 Task: Find connections with filter location Aripuanã with filter topic #managementwith filter profile language German with filter current company CodeChef with filter school St. Teresa's College  with filter industry Public Health with filter service category Copywriting with filter keywords title Administrative Manager
Action: Mouse moved to (604, 121)
Screenshot: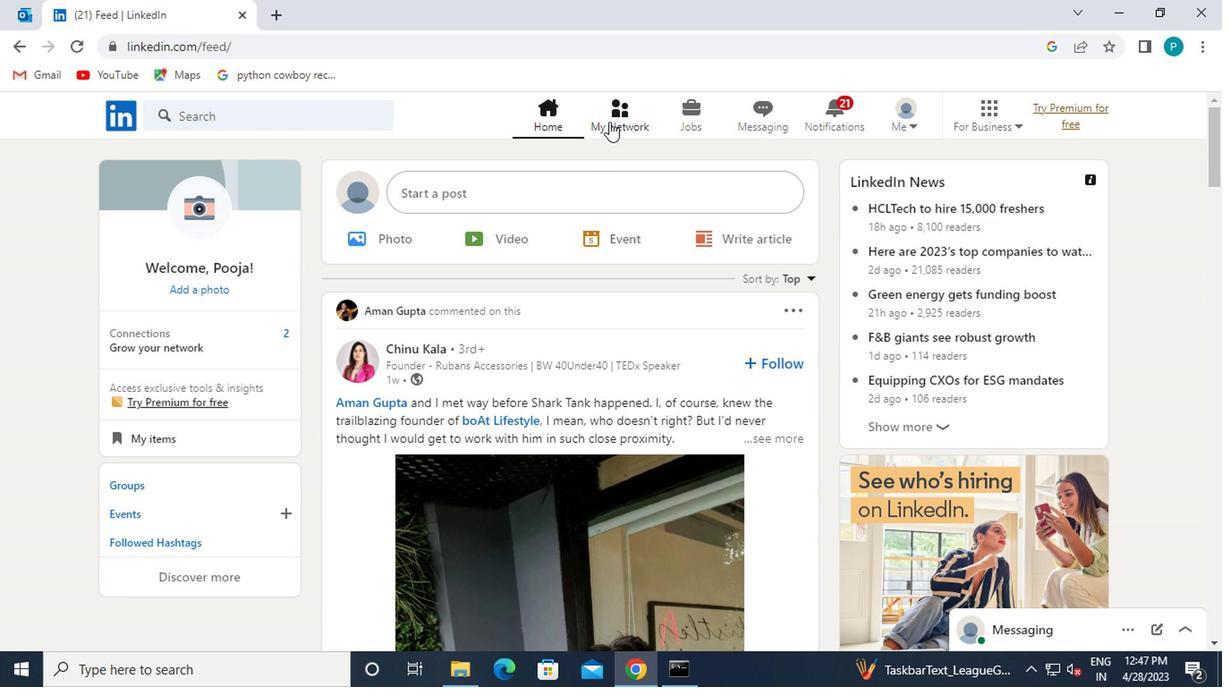 
Action: Mouse pressed left at (604, 121)
Screenshot: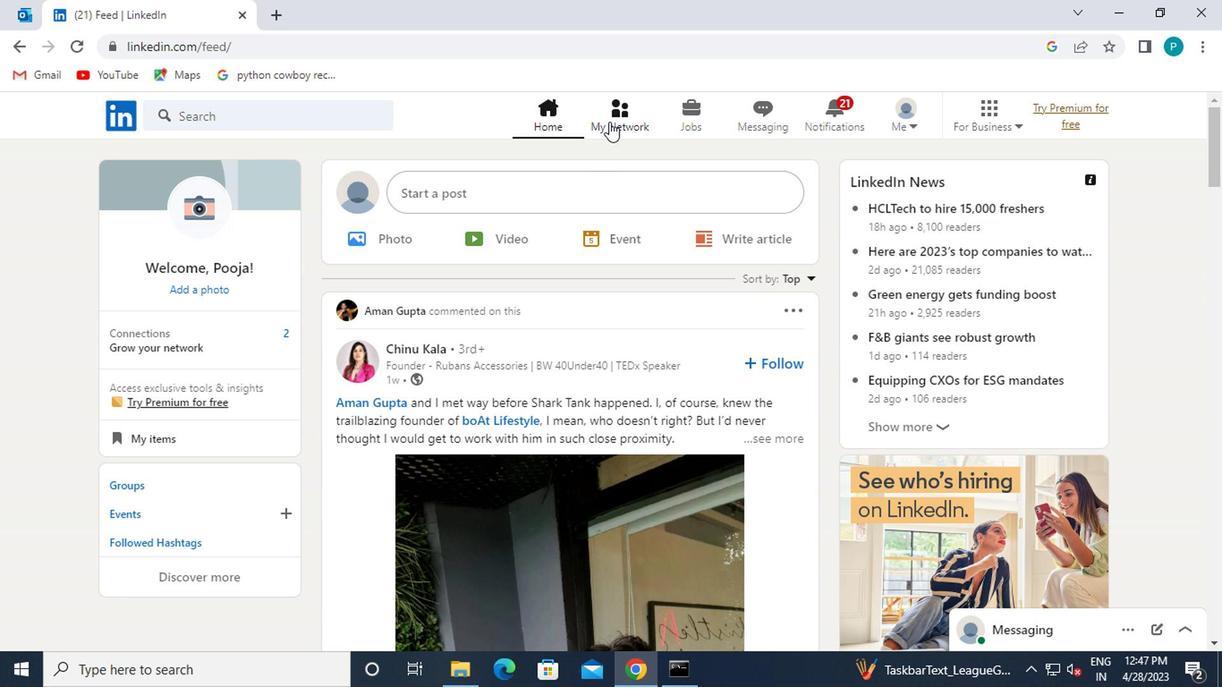 
Action: Mouse moved to (274, 205)
Screenshot: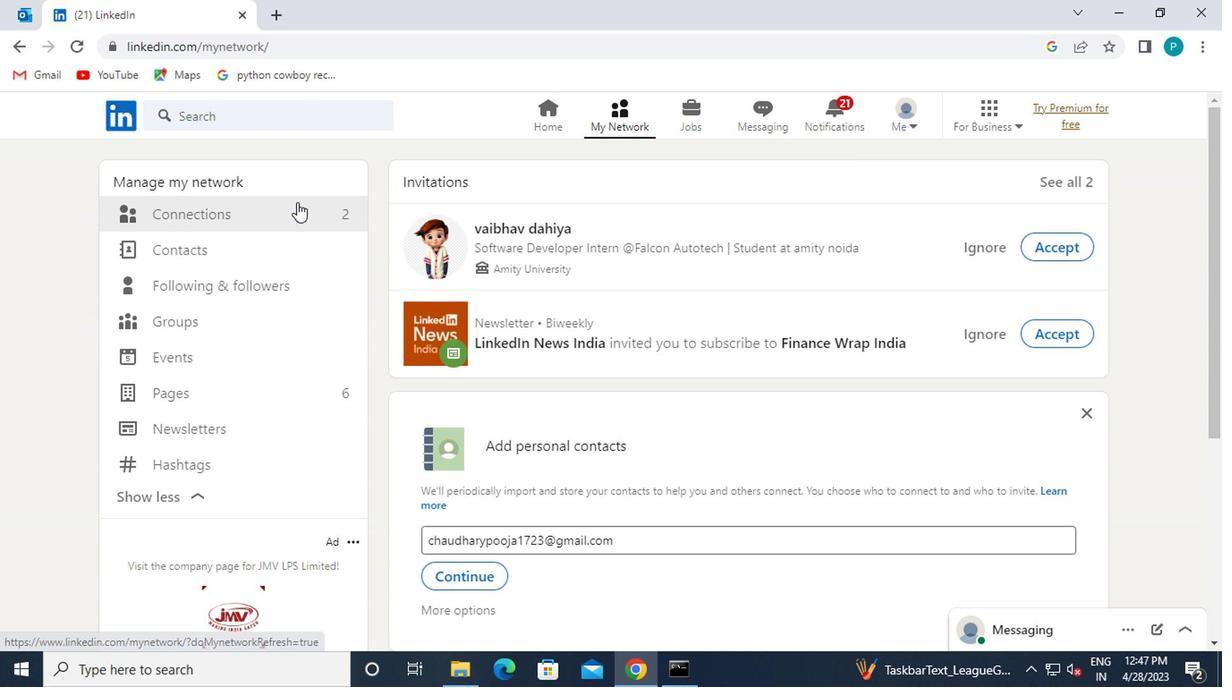
Action: Mouse pressed left at (274, 205)
Screenshot: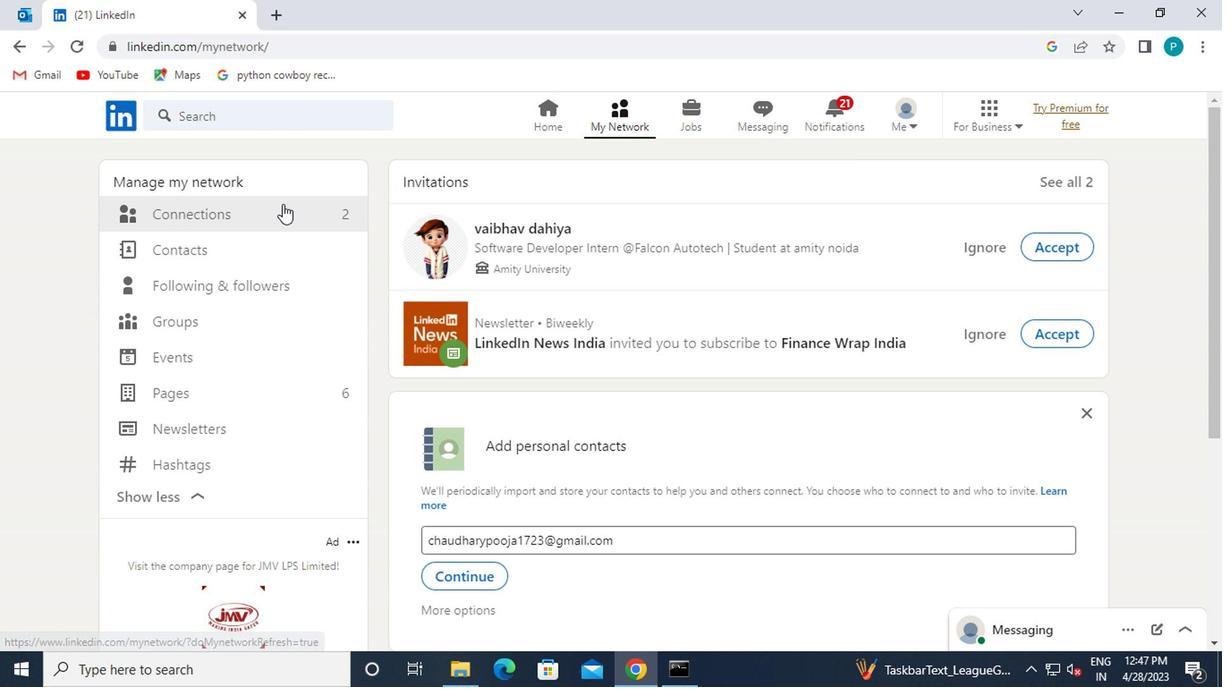 
Action: Mouse moved to (760, 224)
Screenshot: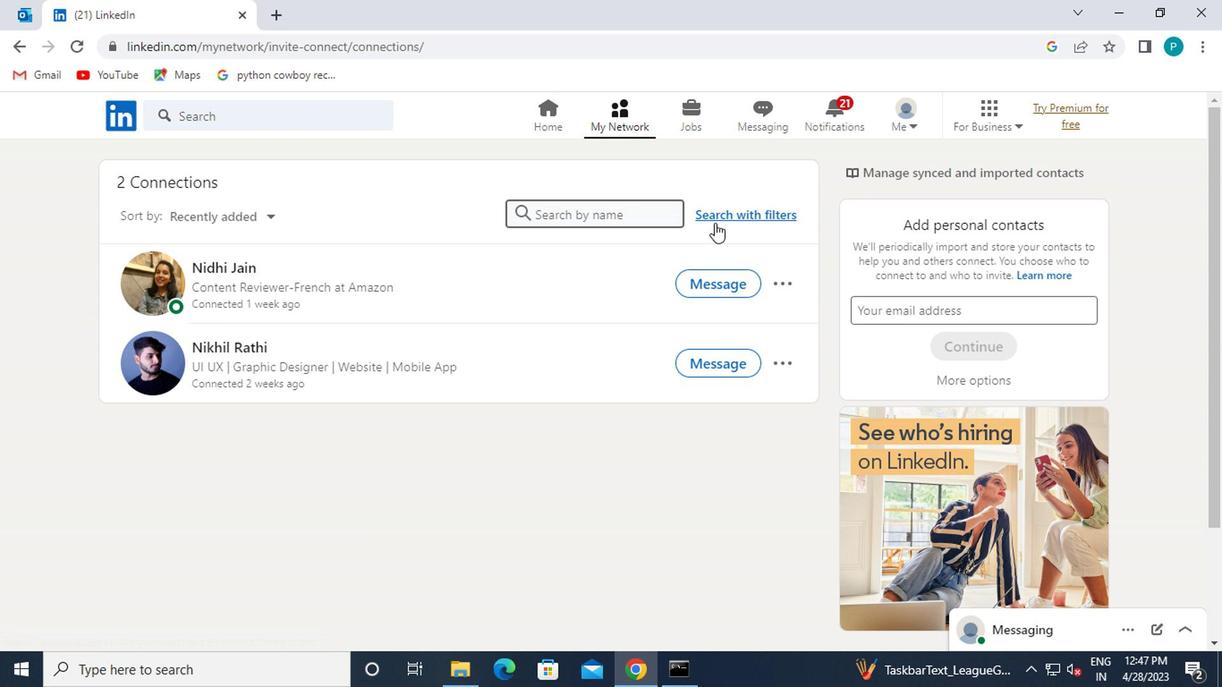 
Action: Mouse pressed left at (760, 224)
Screenshot: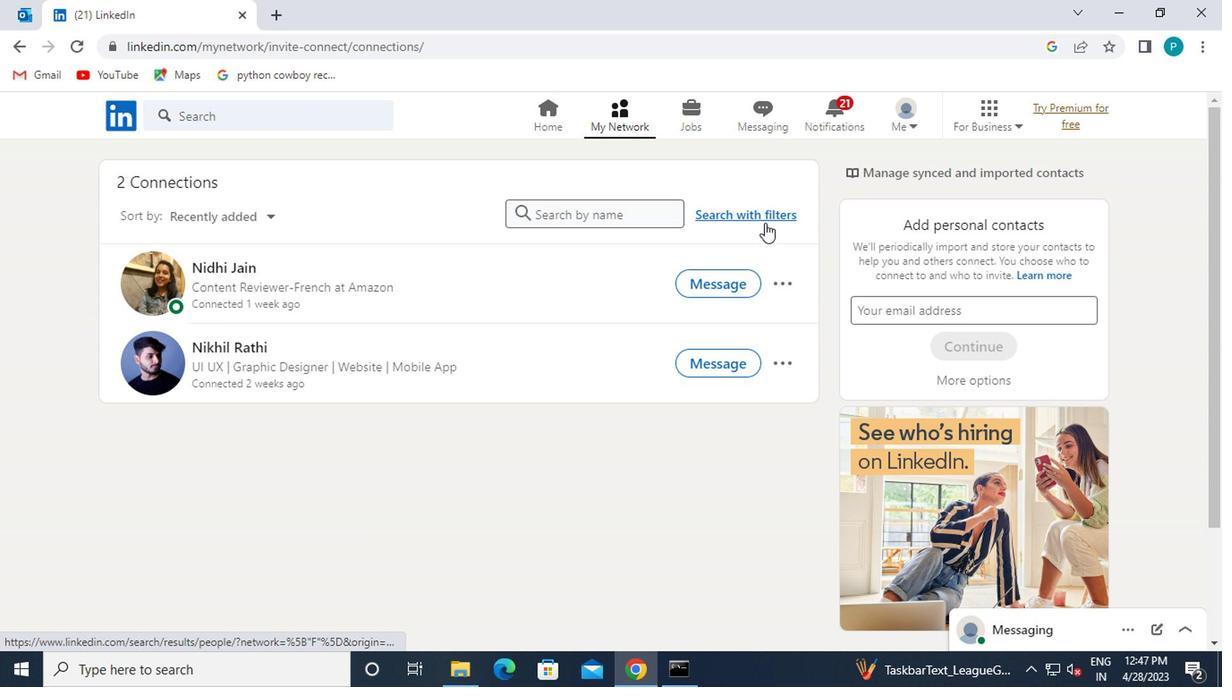 
Action: Mouse moved to (644, 168)
Screenshot: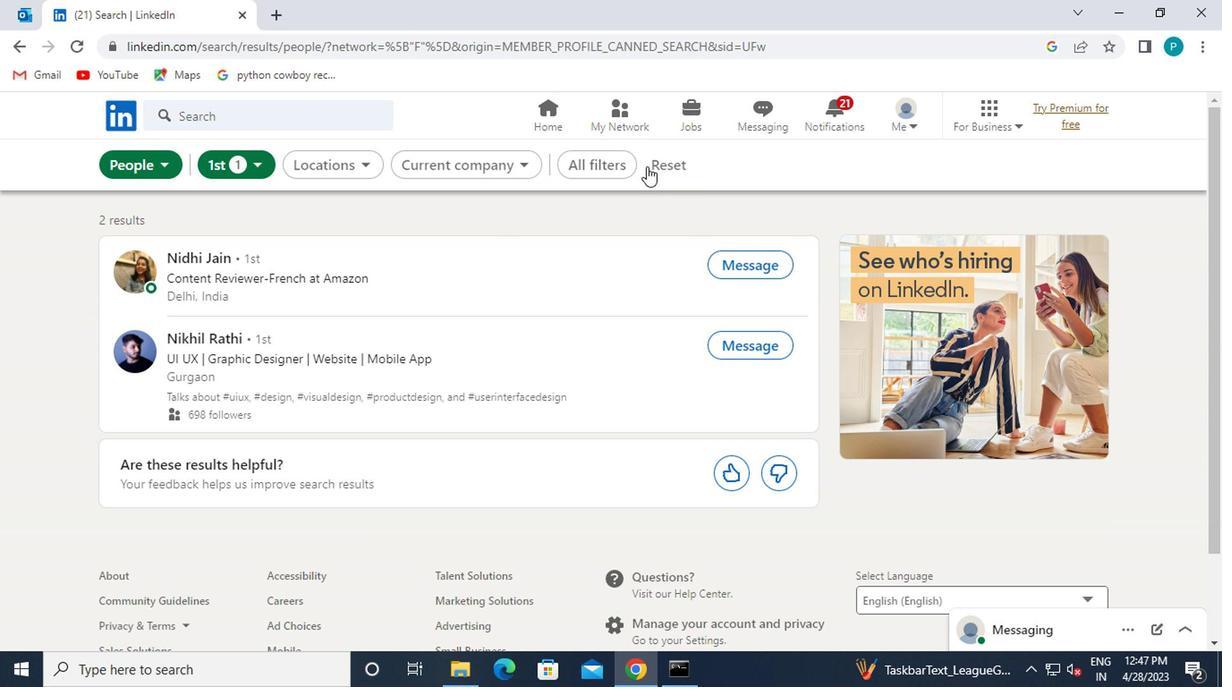 
Action: Mouse pressed left at (644, 168)
Screenshot: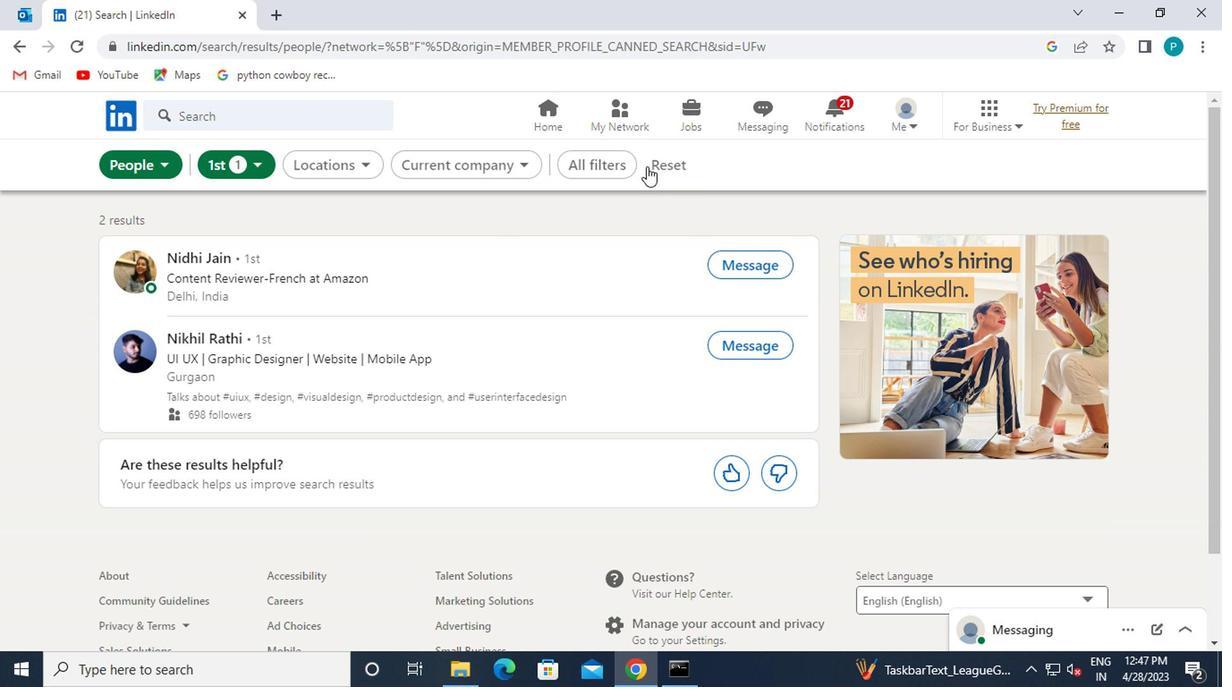
Action: Mouse moved to (610, 173)
Screenshot: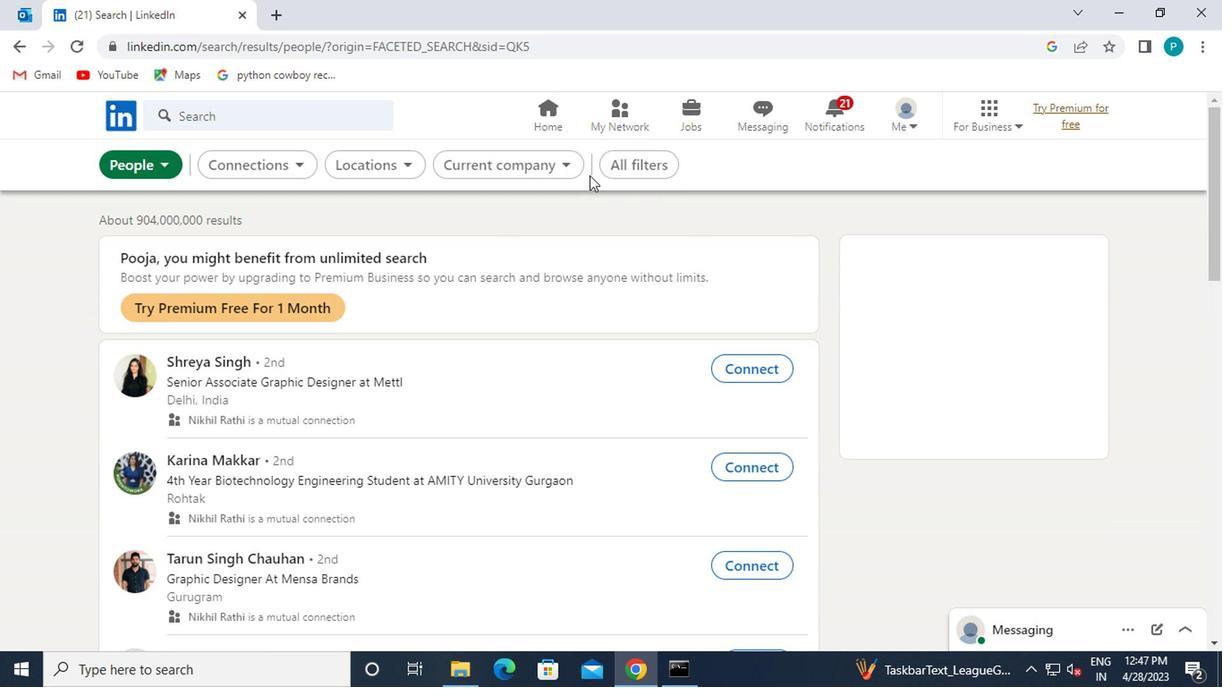 
Action: Mouse pressed left at (610, 173)
Screenshot: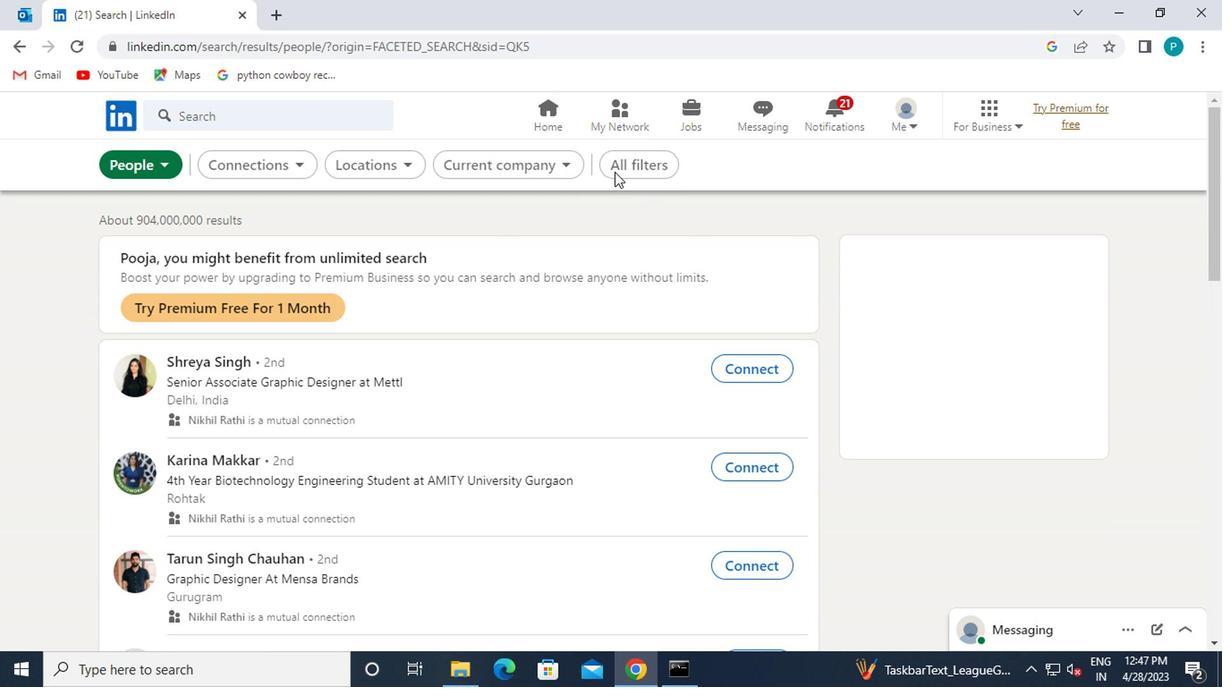 
Action: Mouse moved to (874, 413)
Screenshot: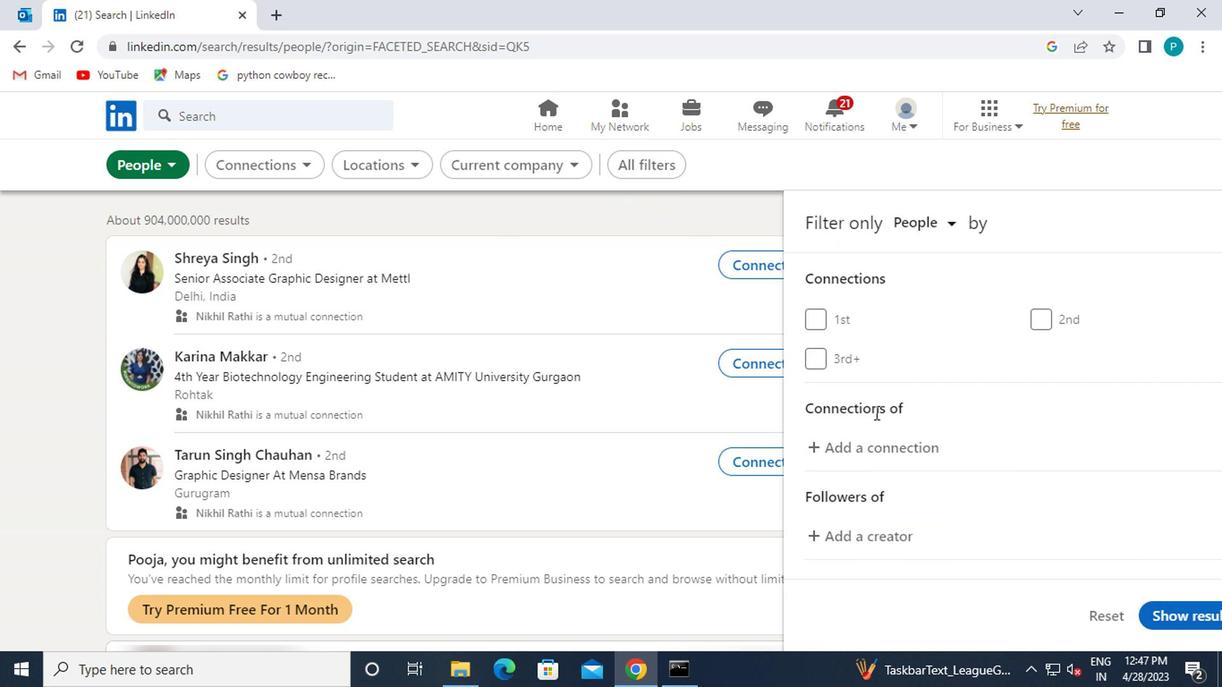 
Action: Mouse scrolled (874, 412) with delta (0, -1)
Screenshot: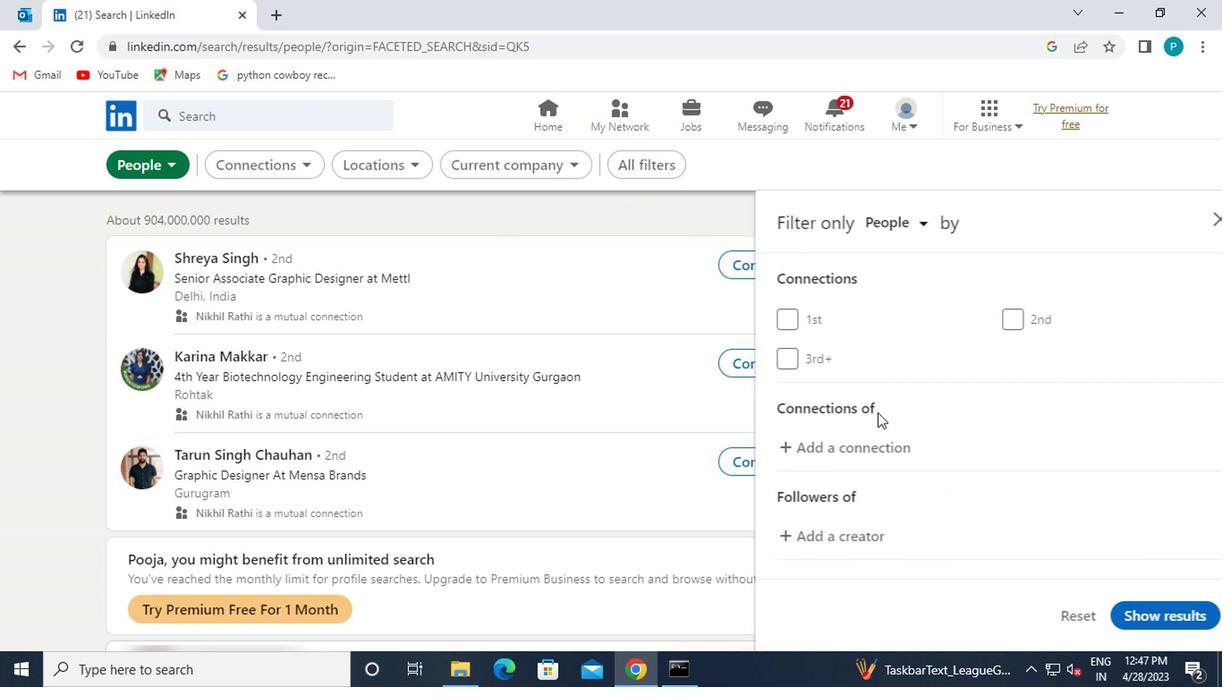 
Action: Mouse moved to (875, 414)
Screenshot: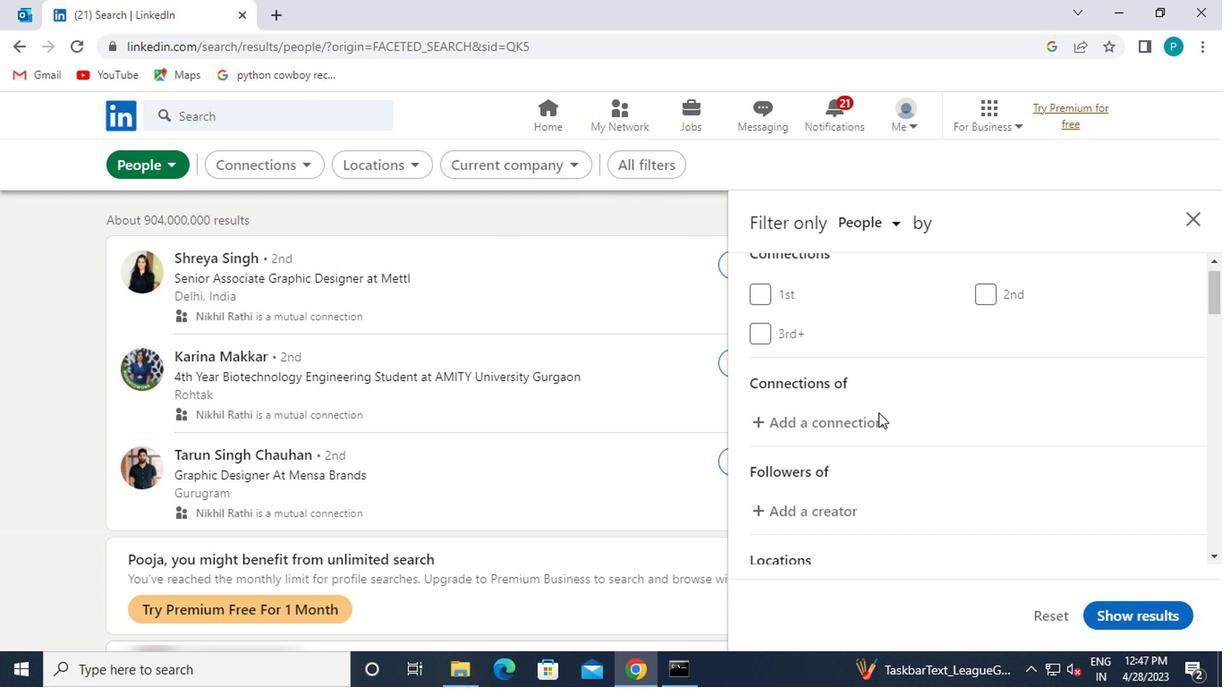 
Action: Mouse scrolled (875, 413) with delta (0, 0)
Screenshot: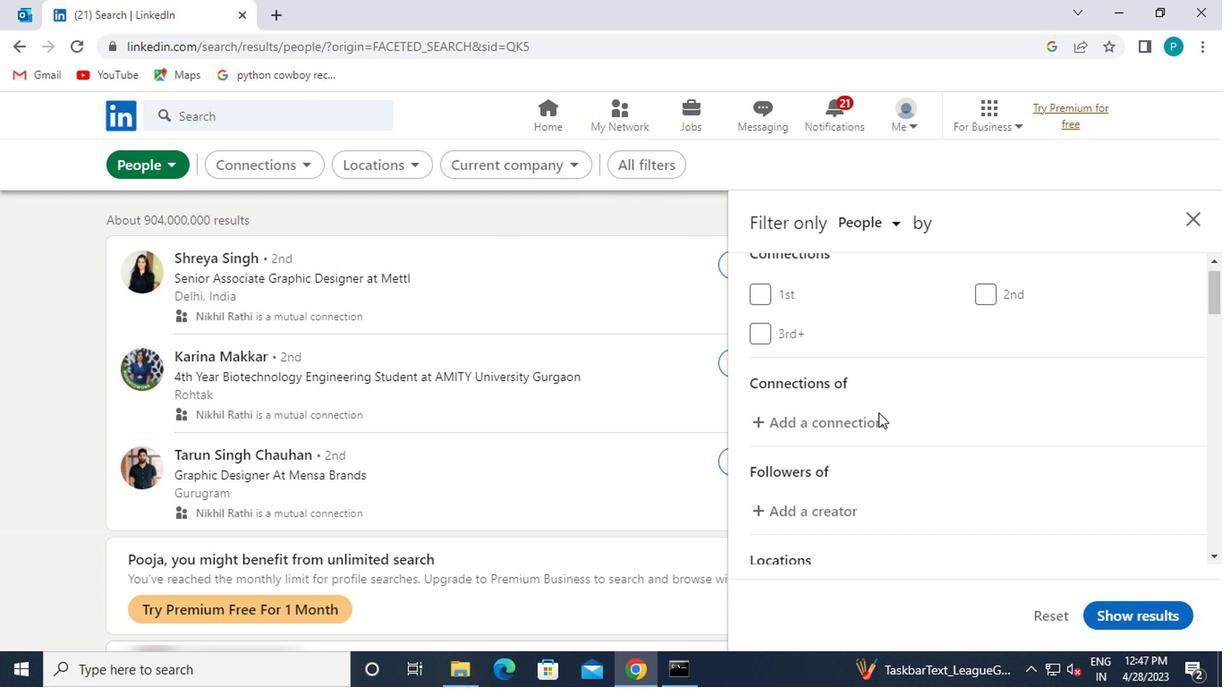 
Action: Mouse moved to (952, 427)
Screenshot: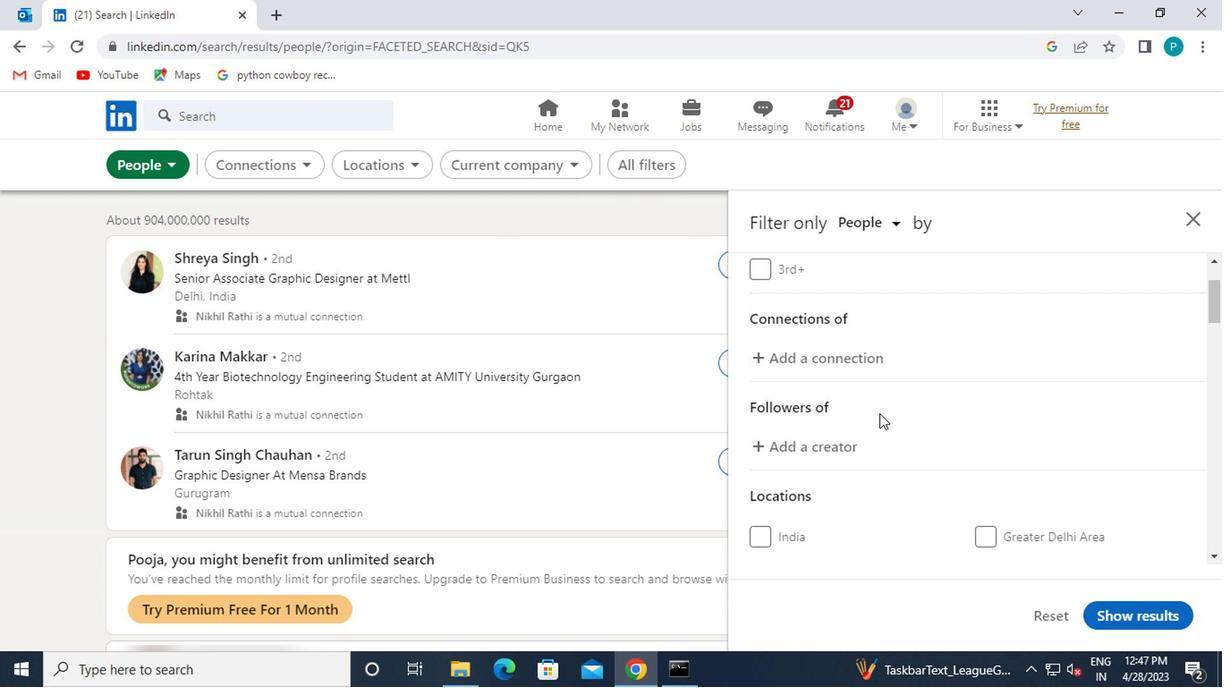 
Action: Mouse scrolled (952, 425) with delta (0, -1)
Screenshot: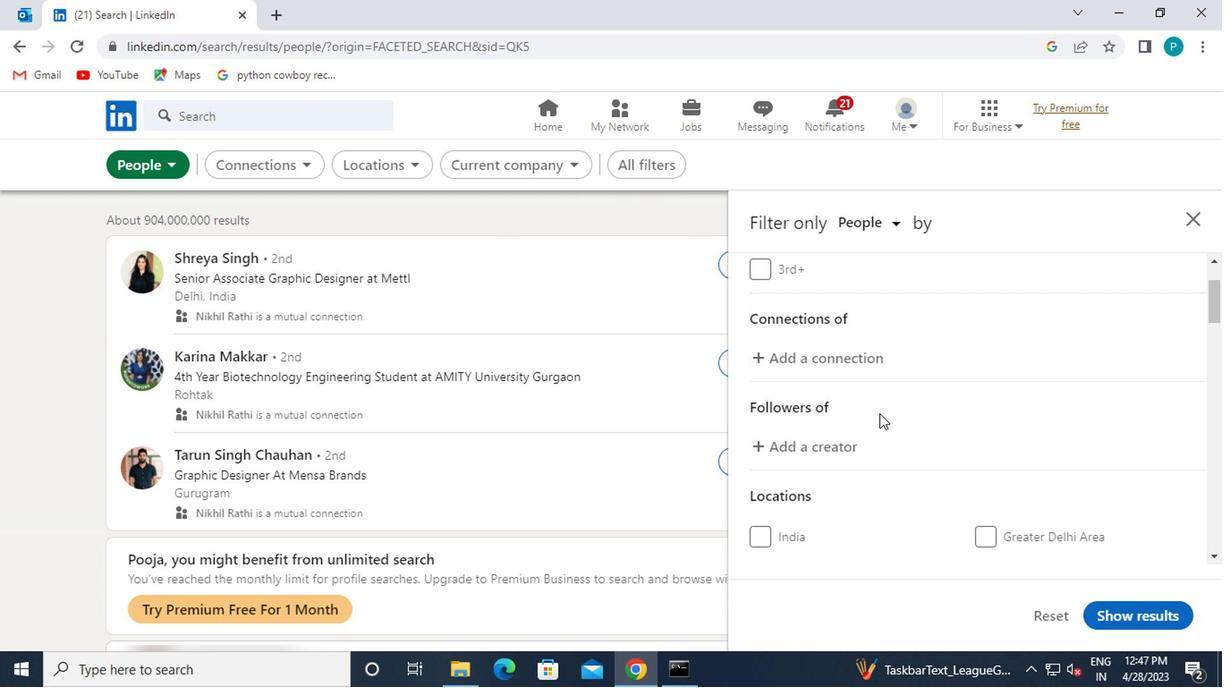 
Action: Mouse moved to (975, 436)
Screenshot: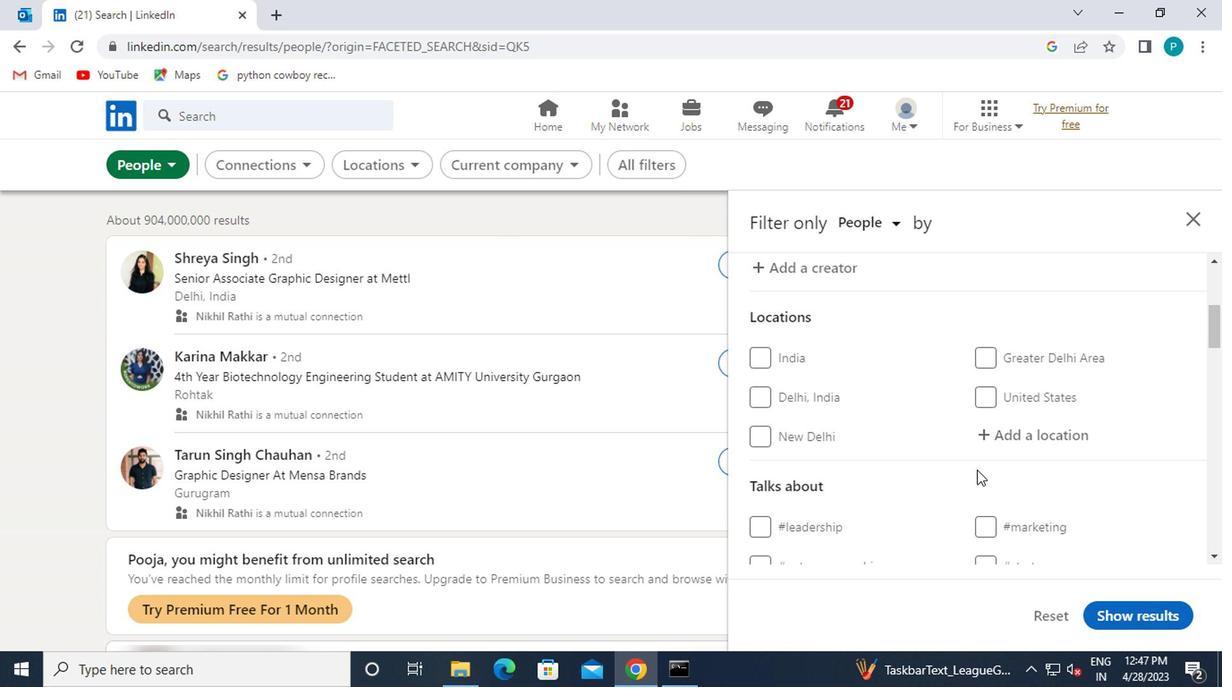 
Action: Mouse pressed left at (975, 436)
Screenshot: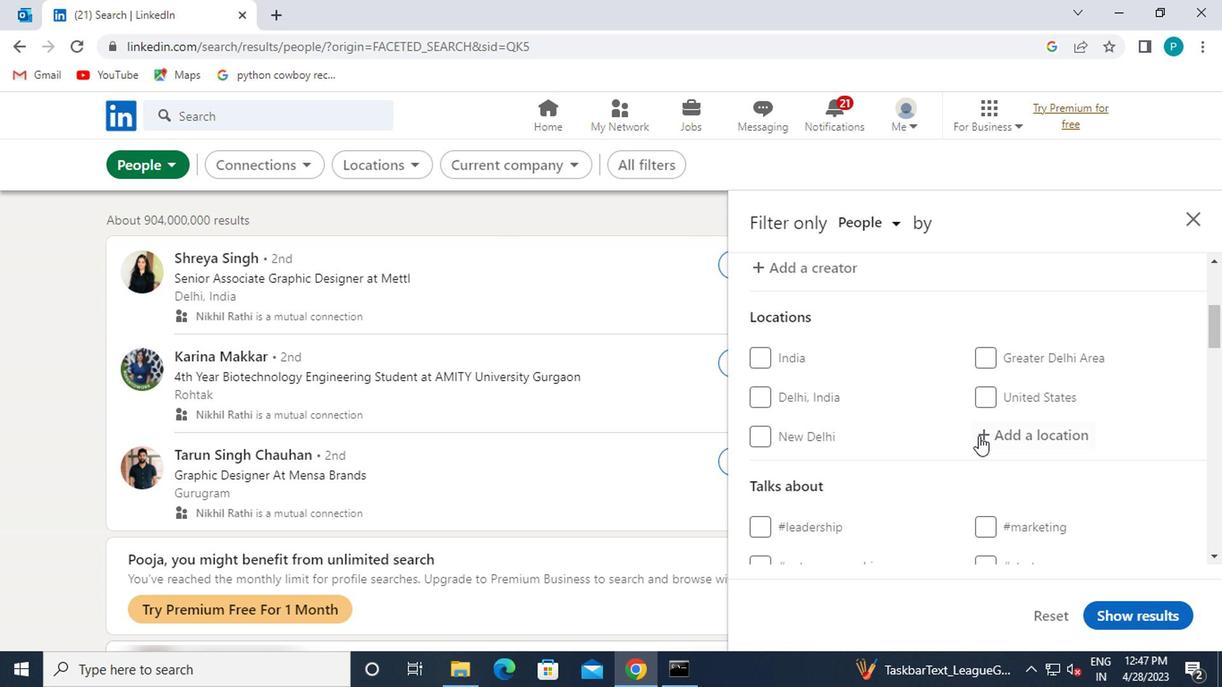 
Action: Mouse moved to (661, 442)
Screenshot: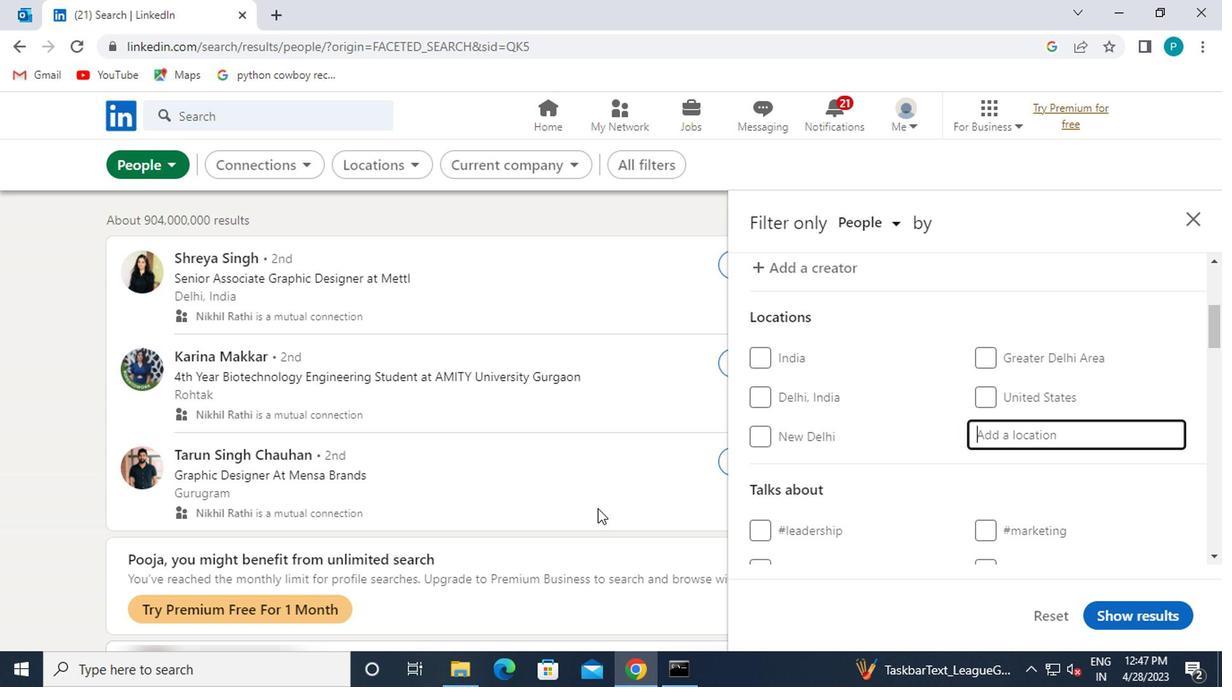 
Action: Key pressed <Key.caps_lock>a<Key.caps_lock>ripuana
Screenshot: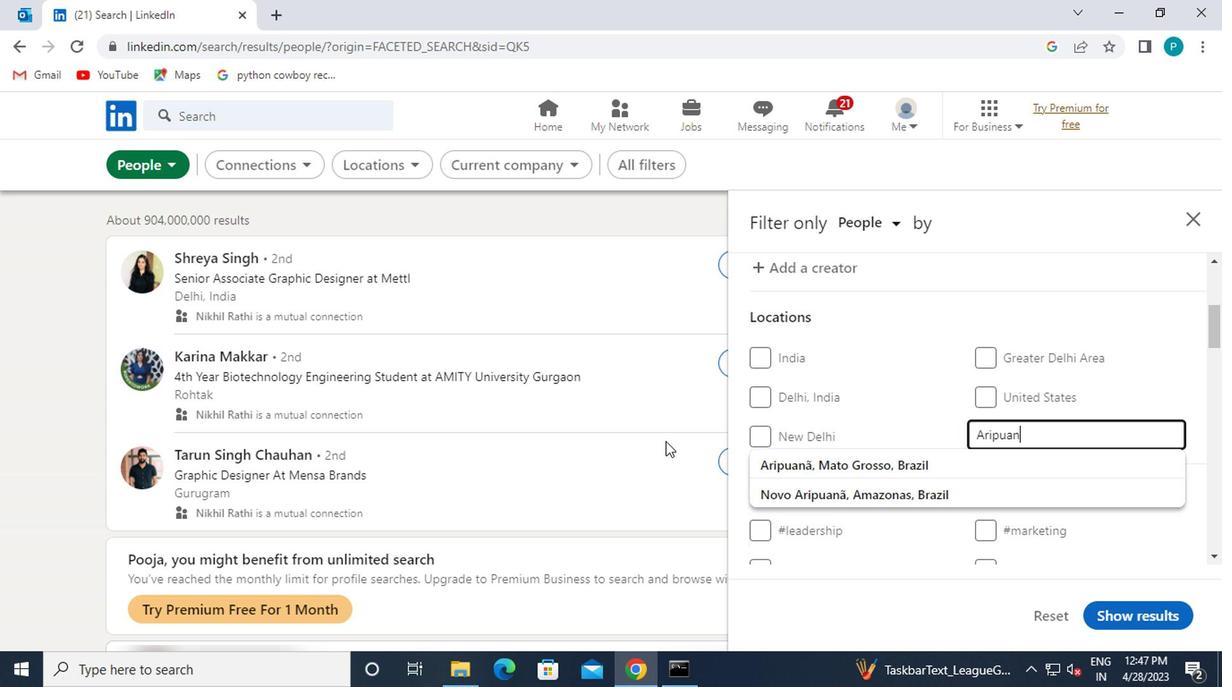 
Action: Mouse moved to (837, 467)
Screenshot: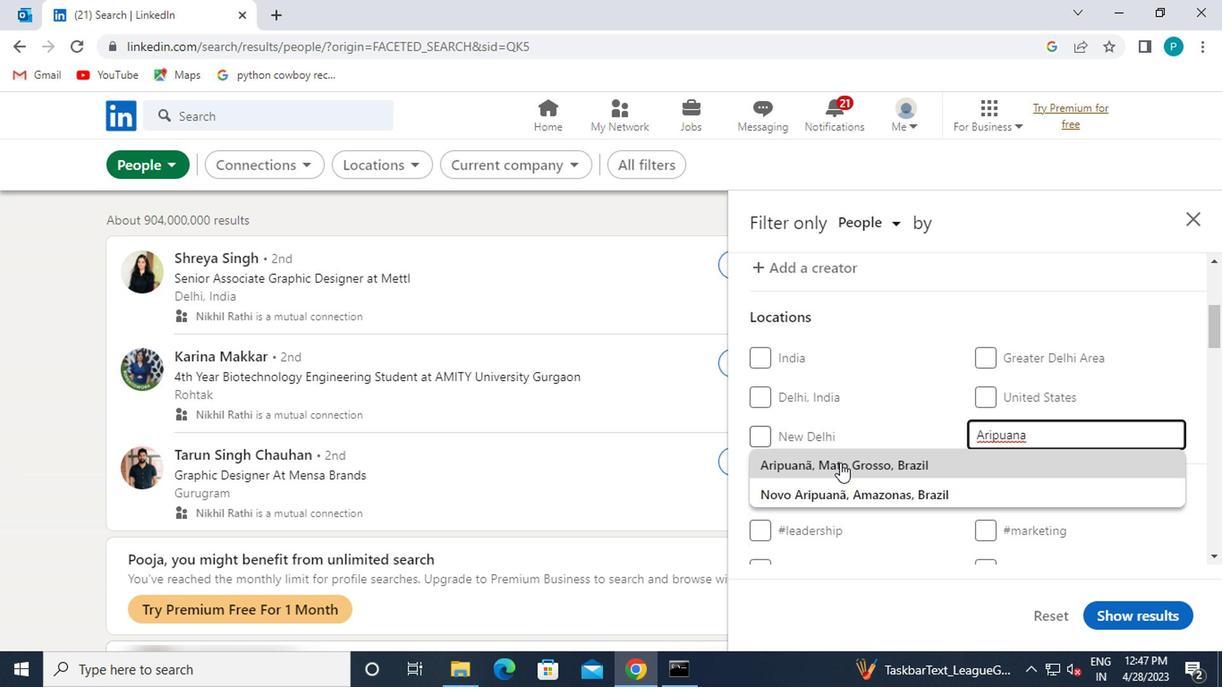 
Action: Mouse pressed left at (837, 467)
Screenshot: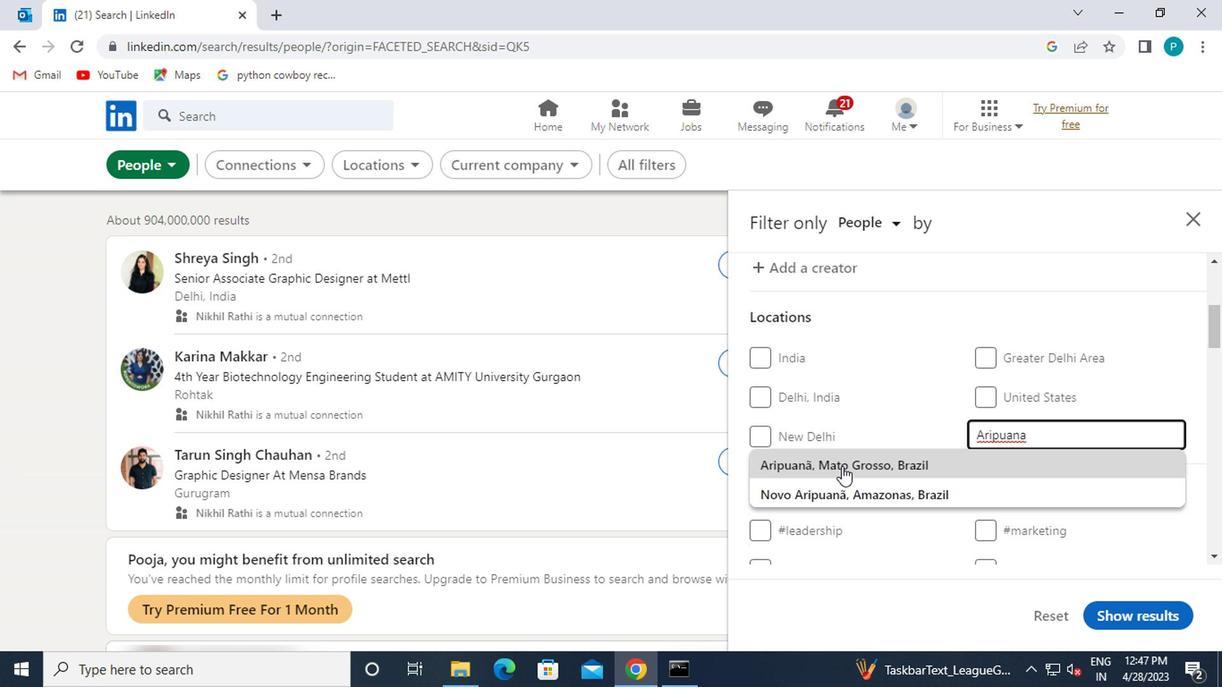 
Action: Mouse moved to (877, 495)
Screenshot: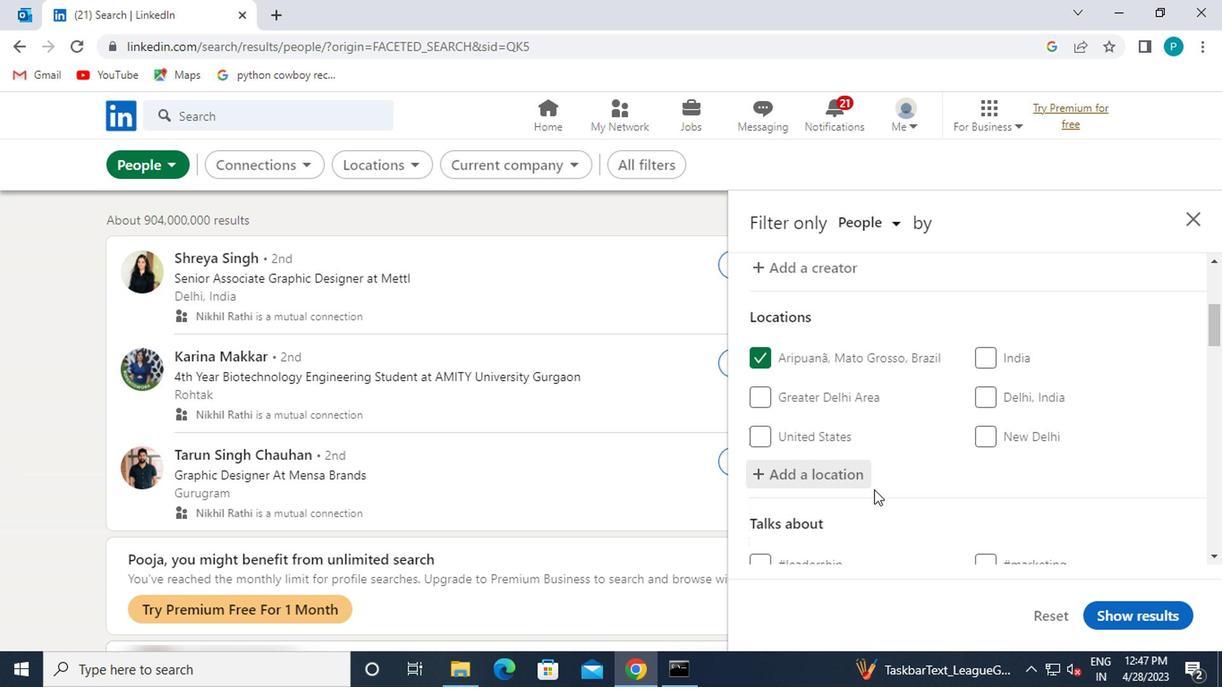 
Action: Mouse scrolled (877, 494) with delta (0, -1)
Screenshot: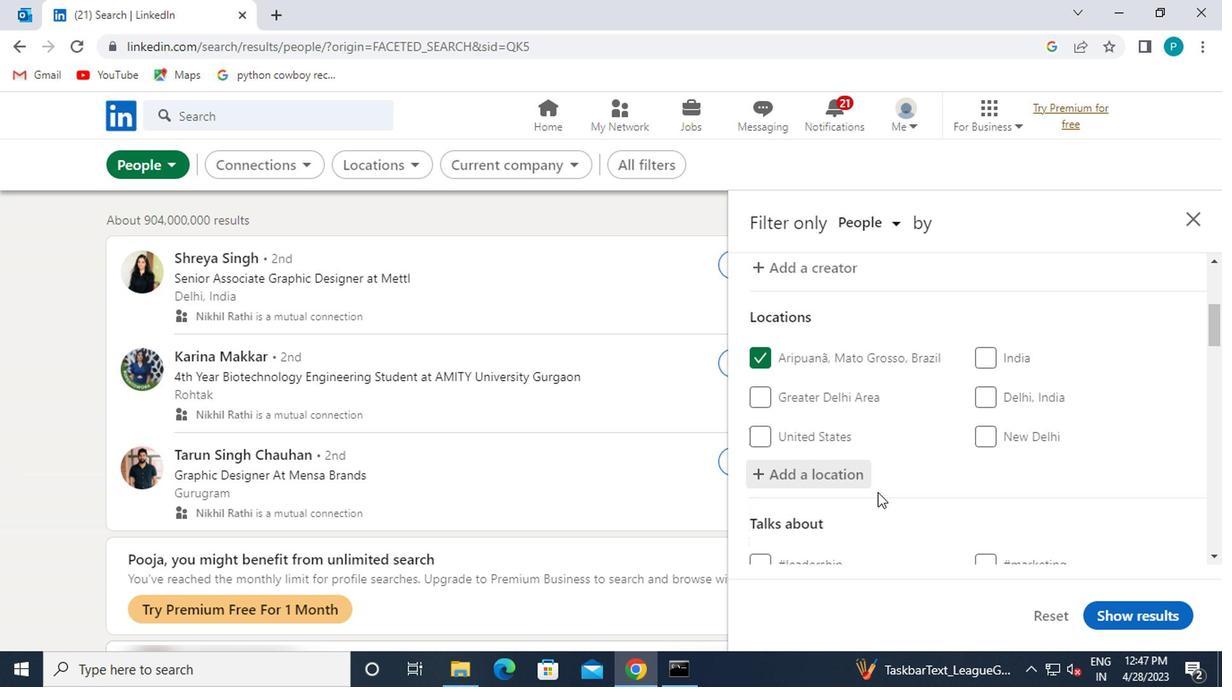 
Action: Mouse moved to (878, 497)
Screenshot: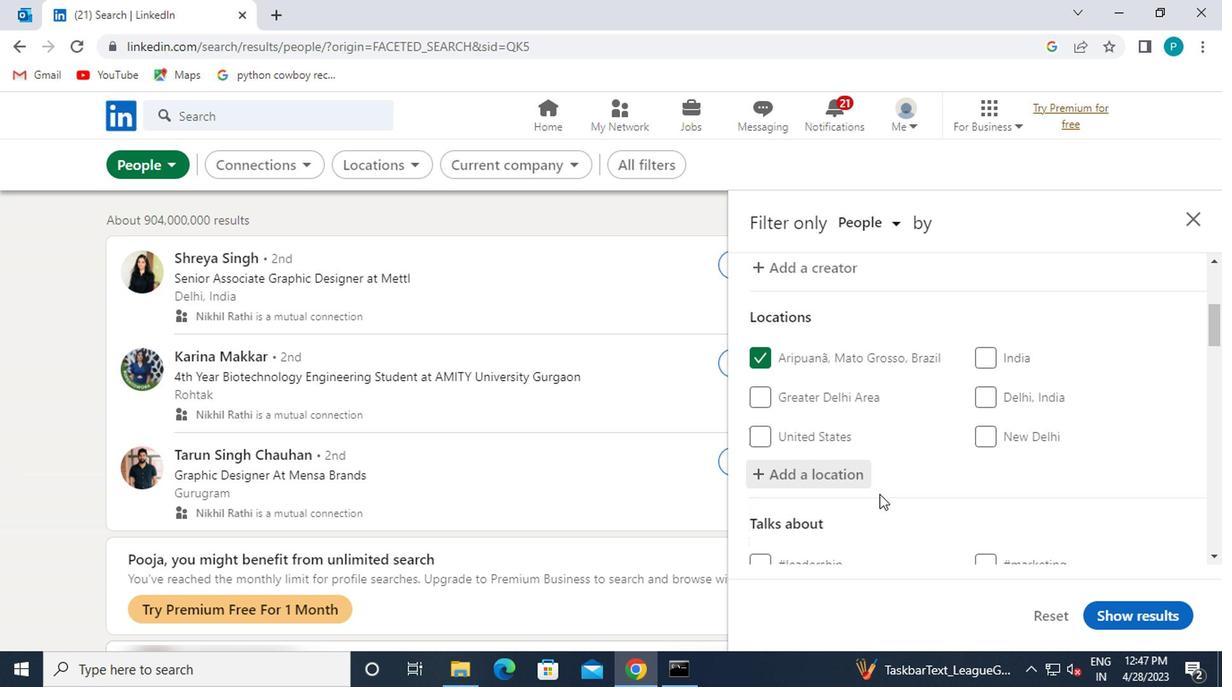 
Action: Mouse scrolled (878, 496) with delta (0, 0)
Screenshot: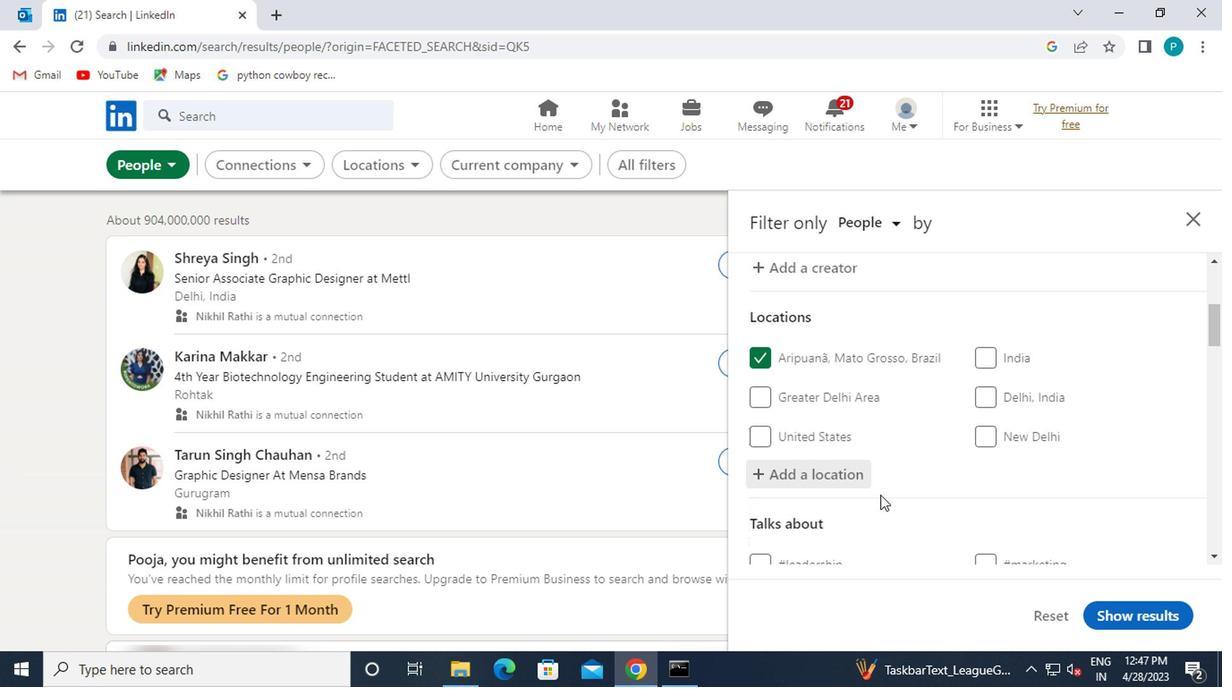 
Action: Mouse moved to (1029, 455)
Screenshot: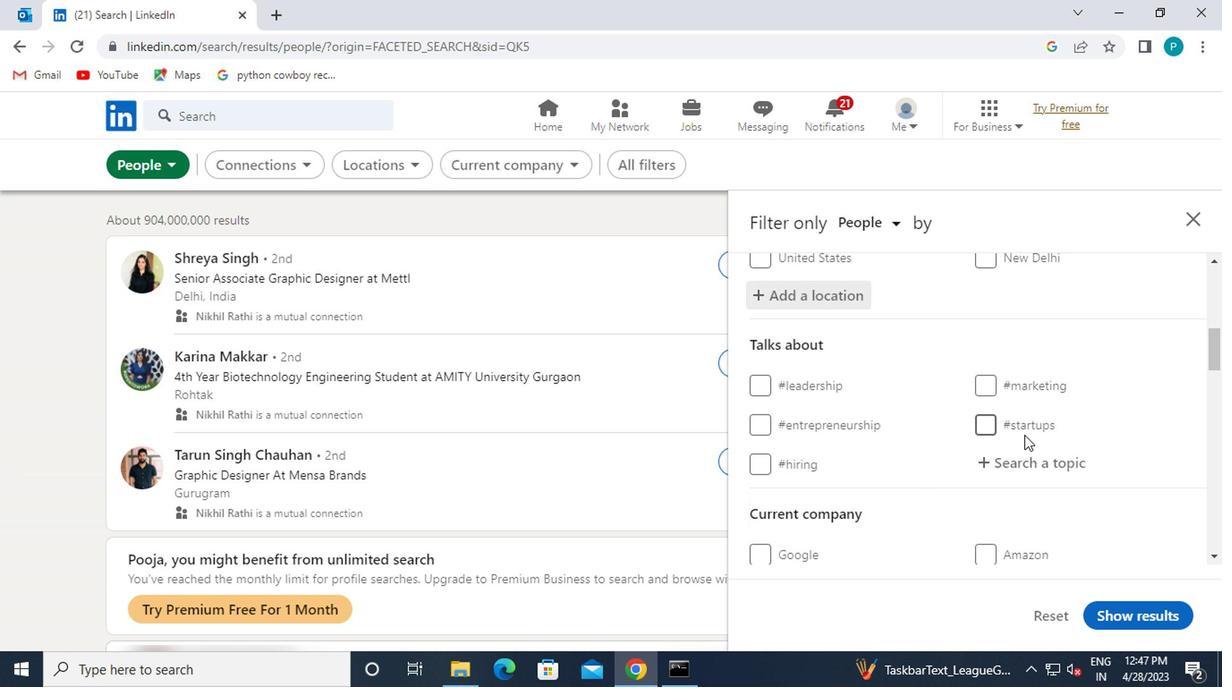 
Action: Mouse pressed left at (1029, 455)
Screenshot: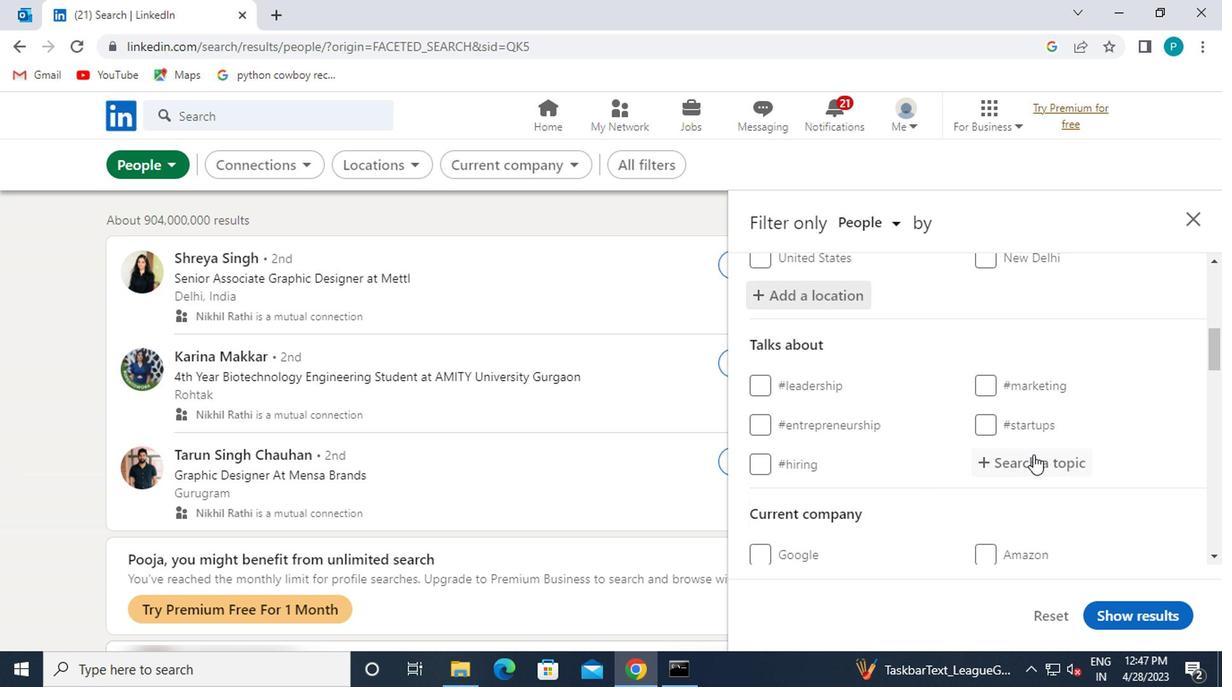 
Action: Key pressed <Key.shift>#MANAGEMENT
Screenshot: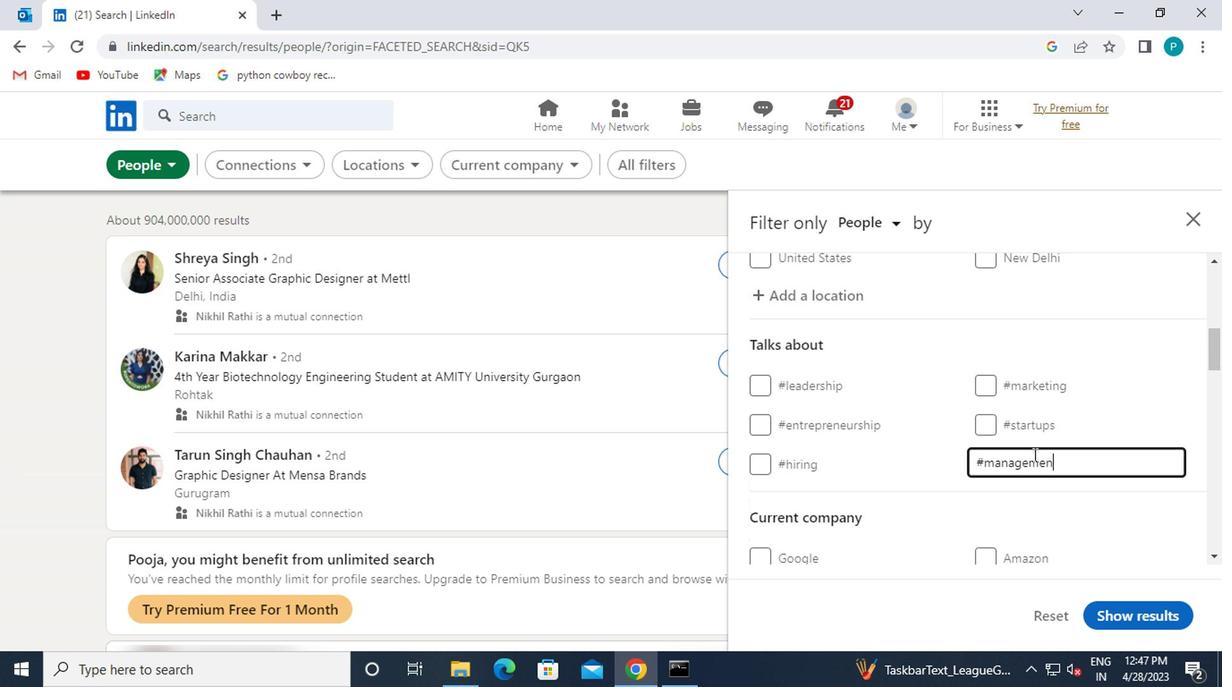 
Action: Mouse moved to (1019, 382)
Screenshot: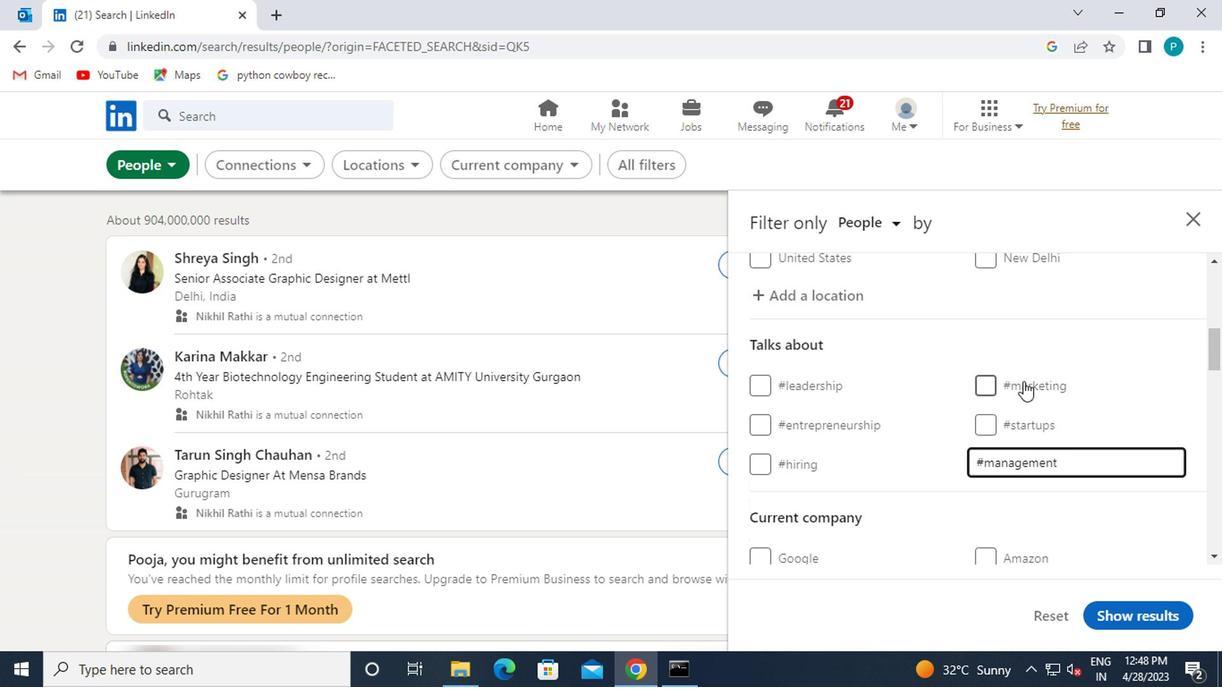 
Action: Mouse scrolled (1019, 381) with delta (0, -1)
Screenshot: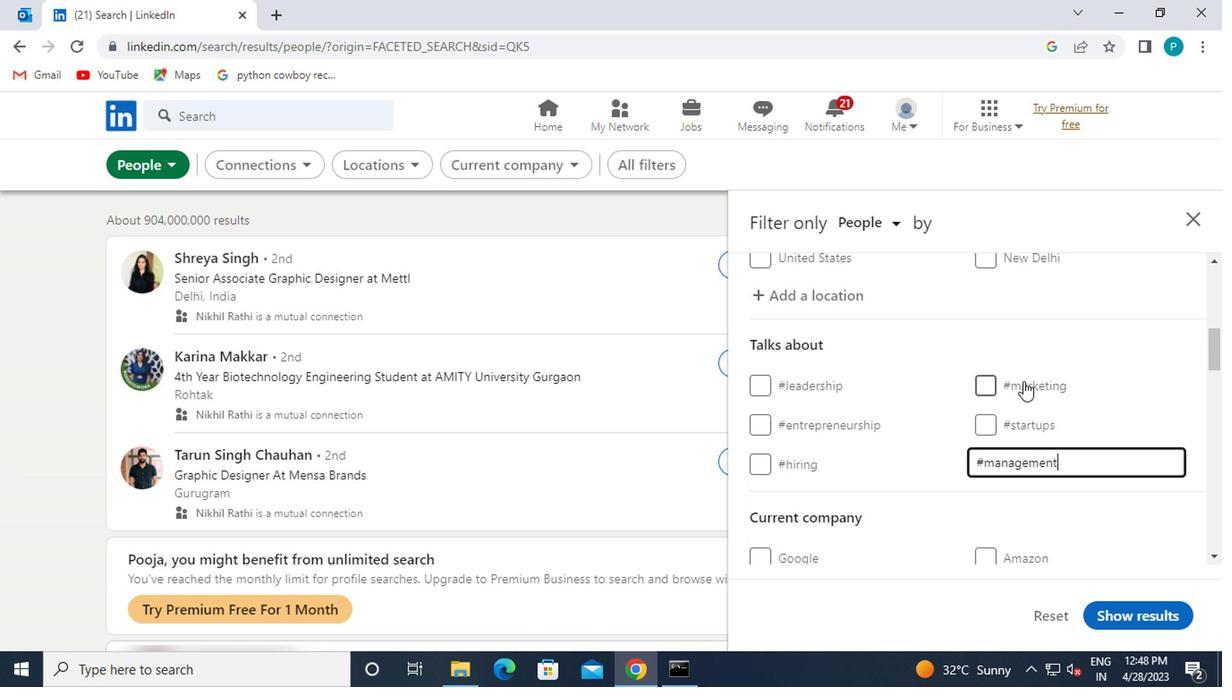 
Action: Mouse moved to (1019, 392)
Screenshot: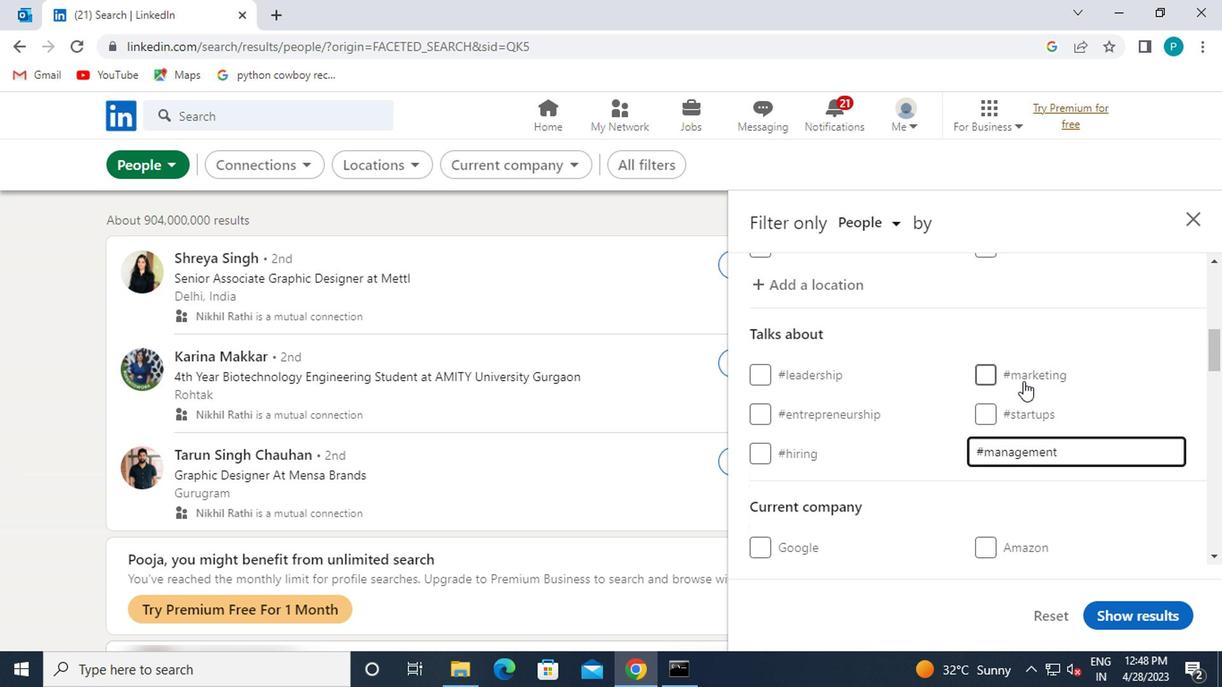 
Action: Mouse scrolled (1019, 391) with delta (0, 0)
Screenshot: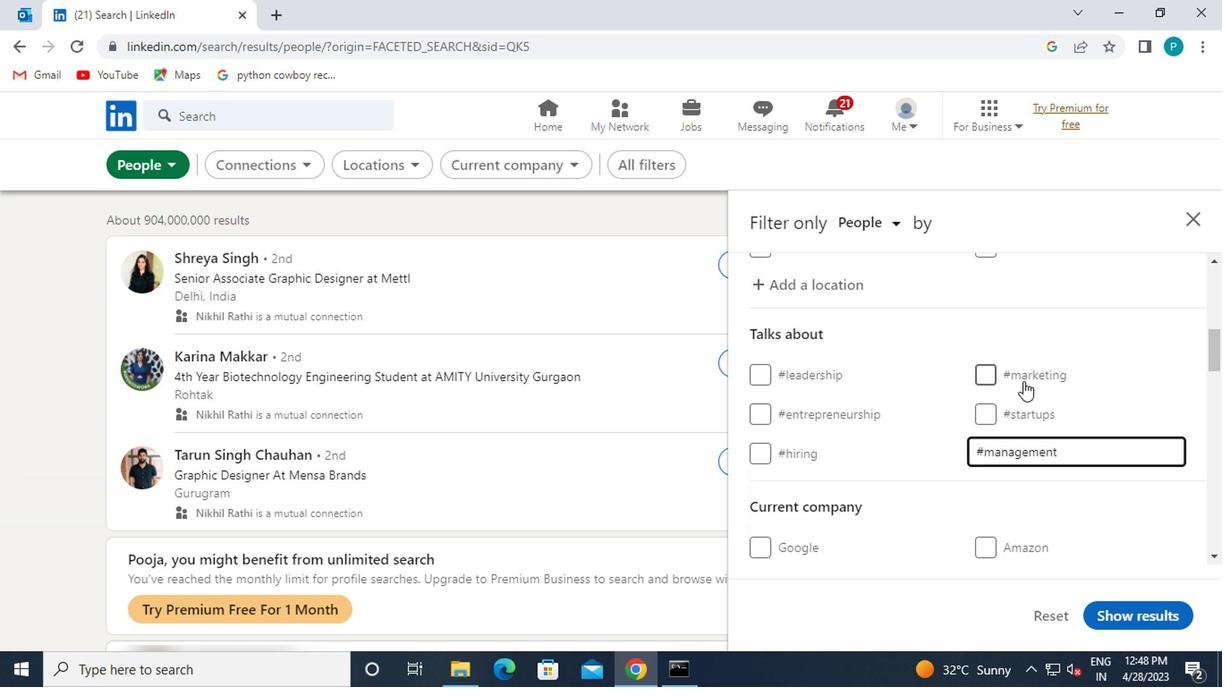 
Action: Mouse moved to (1019, 396)
Screenshot: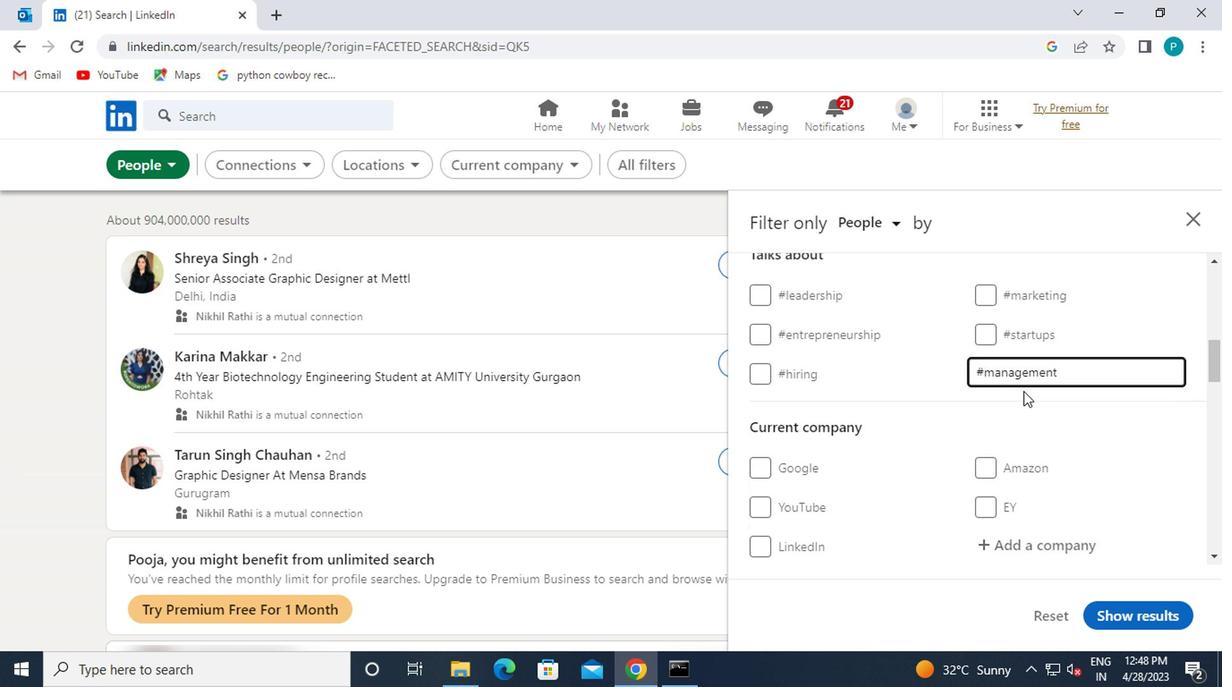 
Action: Mouse scrolled (1019, 395) with delta (0, 0)
Screenshot: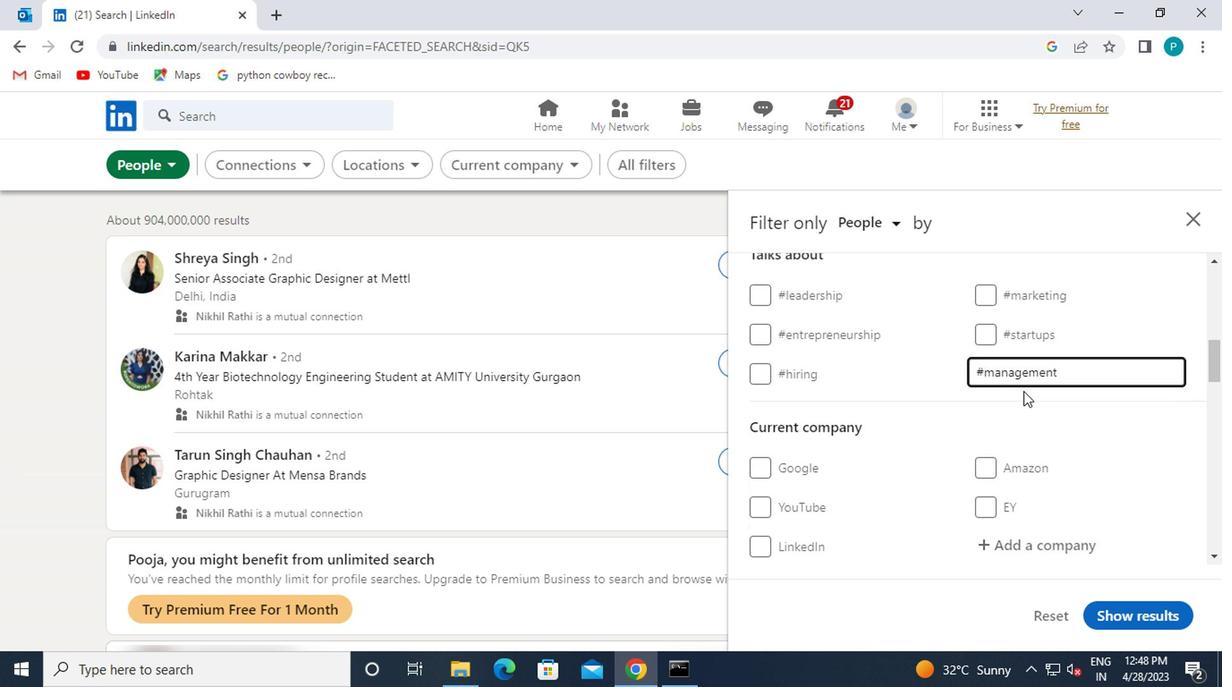 
Action: Mouse moved to (1017, 409)
Screenshot: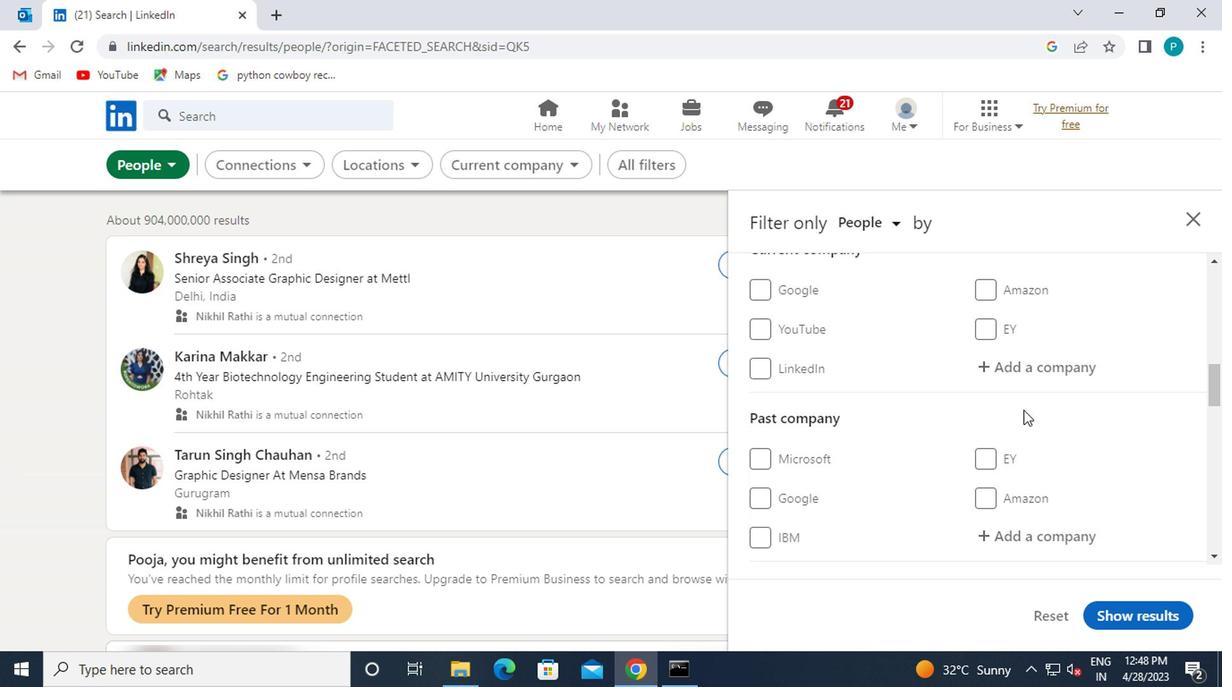 
Action: Mouse scrolled (1017, 410) with delta (0, 0)
Screenshot: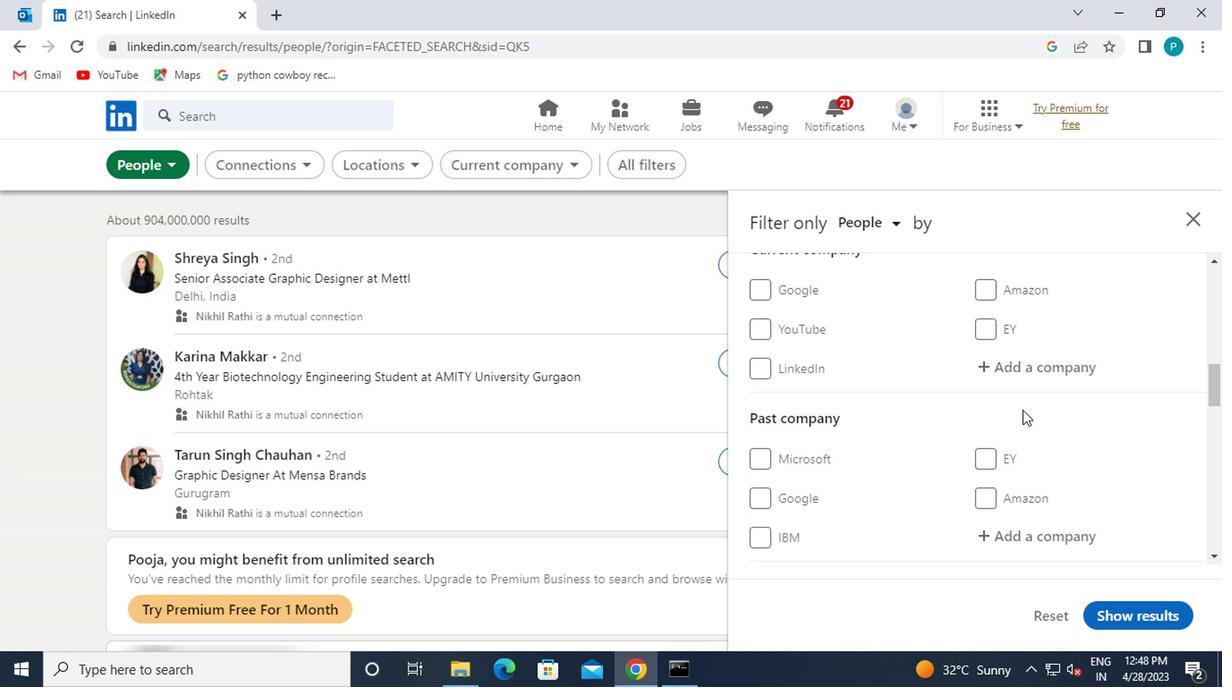 
Action: Mouse moved to (970, 445)
Screenshot: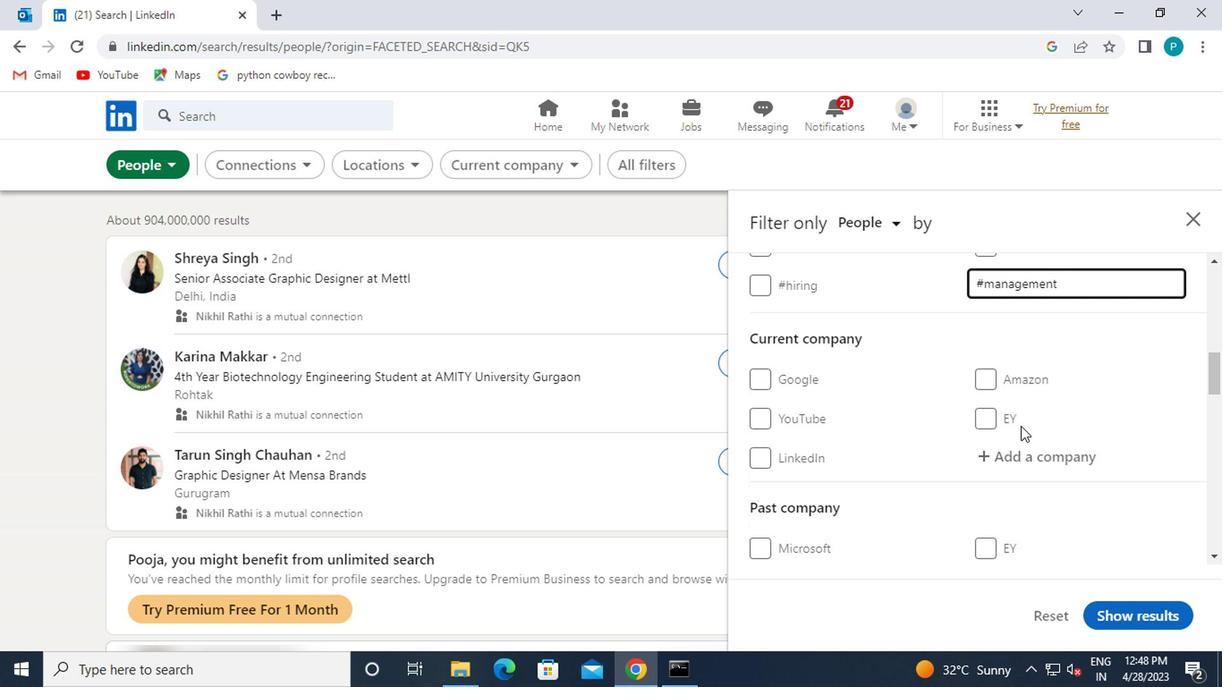 
Action: Mouse scrolled (970, 444) with delta (0, 0)
Screenshot: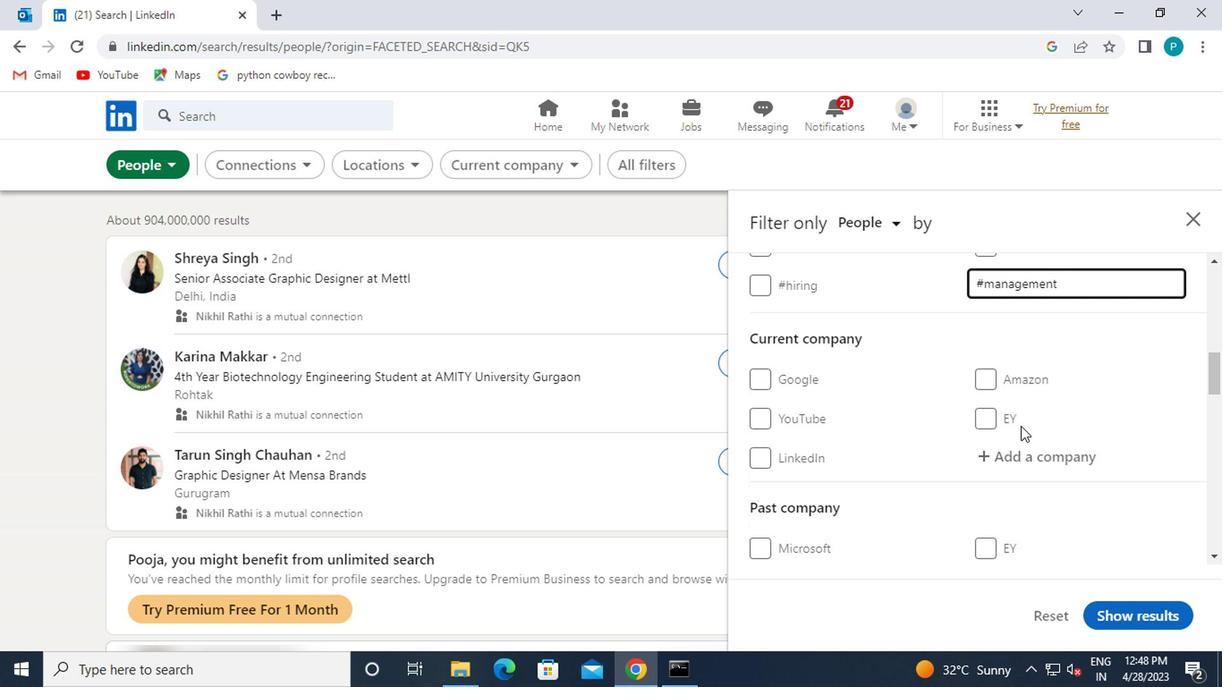 
Action: Mouse moved to (964, 447)
Screenshot: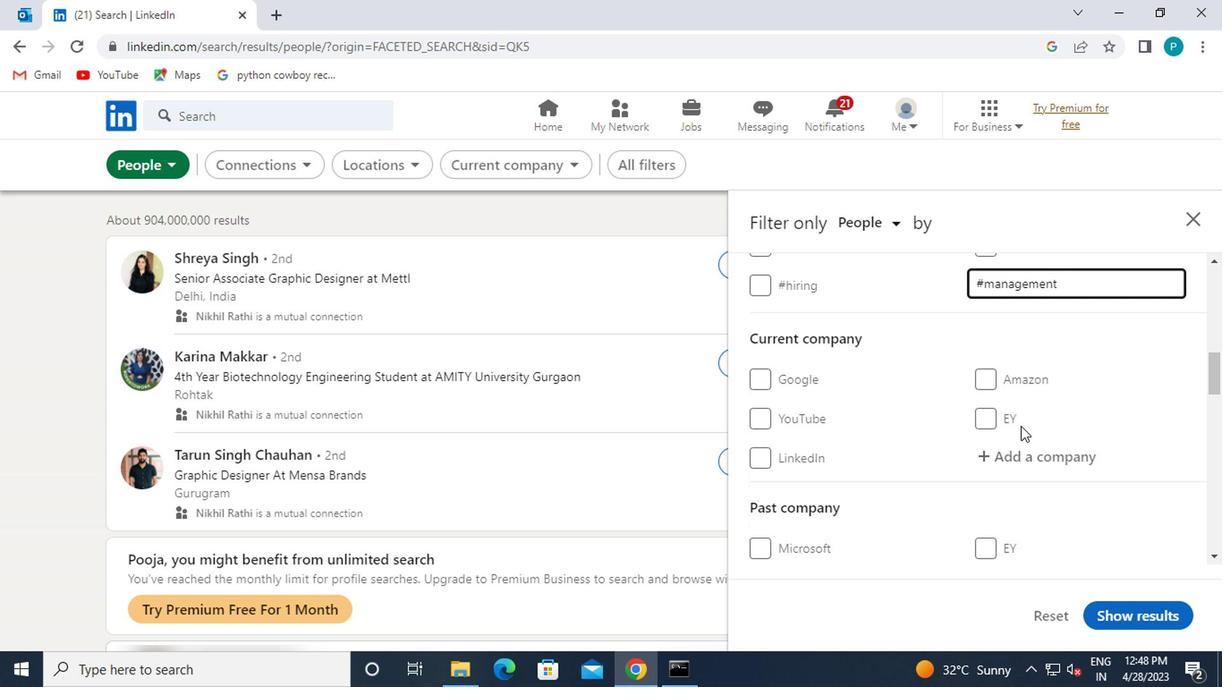 
Action: Mouse scrolled (964, 446) with delta (0, 0)
Screenshot: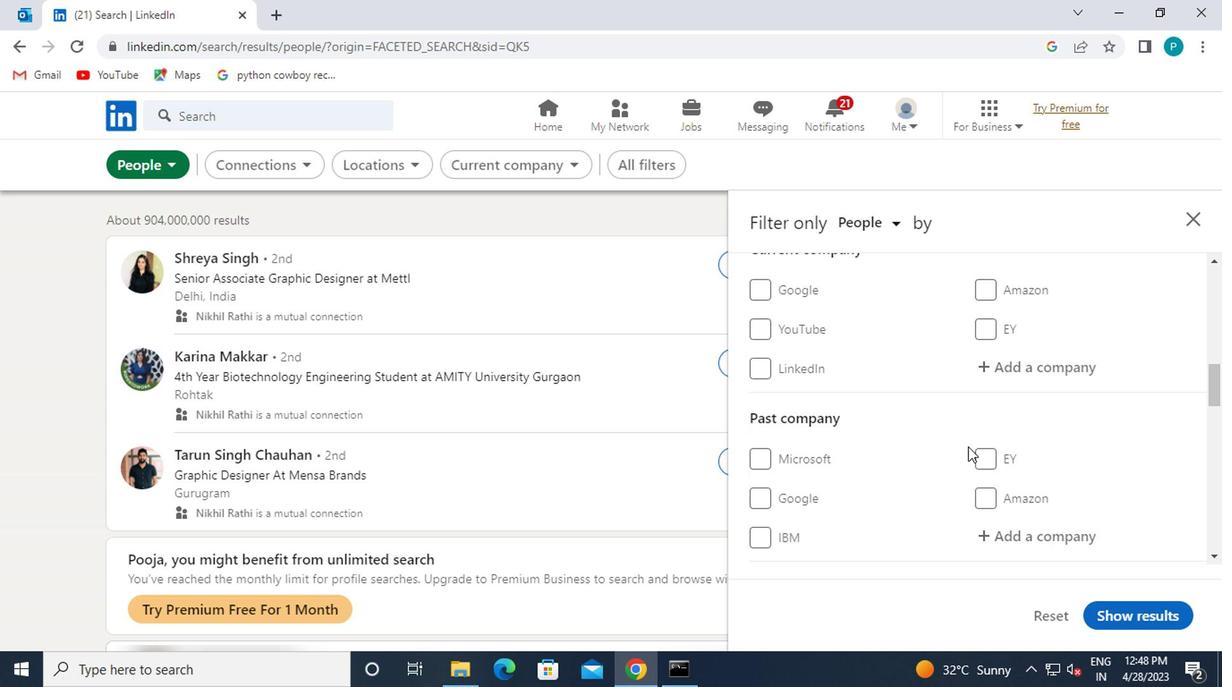 
Action: Mouse scrolled (964, 446) with delta (0, 0)
Screenshot: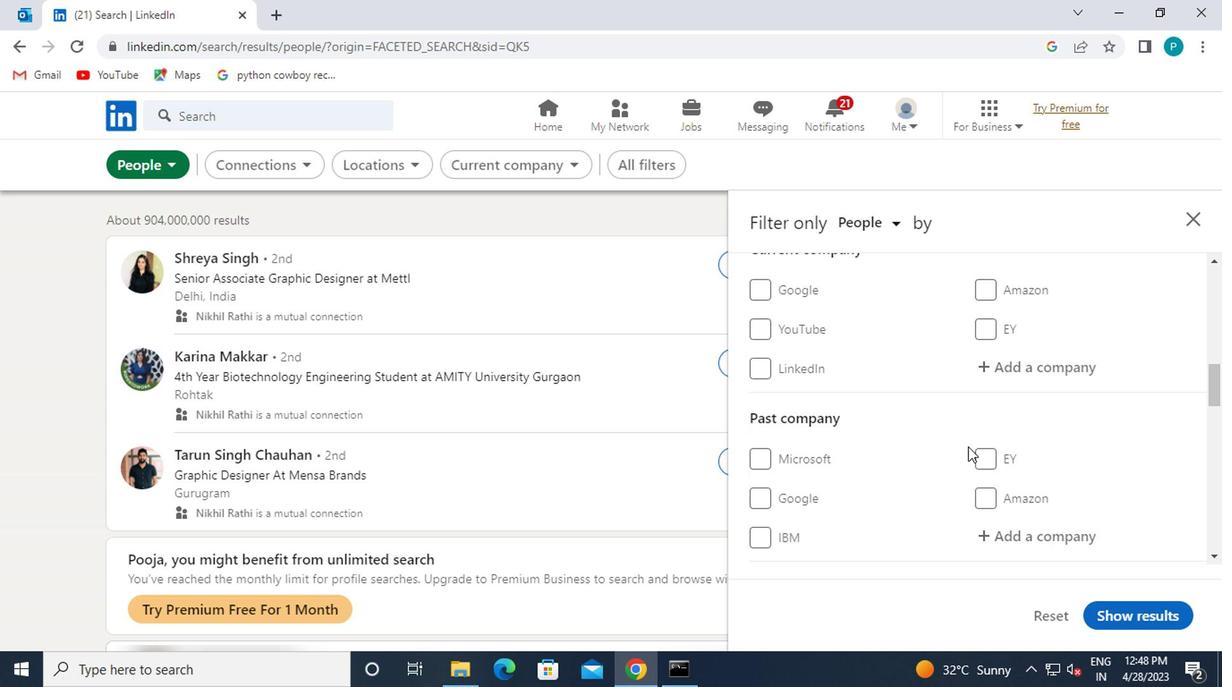 
Action: Mouse scrolled (964, 446) with delta (0, 0)
Screenshot: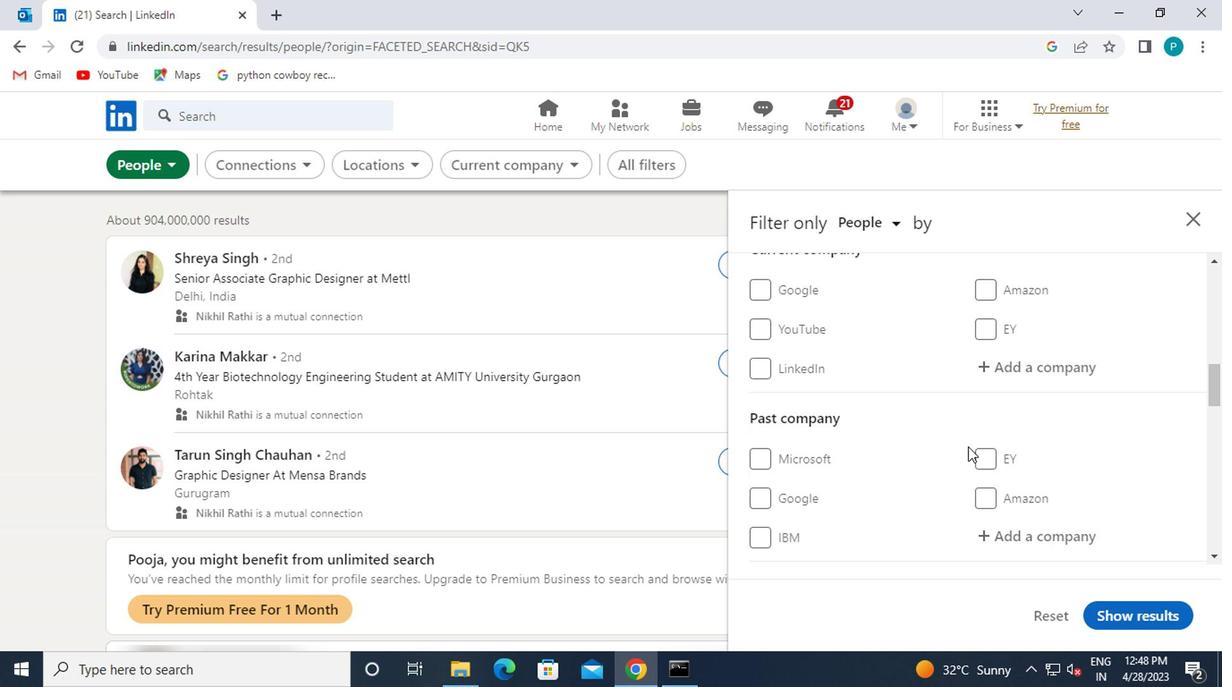 
Action: Mouse moved to (962, 447)
Screenshot: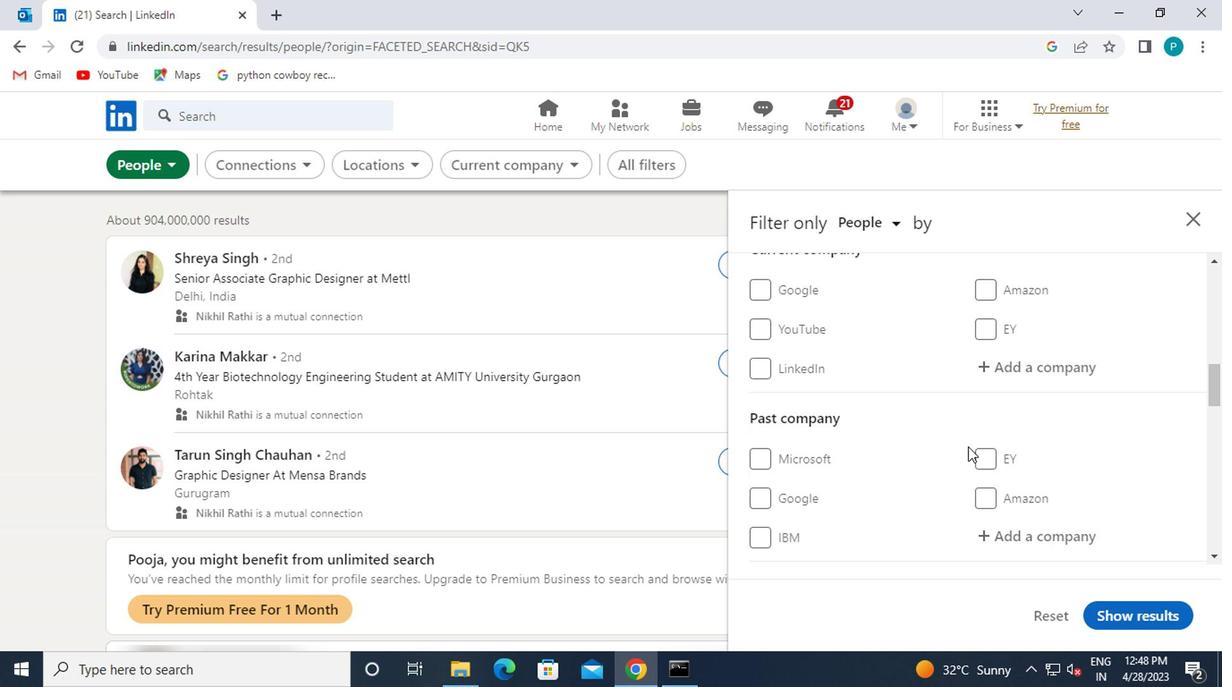 
Action: Mouse scrolled (962, 446) with delta (0, 0)
Screenshot: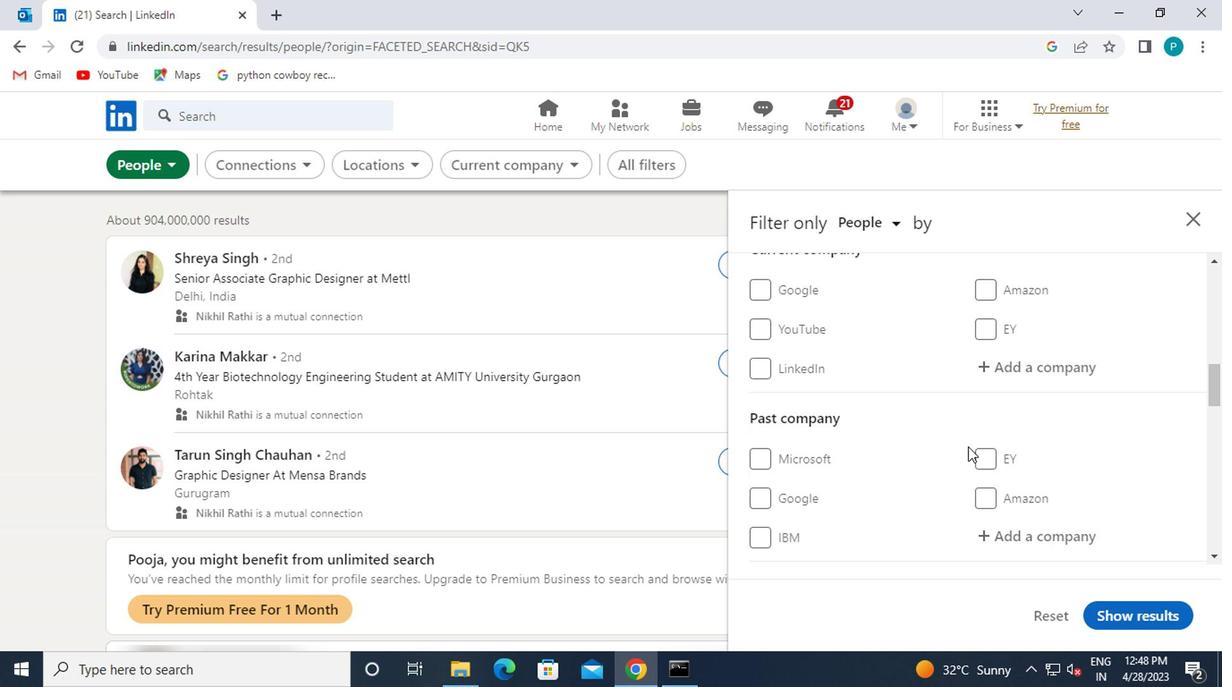 
Action: Mouse moved to (880, 443)
Screenshot: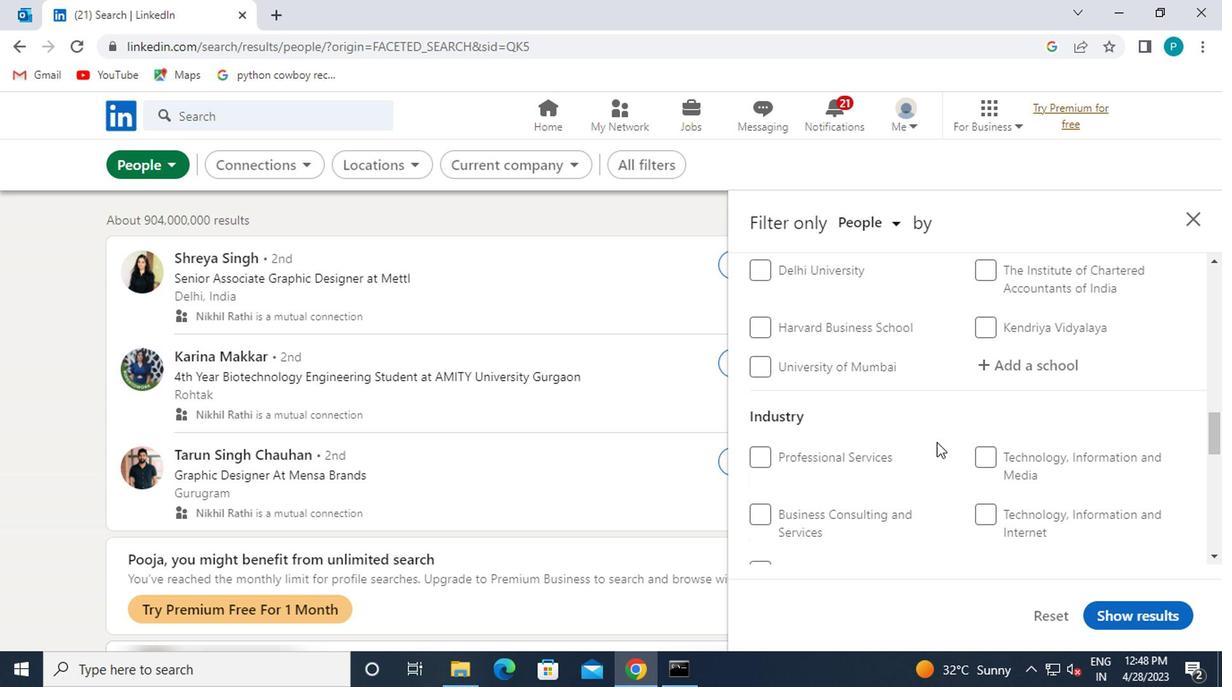 
Action: Mouse scrolled (880, 442) with delta (0, 0)
Screenshot: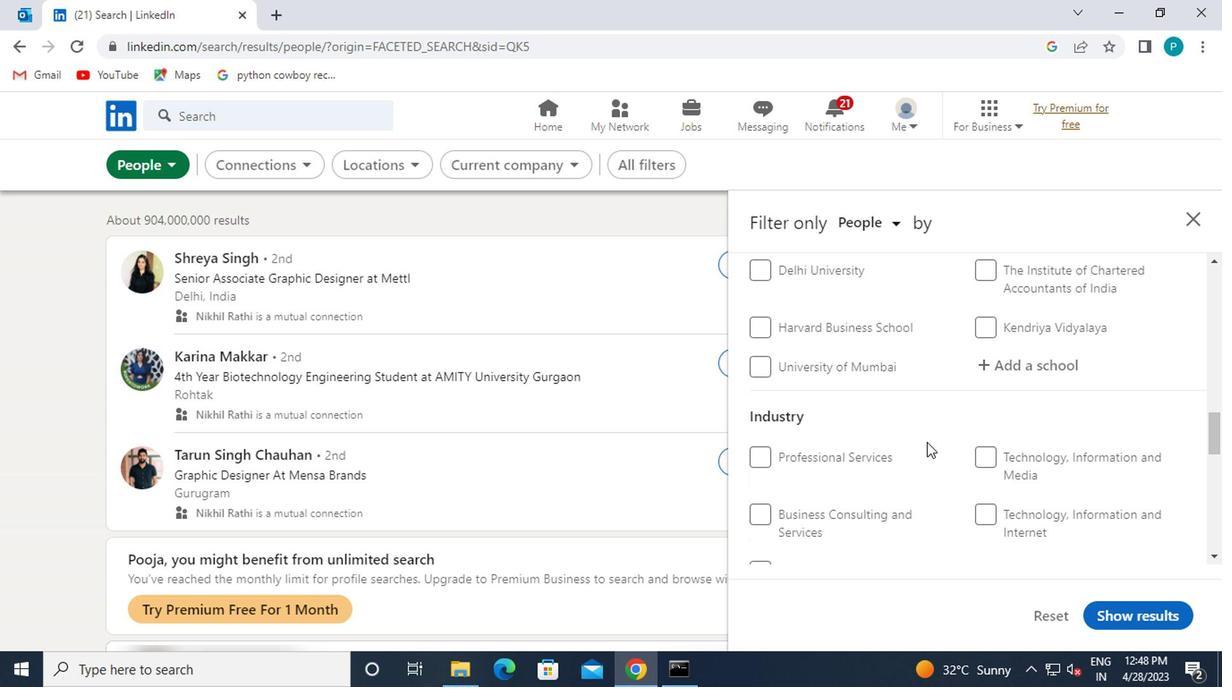 
Action: Mouse scrolled (880, 442) with delta (0, 0)
Screenshot: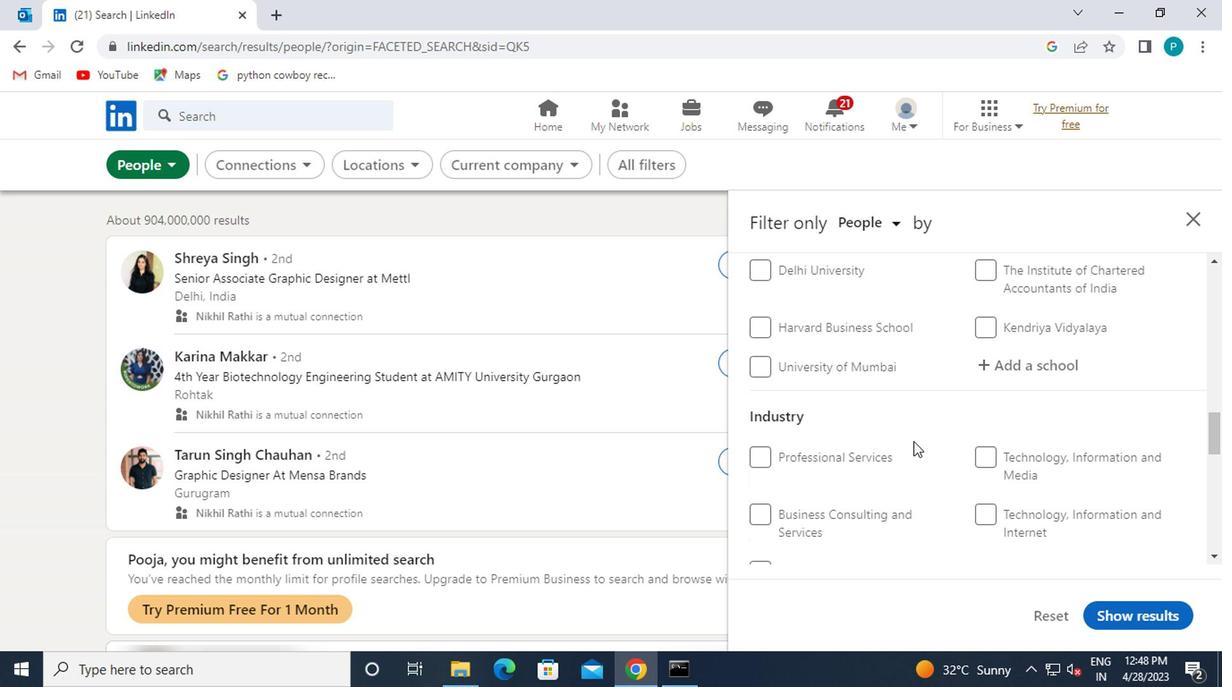 
Action: Mouse scrolled (880, 442) with delta (0, 0)
Screenshot: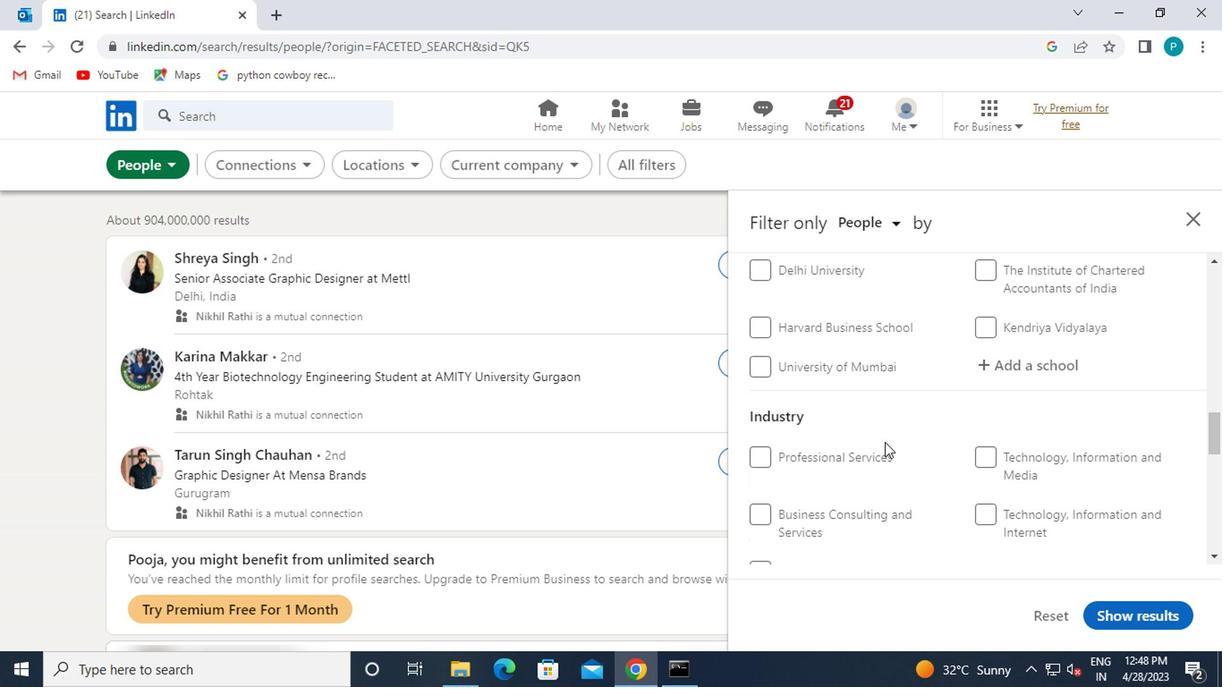 
Action: Mouse moved to (763, 481)
Screenshot: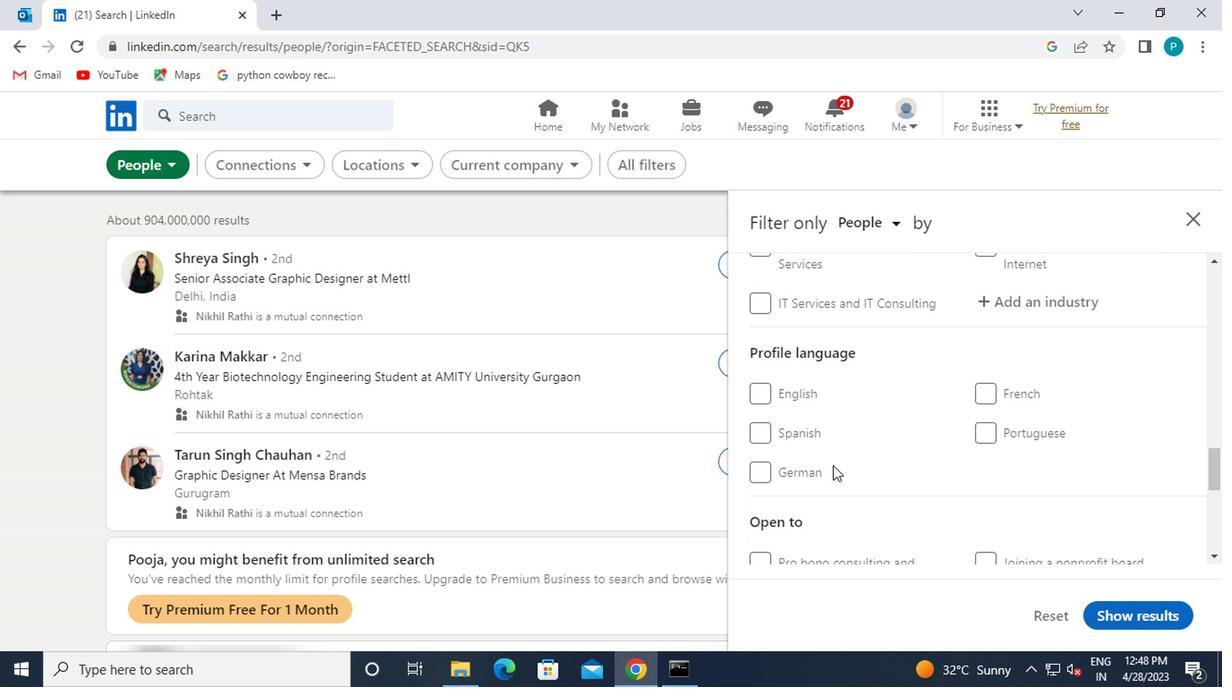 
Action: Mouse pressed left at (763, 481)
Screenshot: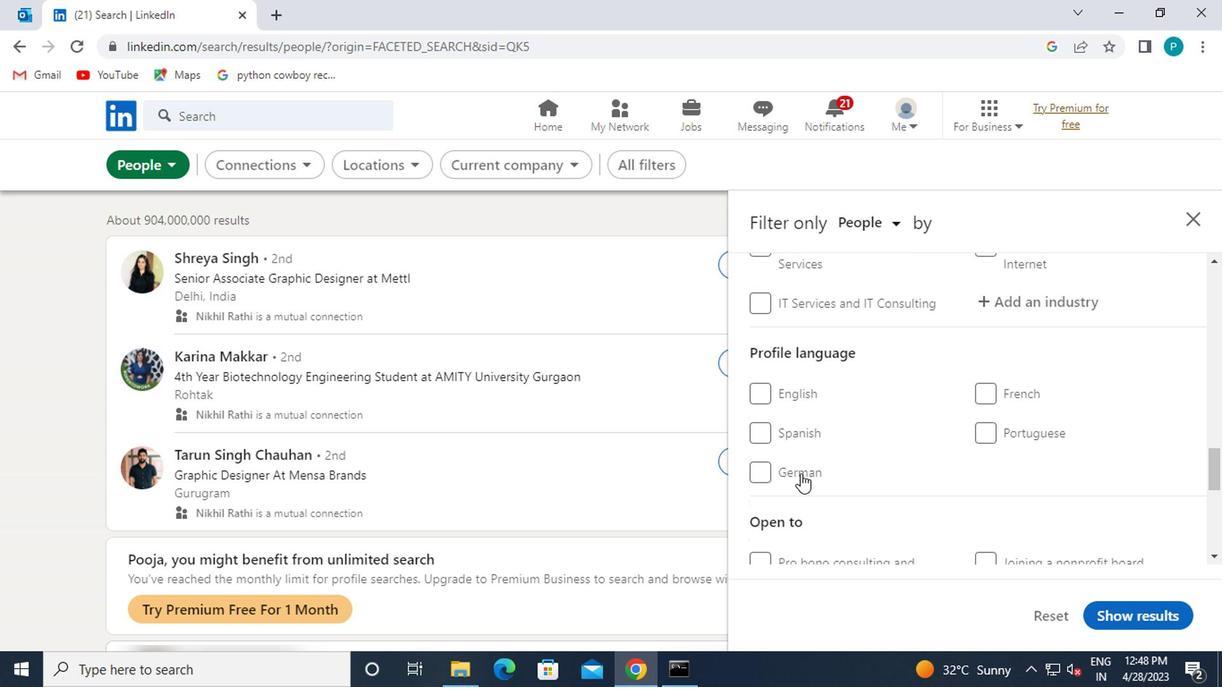 
Action: Mouse moved to (891, 469)
Screenshot: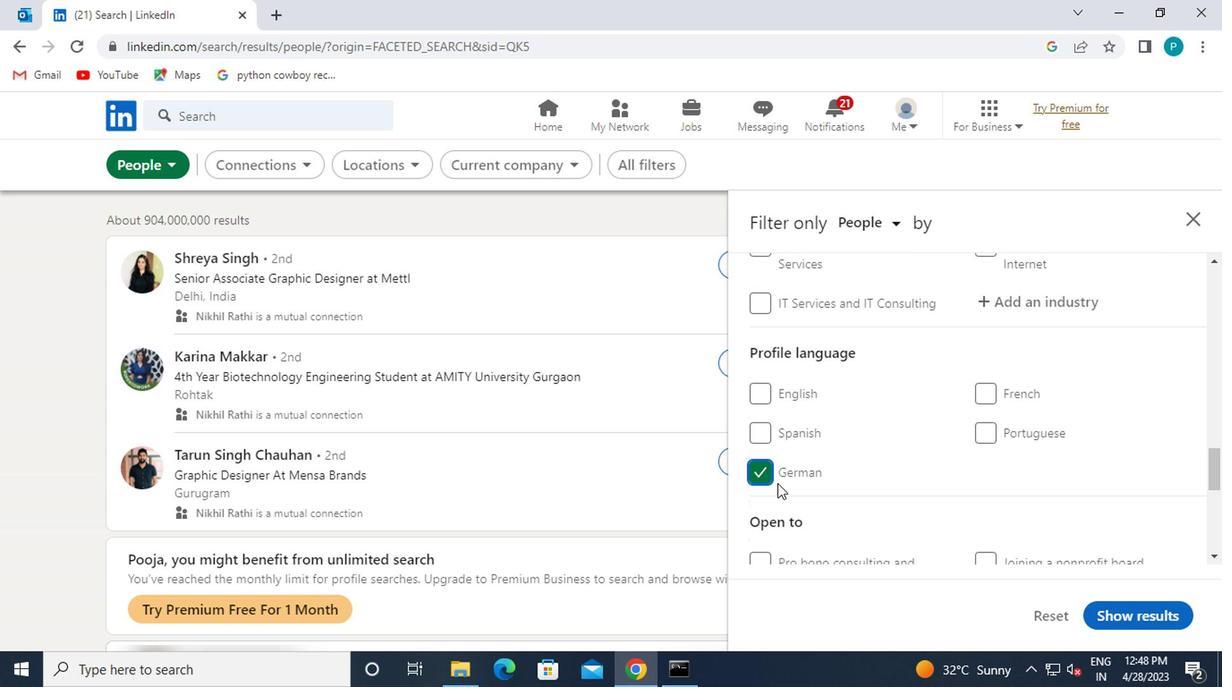 
Action: Mouse scrolled (891, 469) with delta (0, 0)
Screenshot: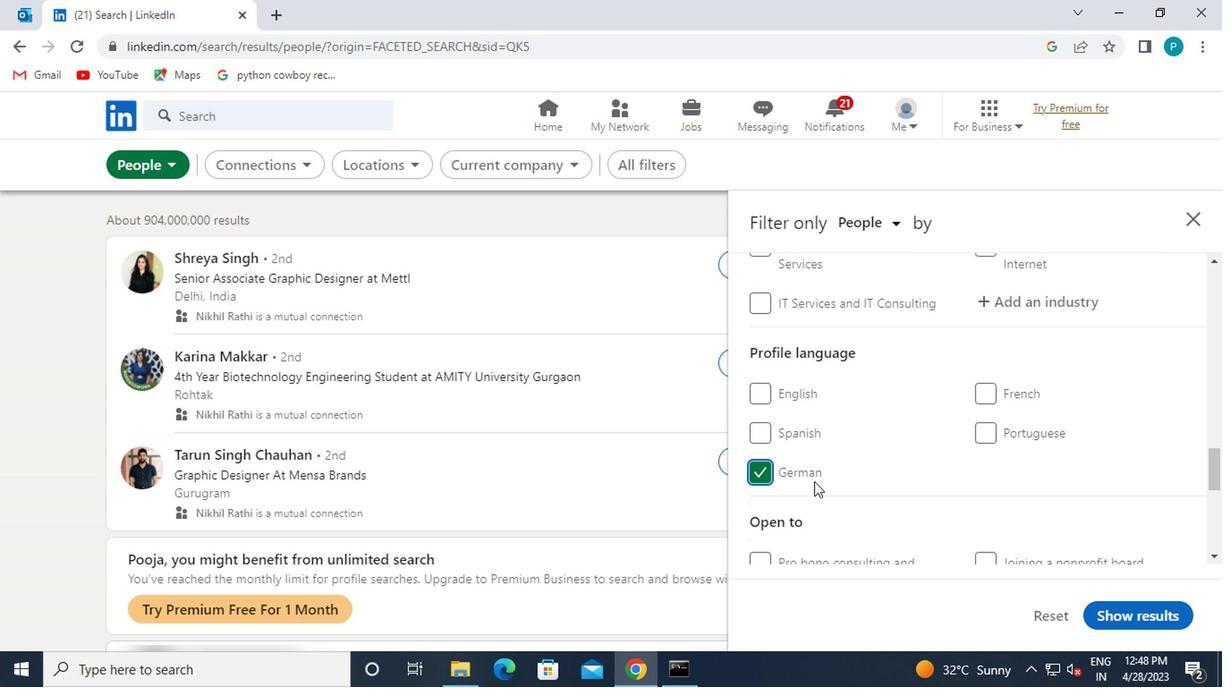 
Action: Mouse scrolled (891, 469) with delta (0, 0)
Screenshot: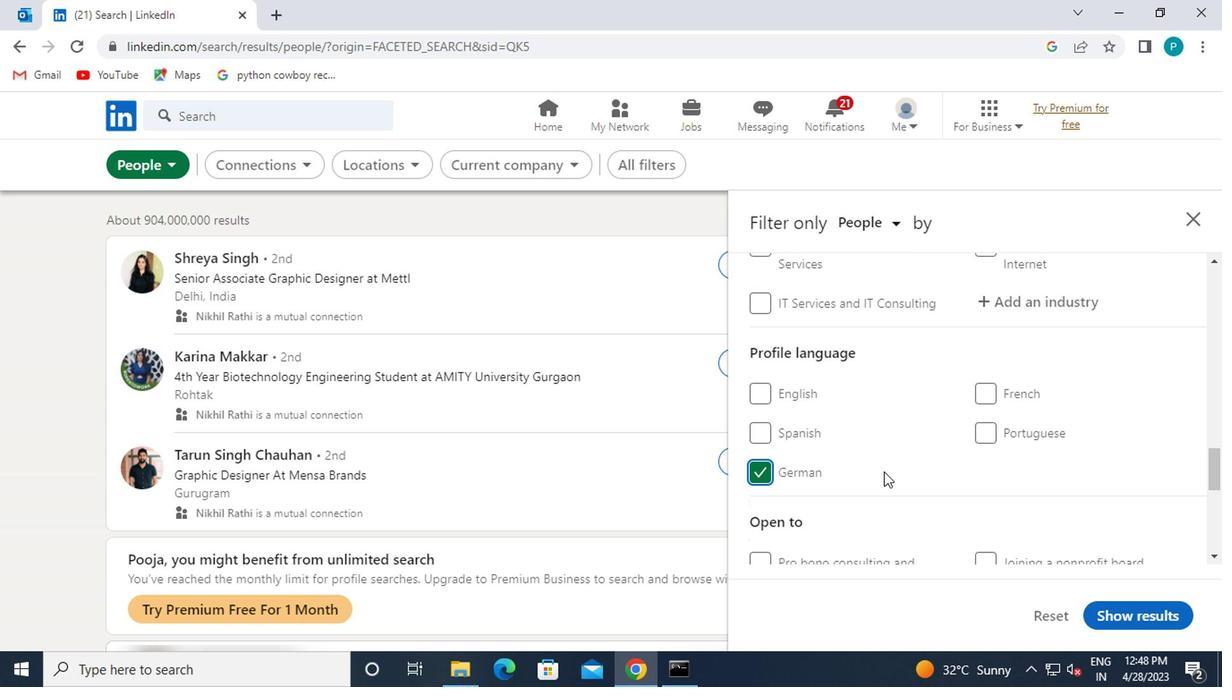 
Action: Mouse moved to (933, 469)
Screenshot: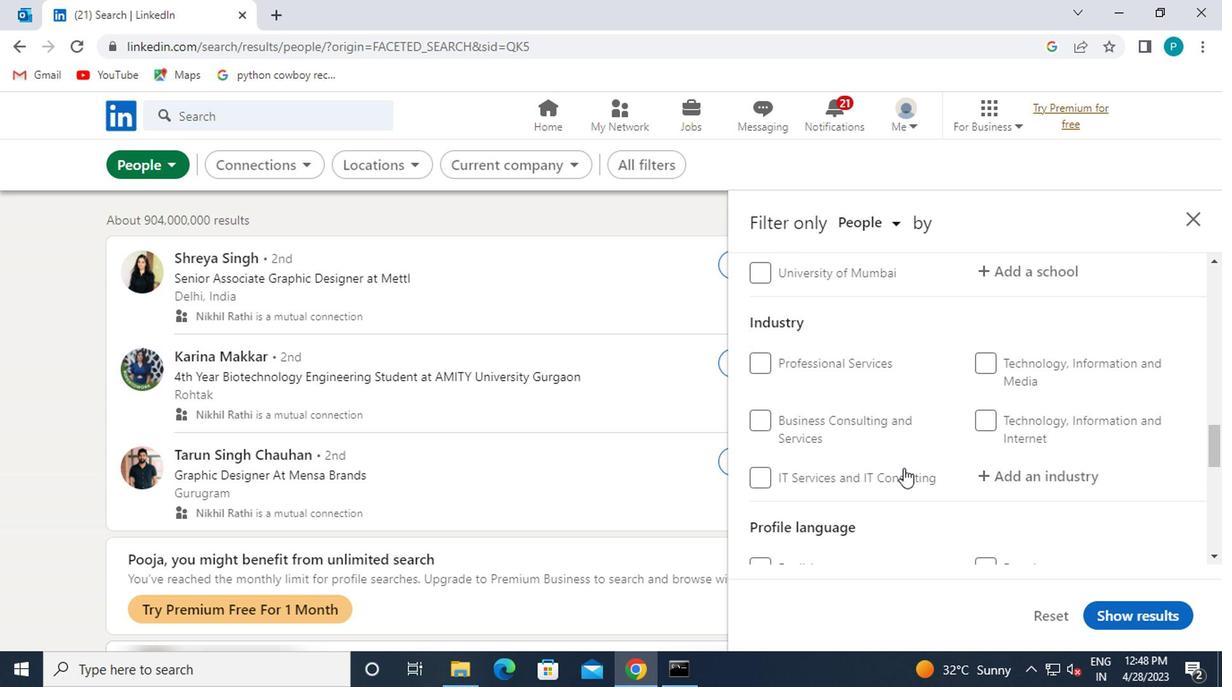 
Action: Mouse scrolled (933, 470) with delta (0, 0)
Screenshot: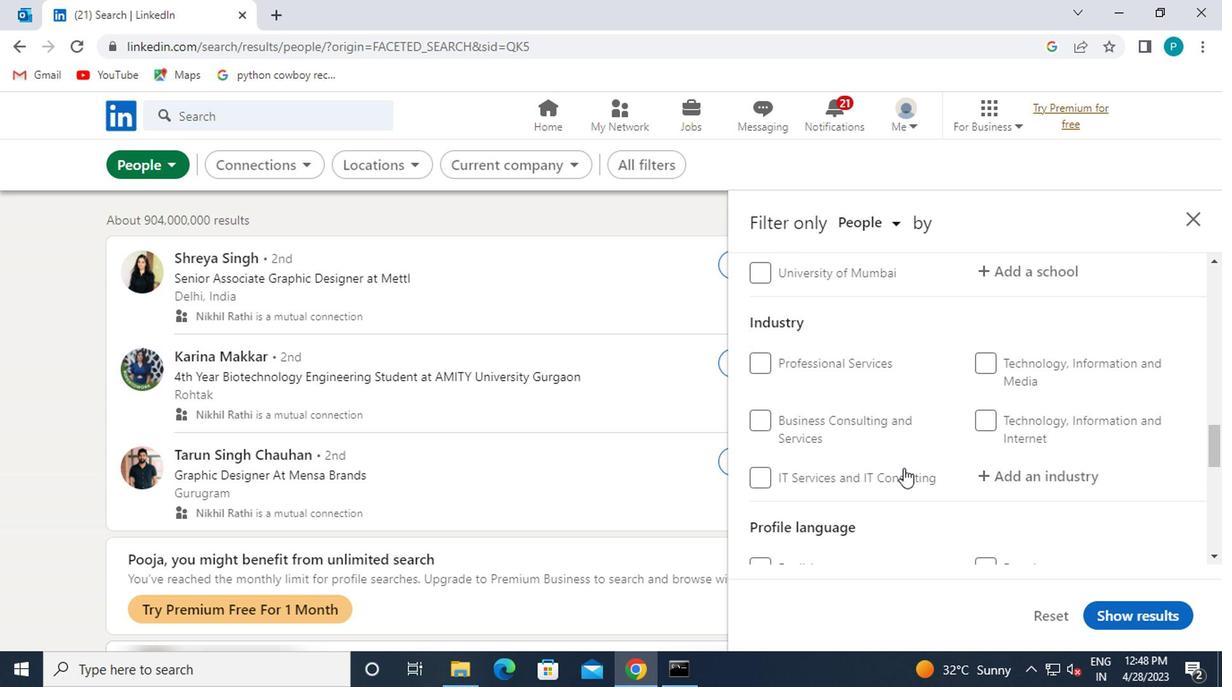 
Action: Mouse moved to (938, 469)
Screenshot: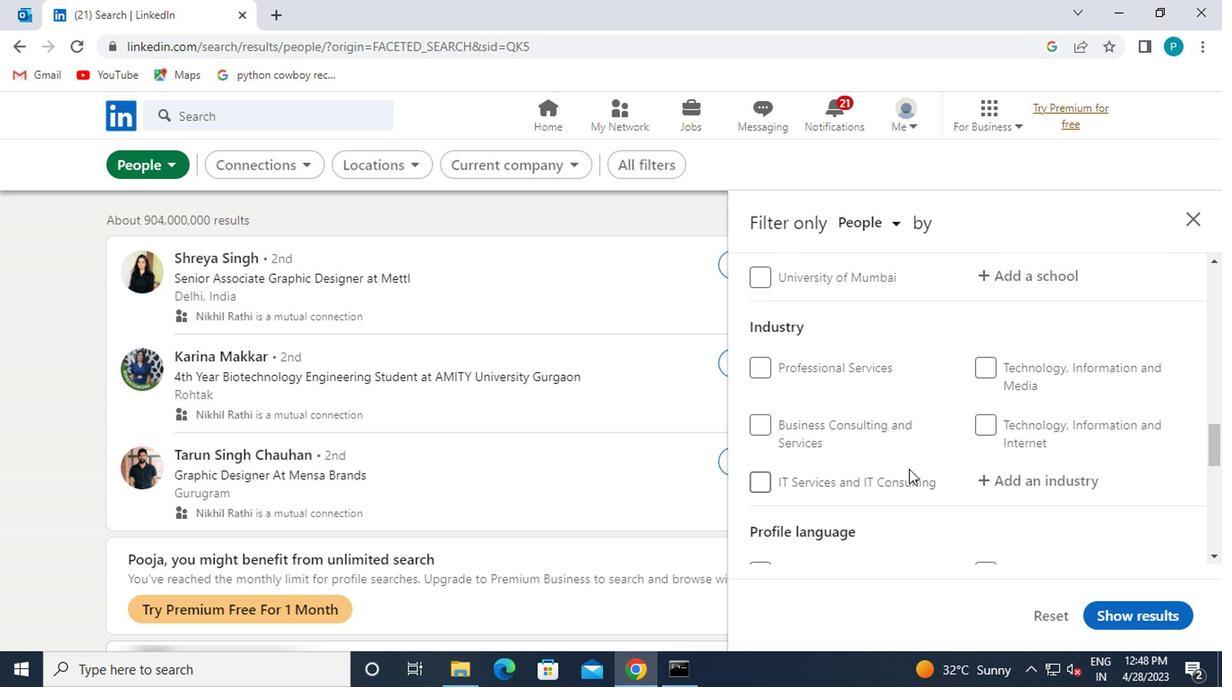 
Action: Mouse scrolled (938, 470) with delta (0, 0)
Screenshot: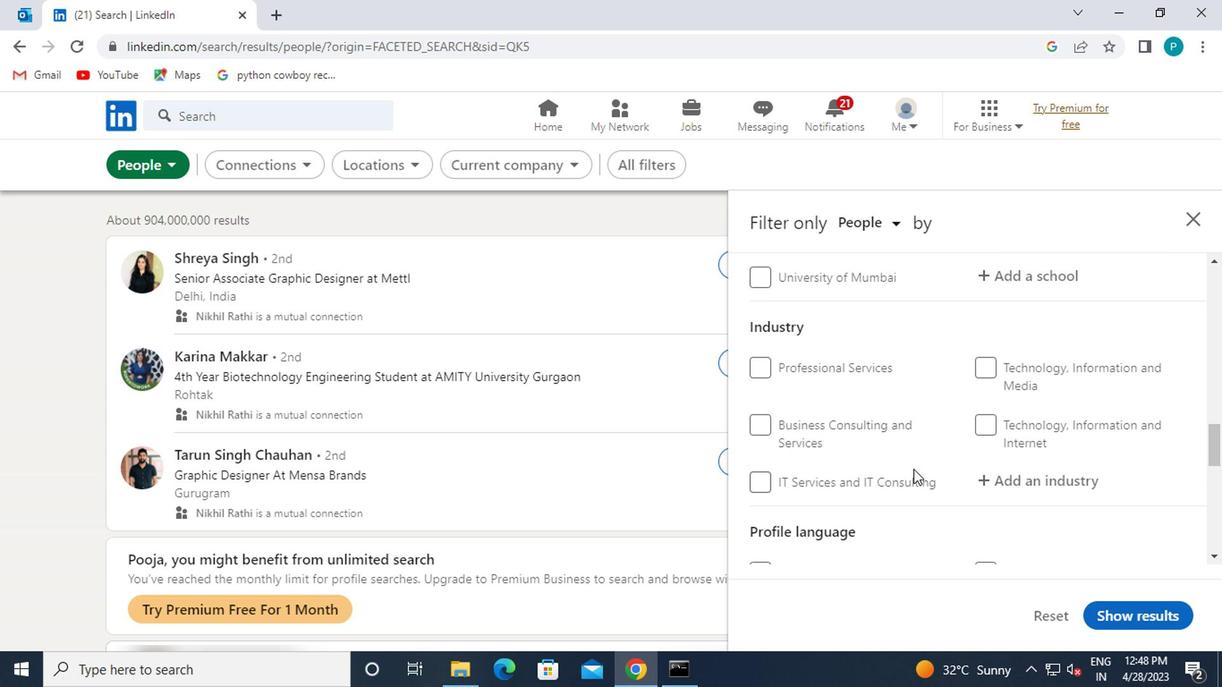 
Action: Mouse moved to (942, 469)
Screenshot: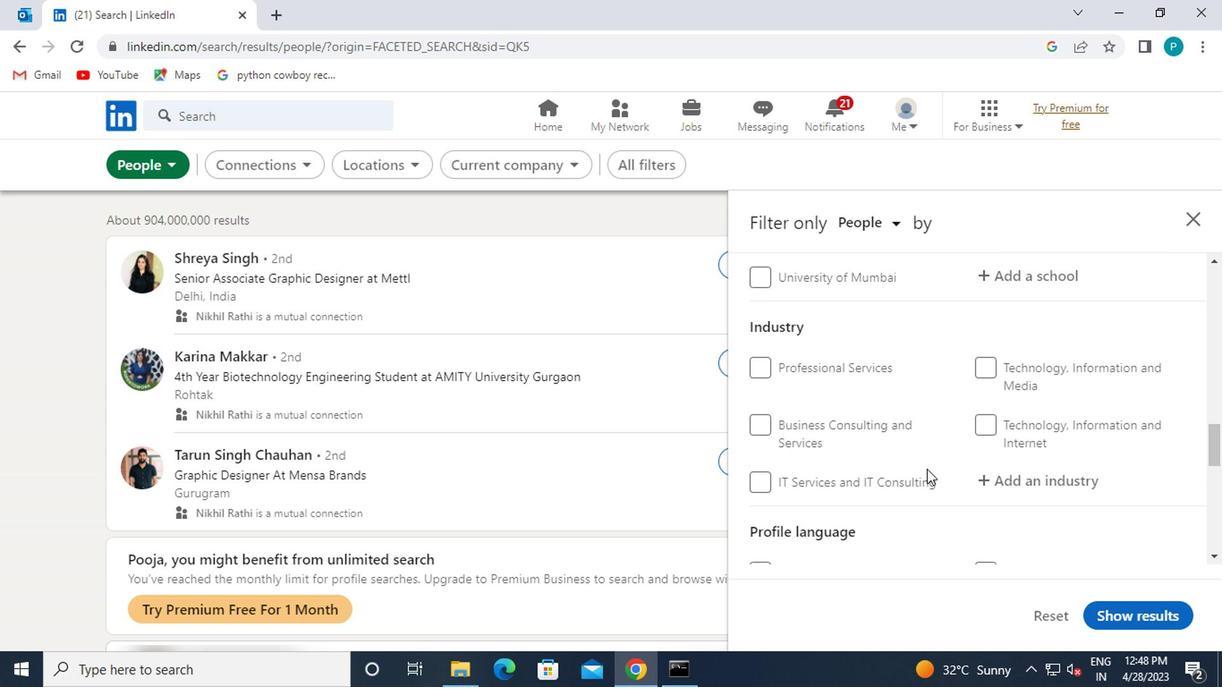 
Action: Mouse scrolled (942, 470) with delta (0, 0)
Screenshot: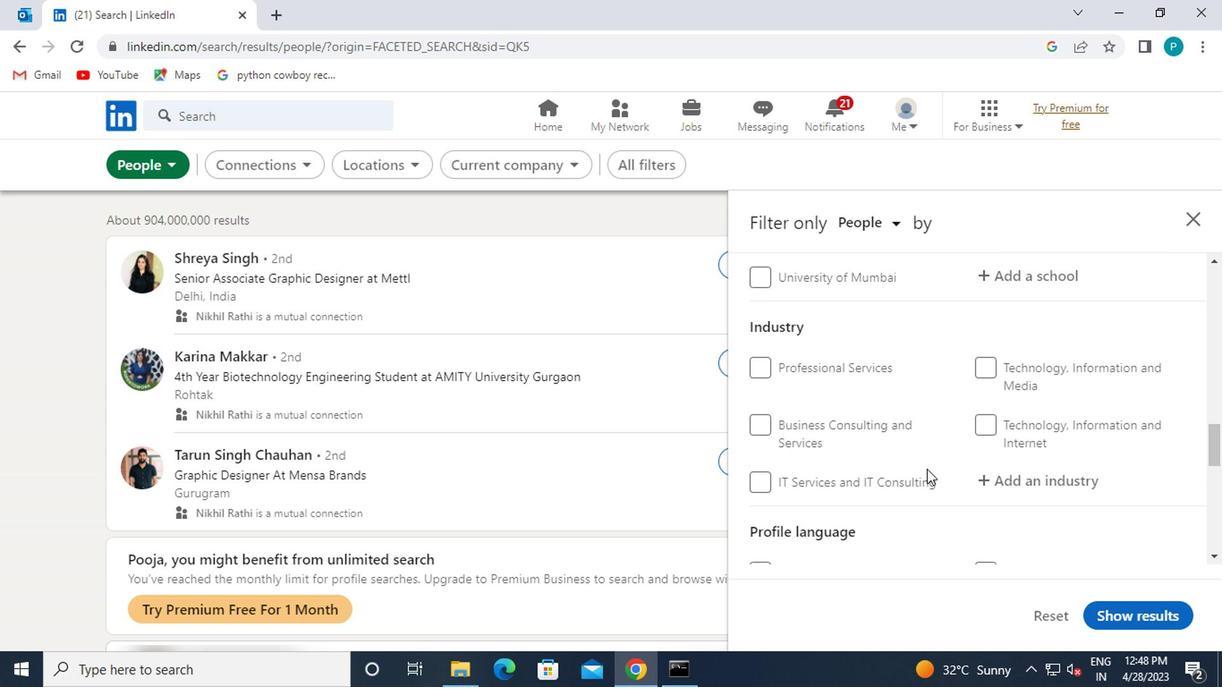 
Action: Mouse moved to (997, 456)
Screenshot: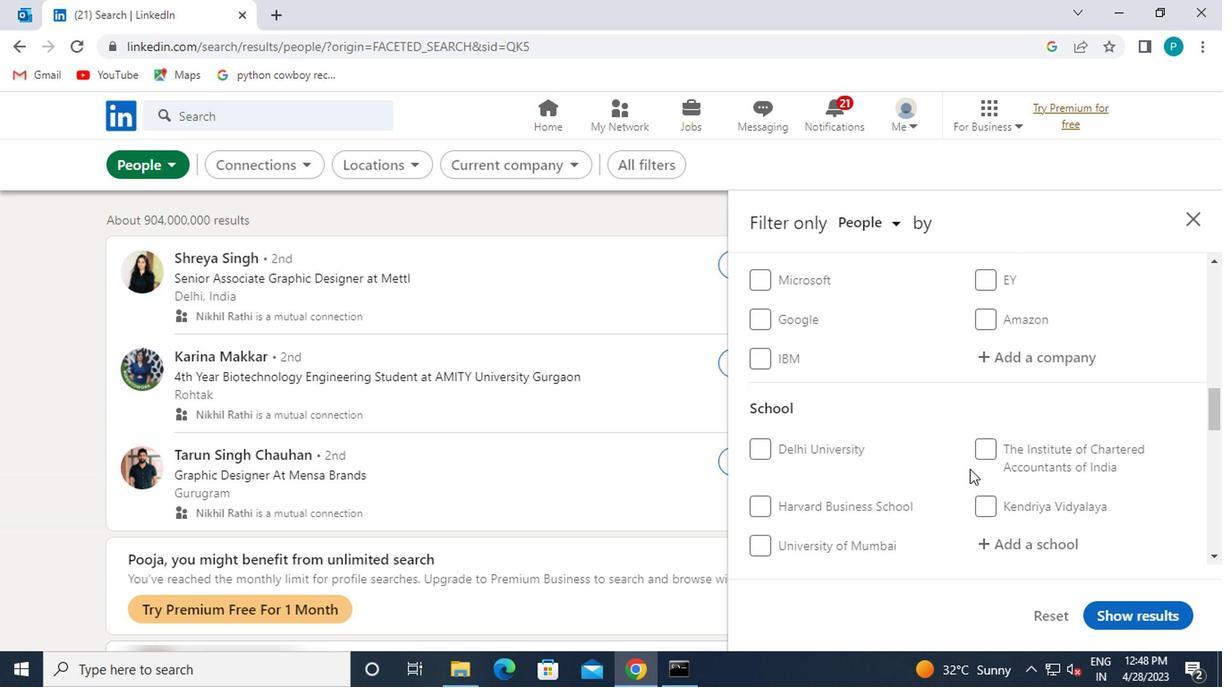 
Action: Mouse scrolled (997, 457) with delta (0, 0)
Screenshot: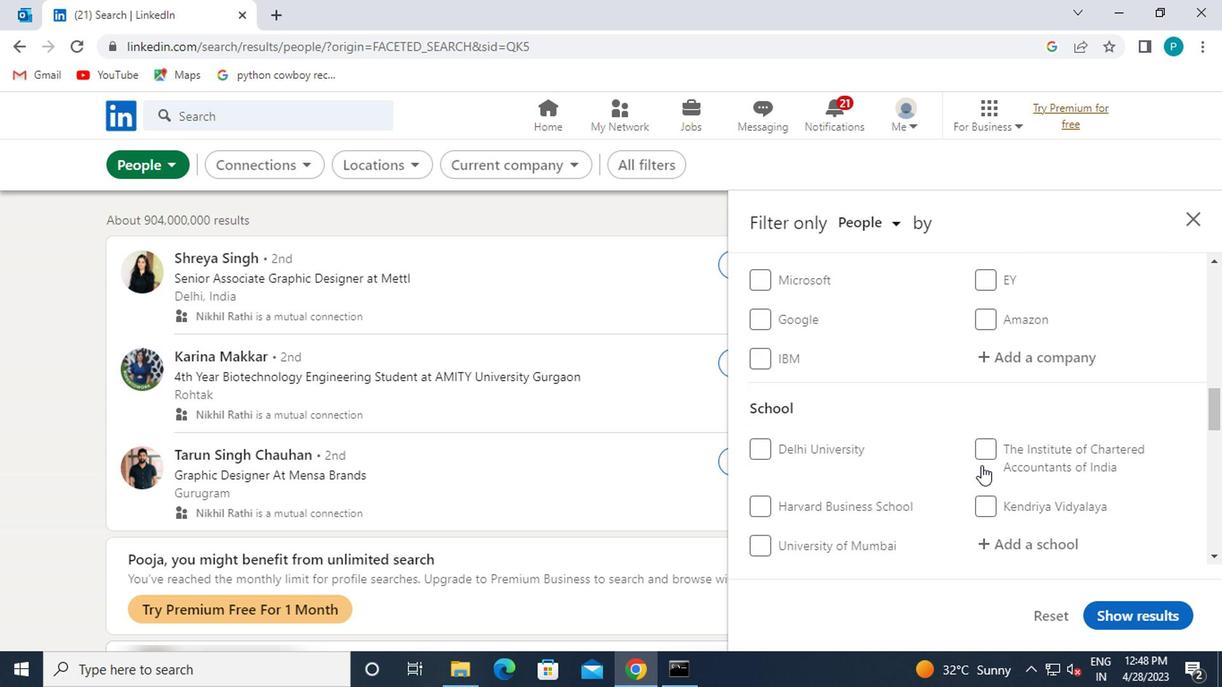 
Action: Mouse moved to (986, 431)
Screenshot: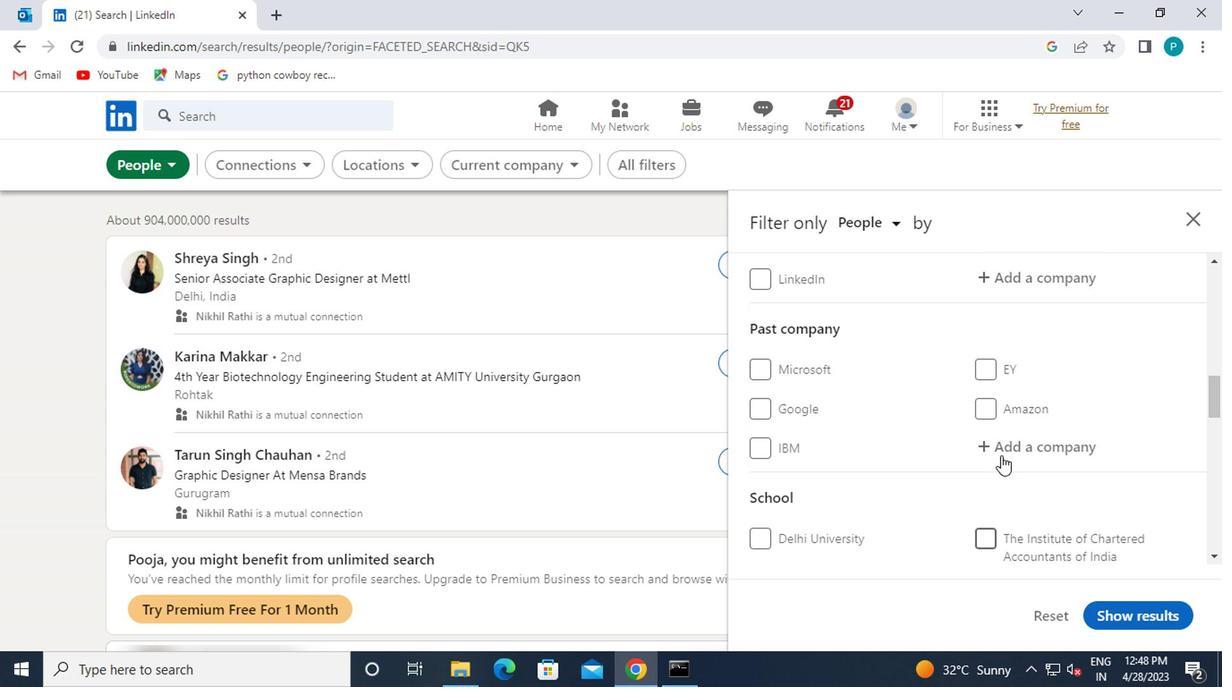 
Action: Mouse scrolled (986, 432) with delta (0, 0)
Screenshot: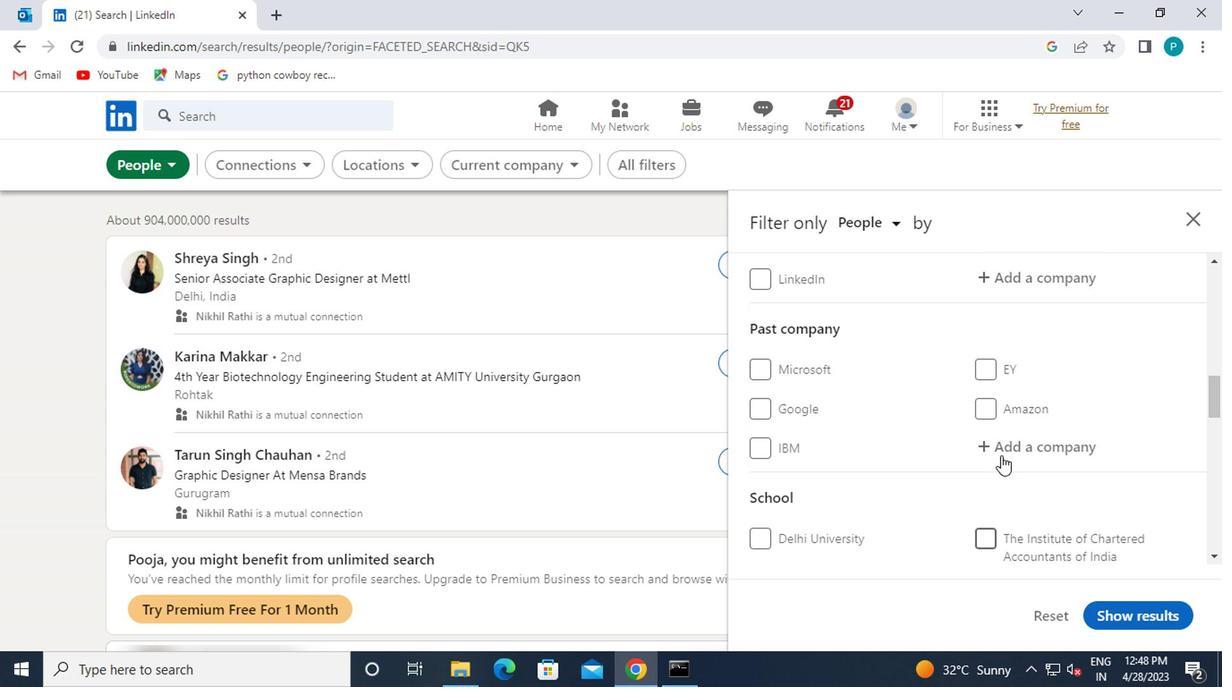
Action: Mouse moved to (981, 369)
Screenshot: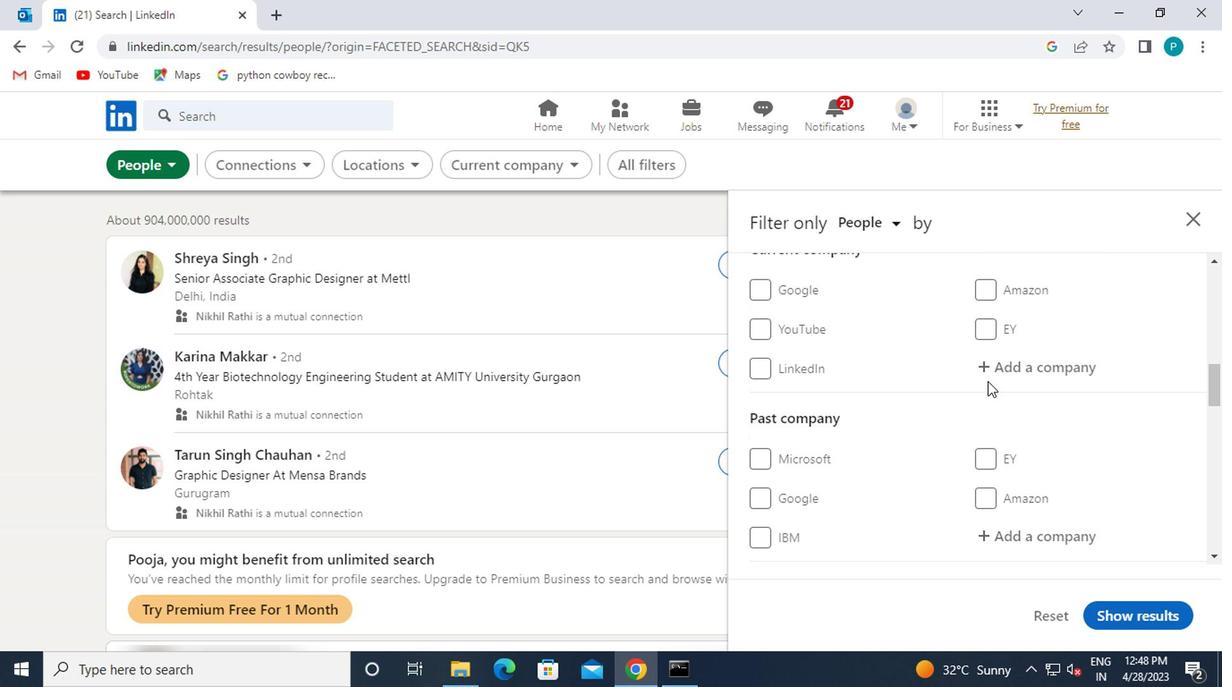 
Action: Mouse pressed left at (981, 369)
Screenshot: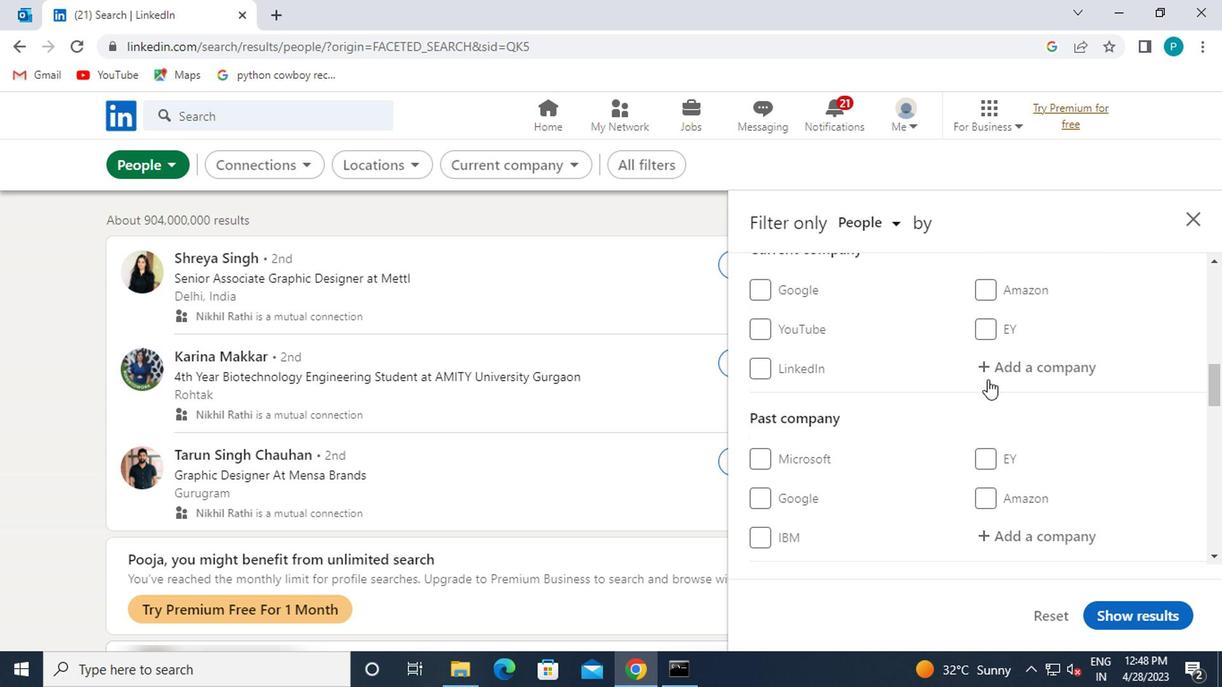 
Action: Mouse moved to (978, 369)
Screenshot: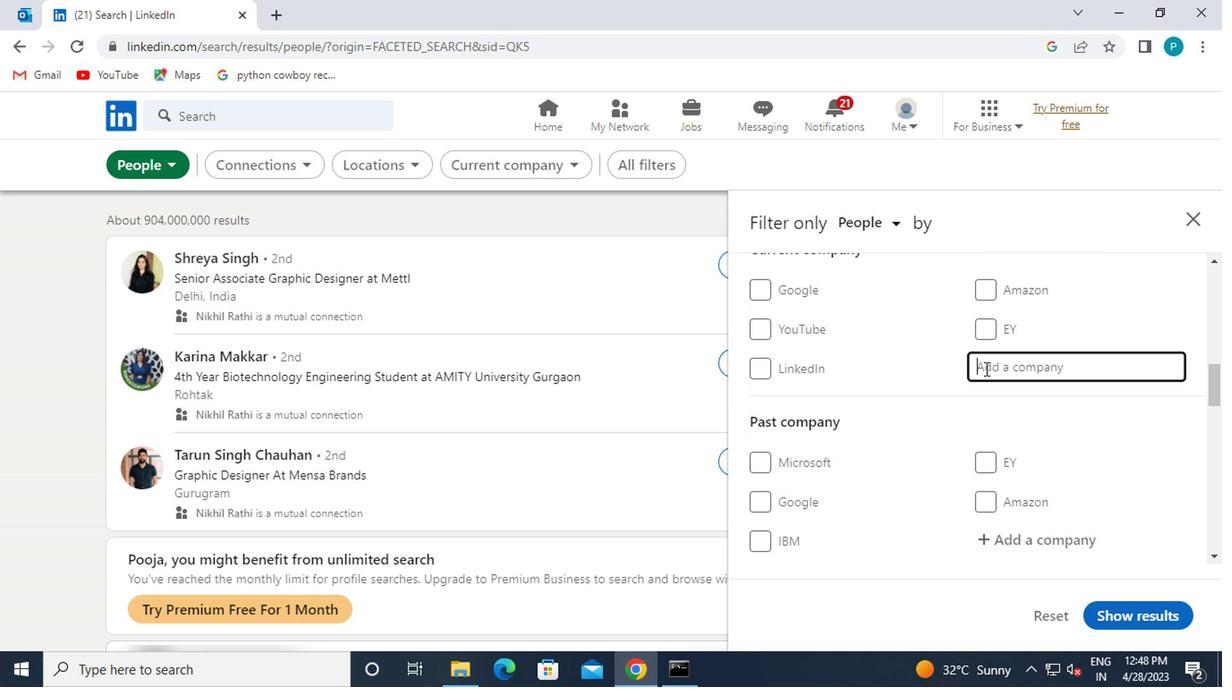 
Action: Key pressed <Key.caps_lock>C<Key.caps_lock>OE<Key.backspace>DE
Screenshot: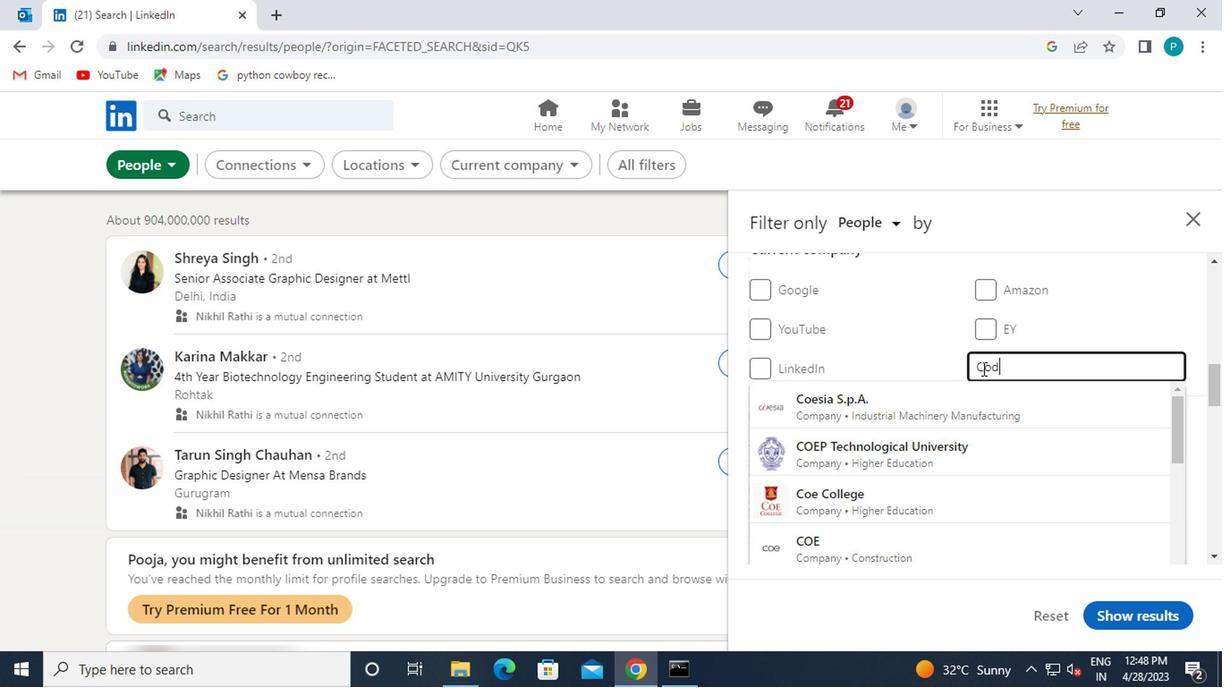 
Action: Mouse moved to (993, 361)
Screenshot: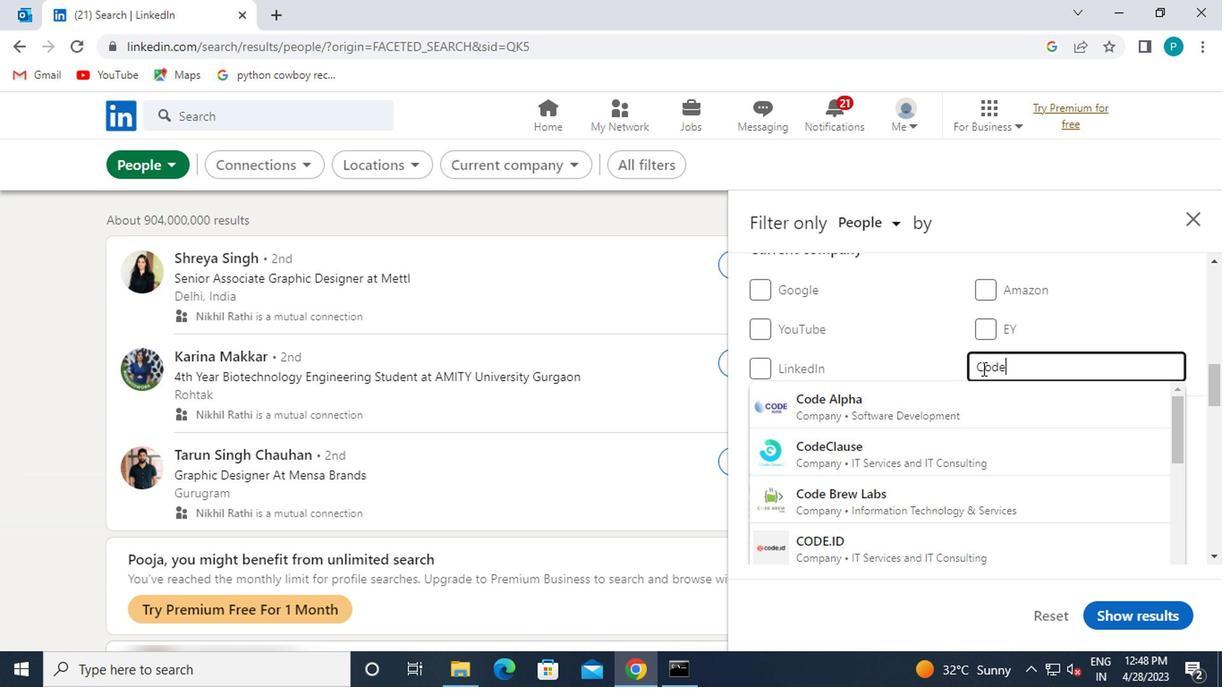 
Action: Key pressed <Key.space><Key.caps_lock>C<Key.caps_lock>HEF
Screenshot: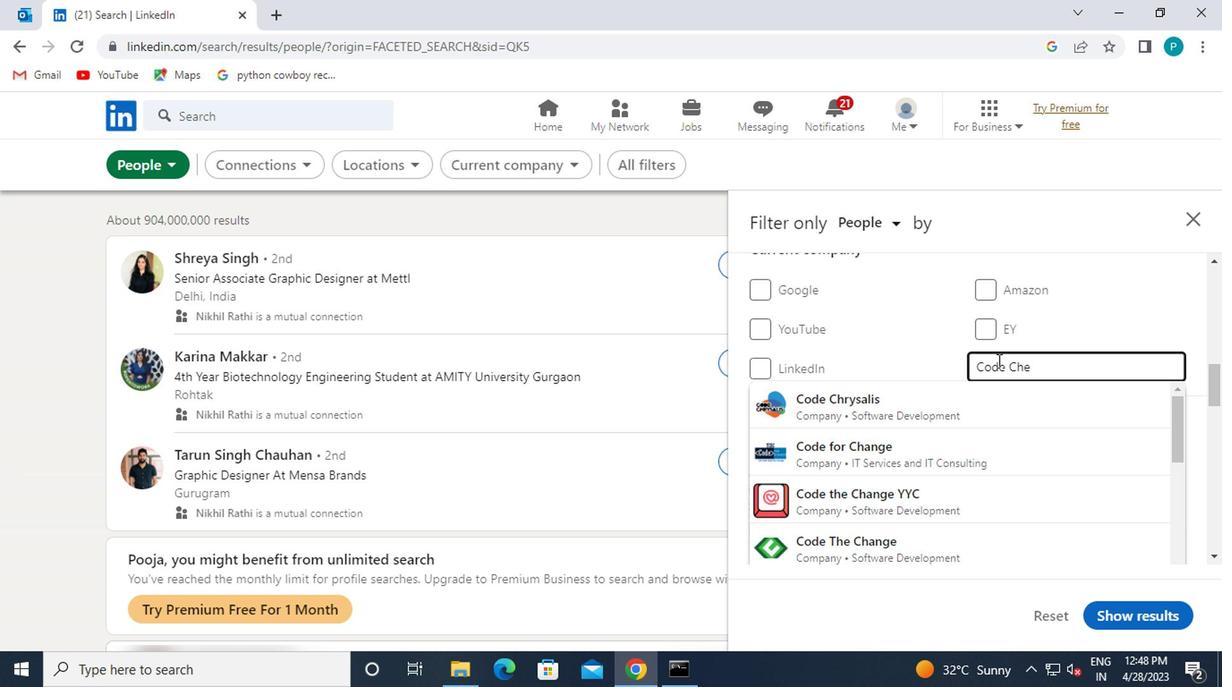 
Action: Mouse moved to (872, 406)
Screenshot: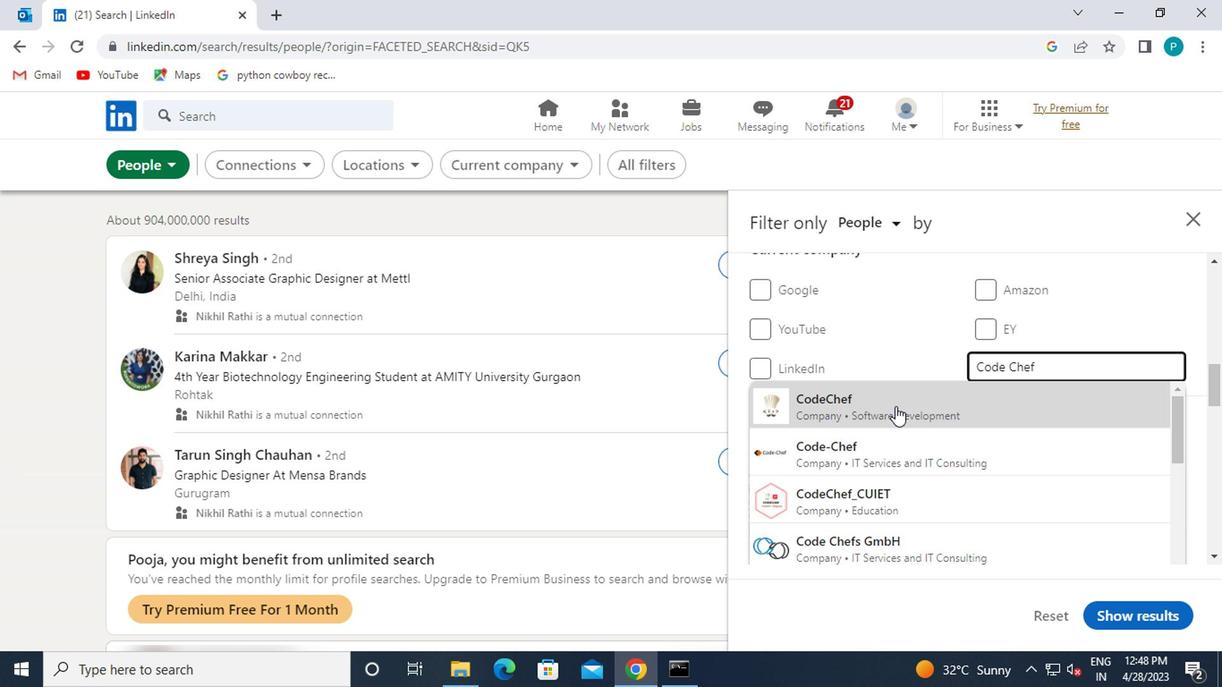
Action: Mouse pressed left at (872, 406)
Screenshot: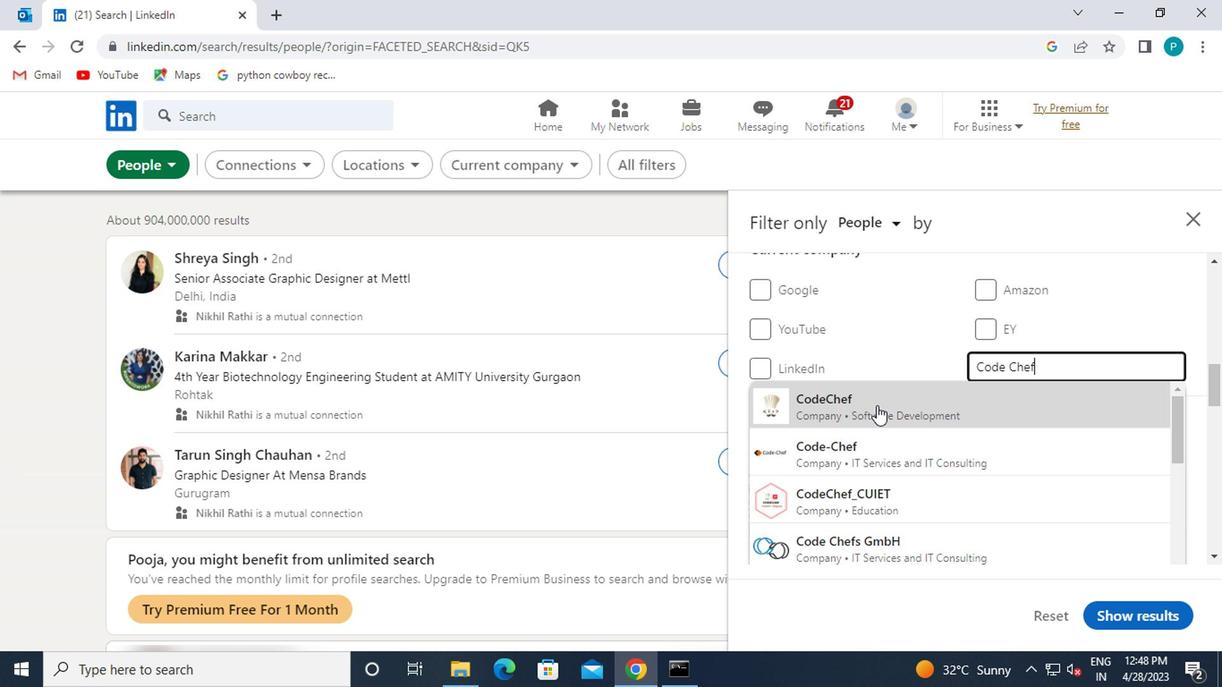 
Action: Mouse scrolled (872, 405) with delta (0, 0)
Screenshot: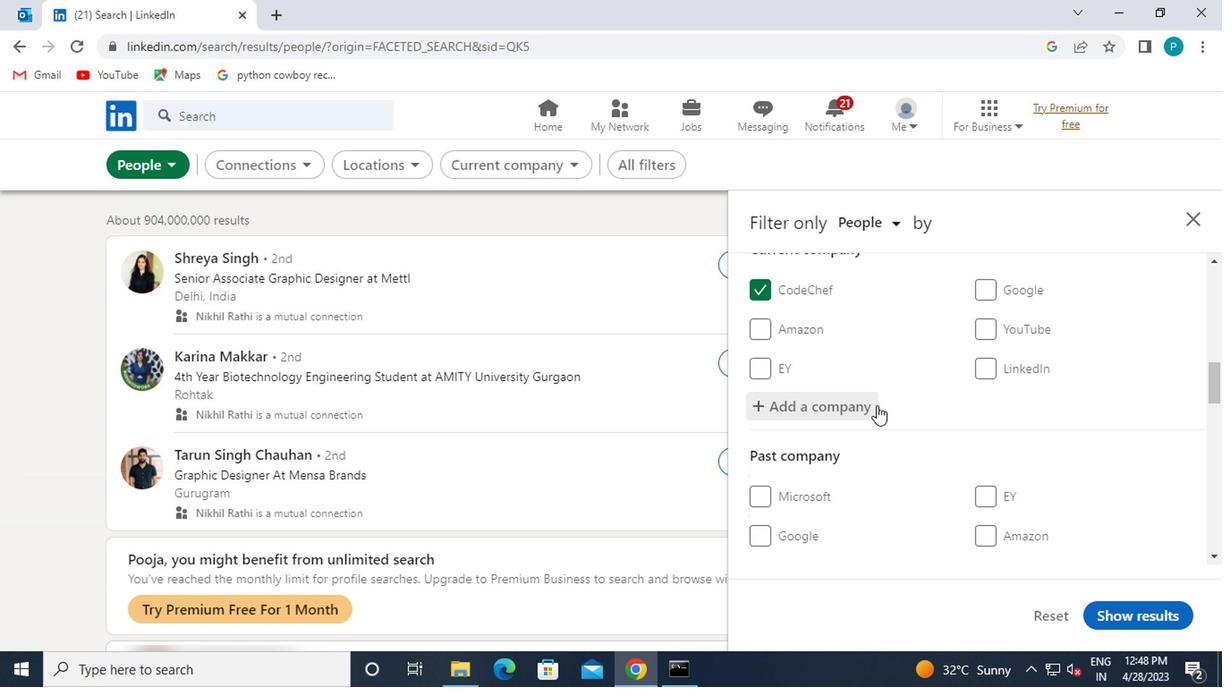 
Action: Mouse scrolled (872, 405) with delta (0, 0)
Screenshot: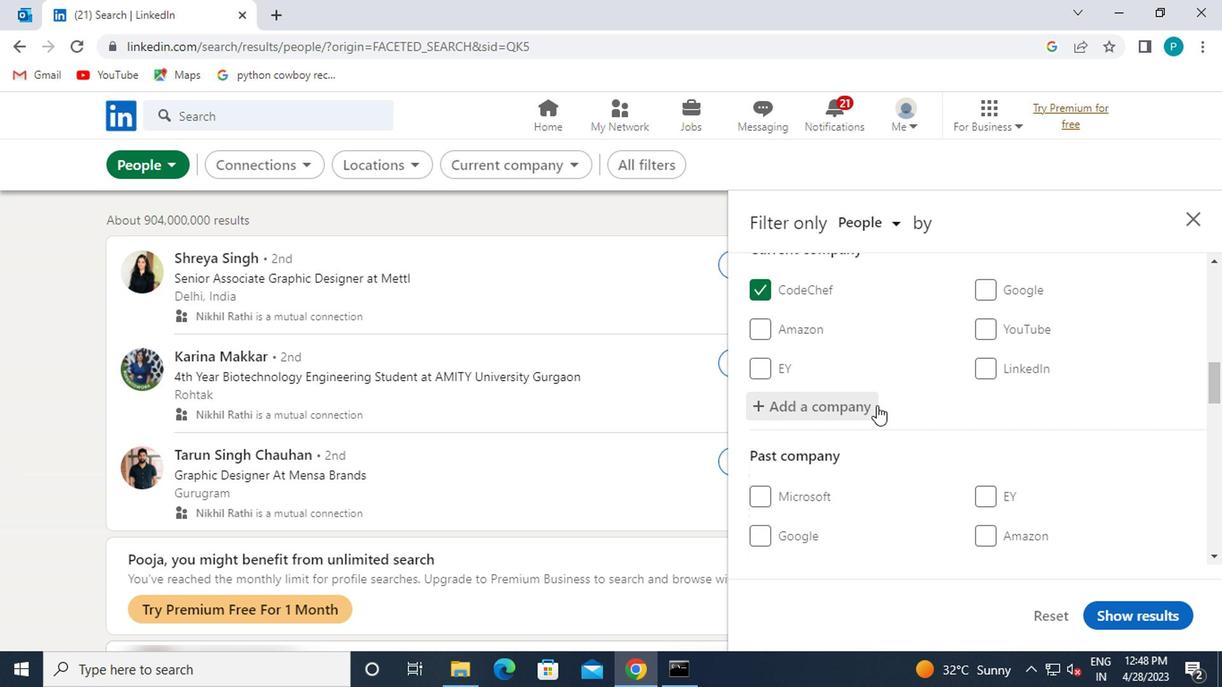 
Action: Mouse moved to (1024, 447)
Screenshot: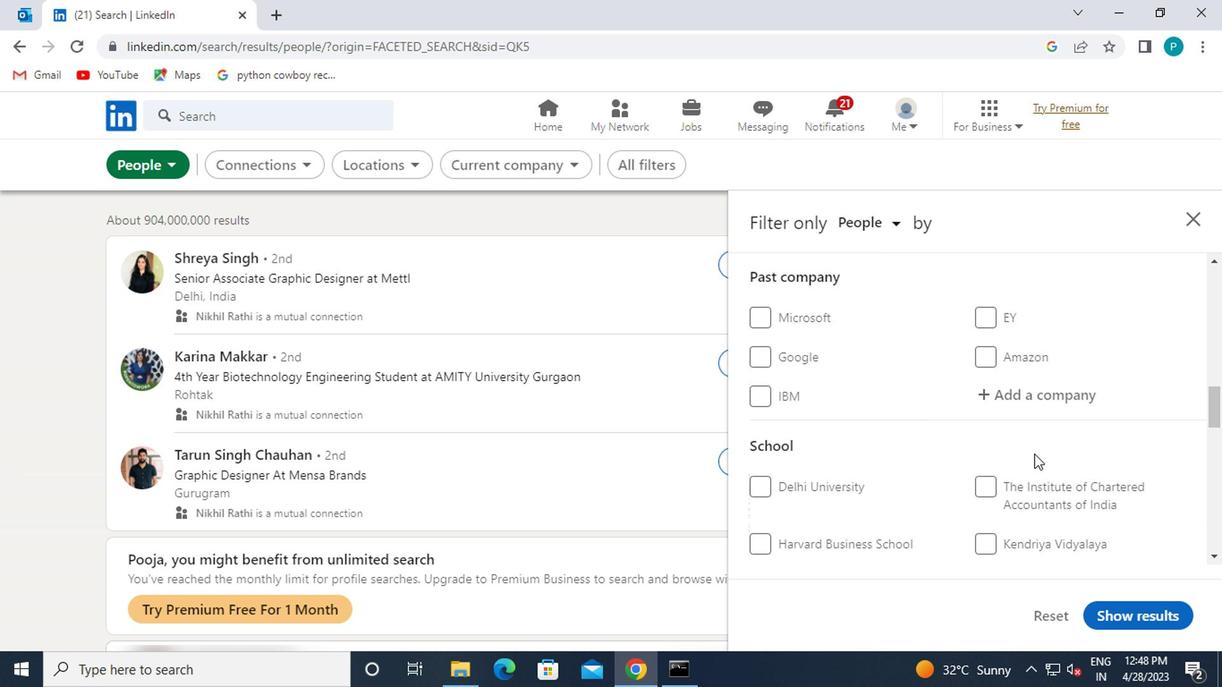 
Action: Mouse scrolled (1024, 446) with delta (0, 0)
Screenshot: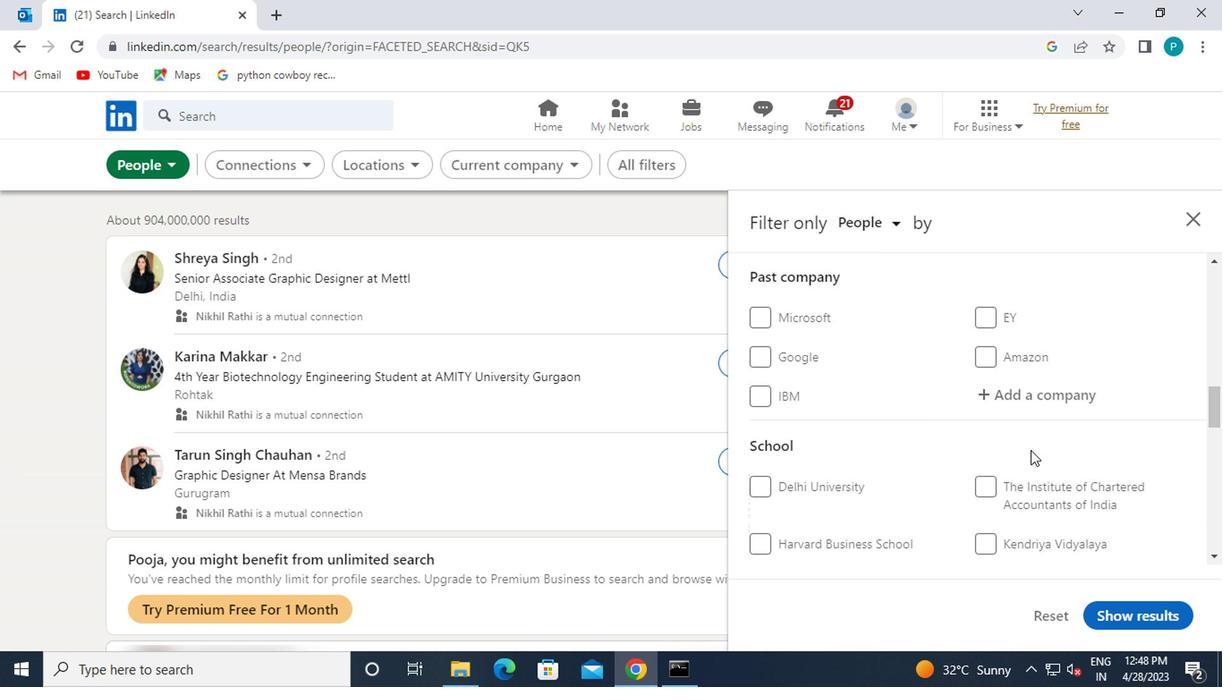 
Action: Mouse scrolled (1024, 446) with delta (0, 0)
Screenshot: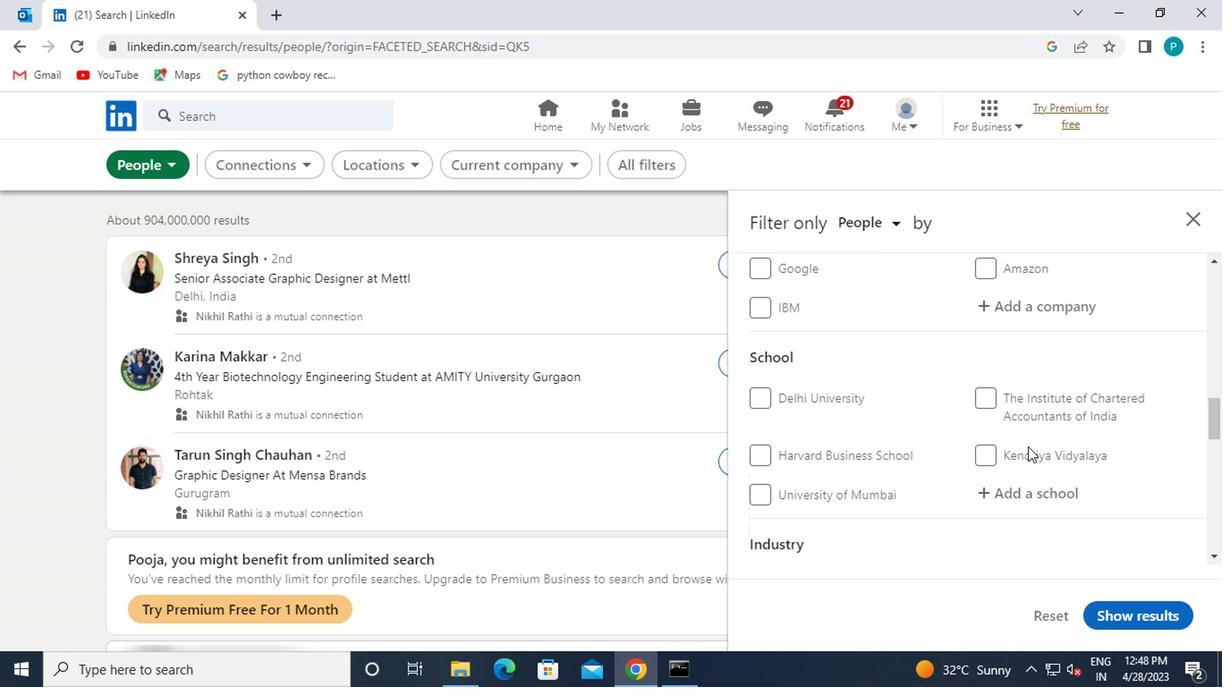 
Action: Mouse moved to (1001, 392)
Screenshot: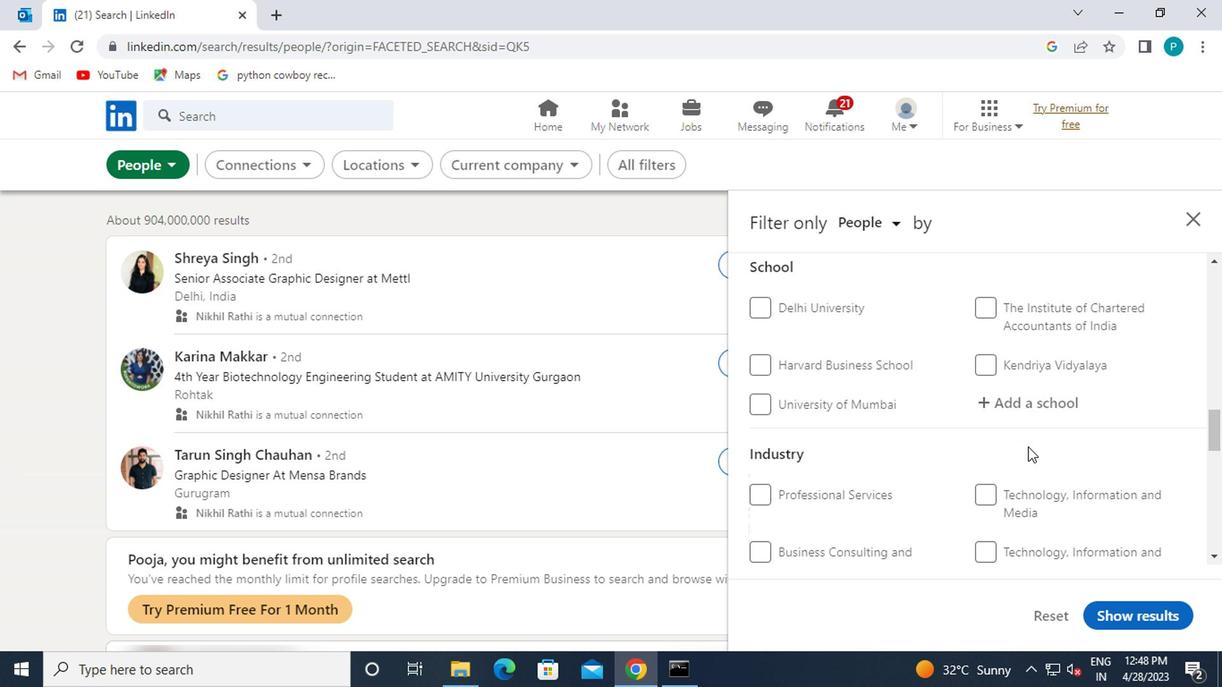 
Action: Mouse pressed left at (1001, 392)
Screenshot: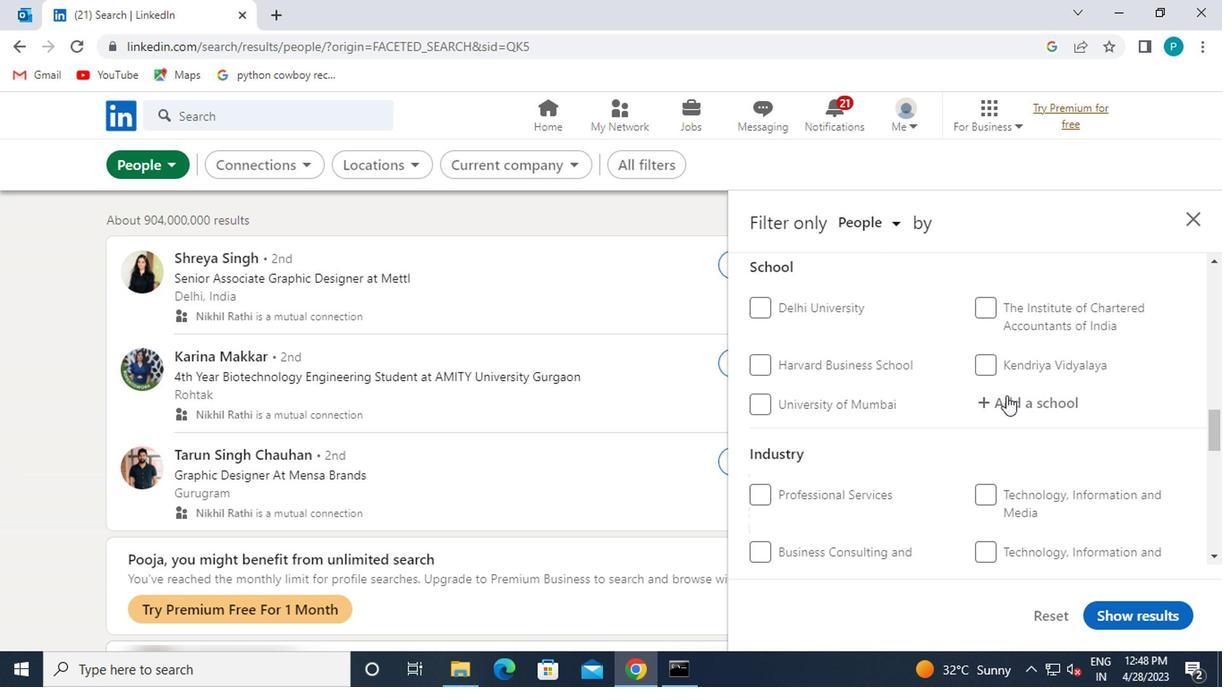 
Action: Mouse moved to (1001, 387)
Screenshot: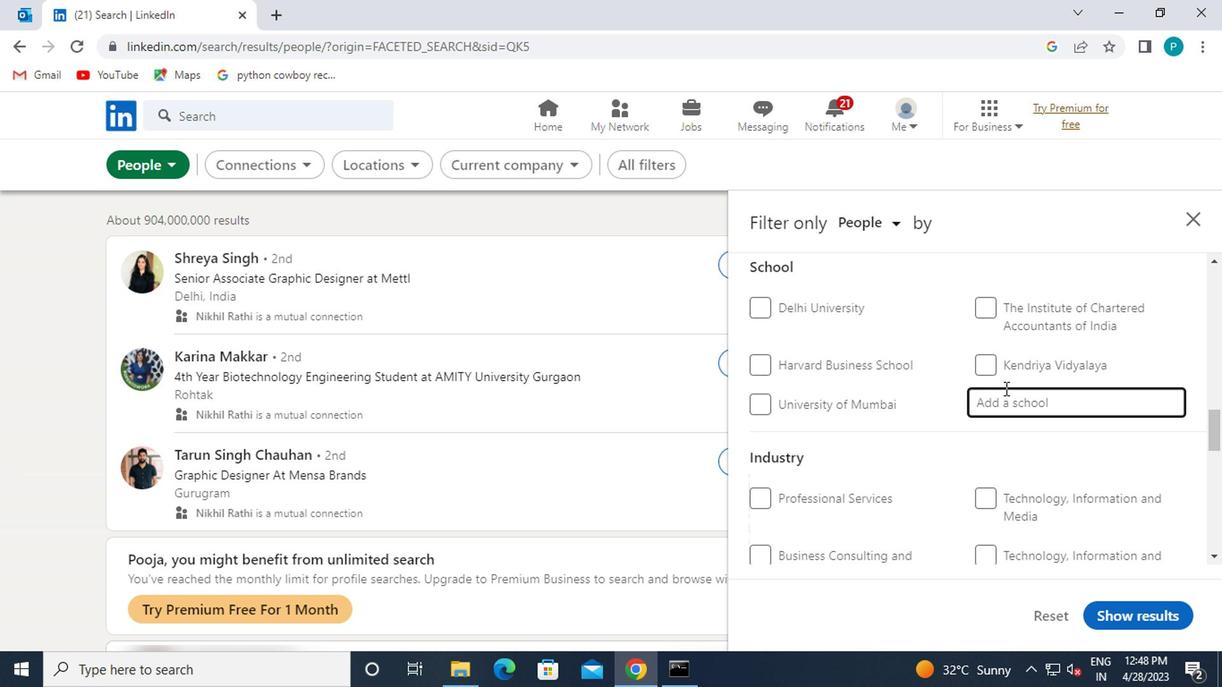 
Action: Key pressed <Key.caps_lock>S<Key.caps_lock>T.<Key.space><Key.caps_lock>TE<Key.backspace><Key.caps_lock>ERESA'S
Screenshot: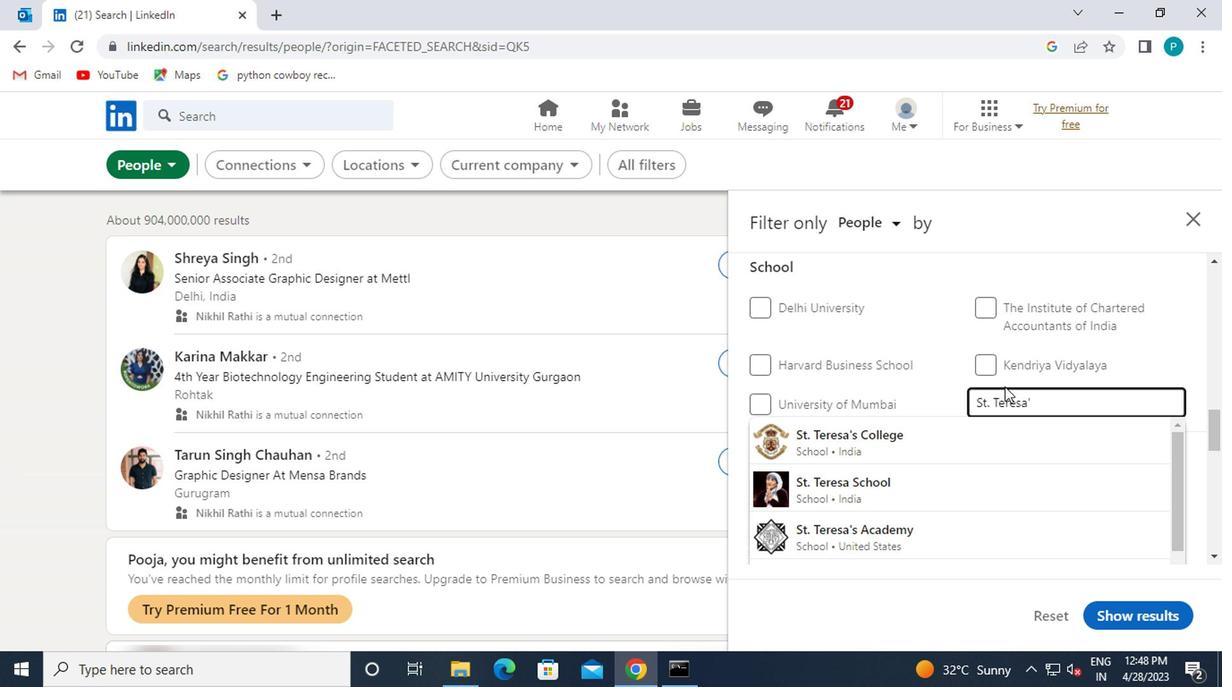 
Action: Mouse moved to (940, 438)
Screenshot: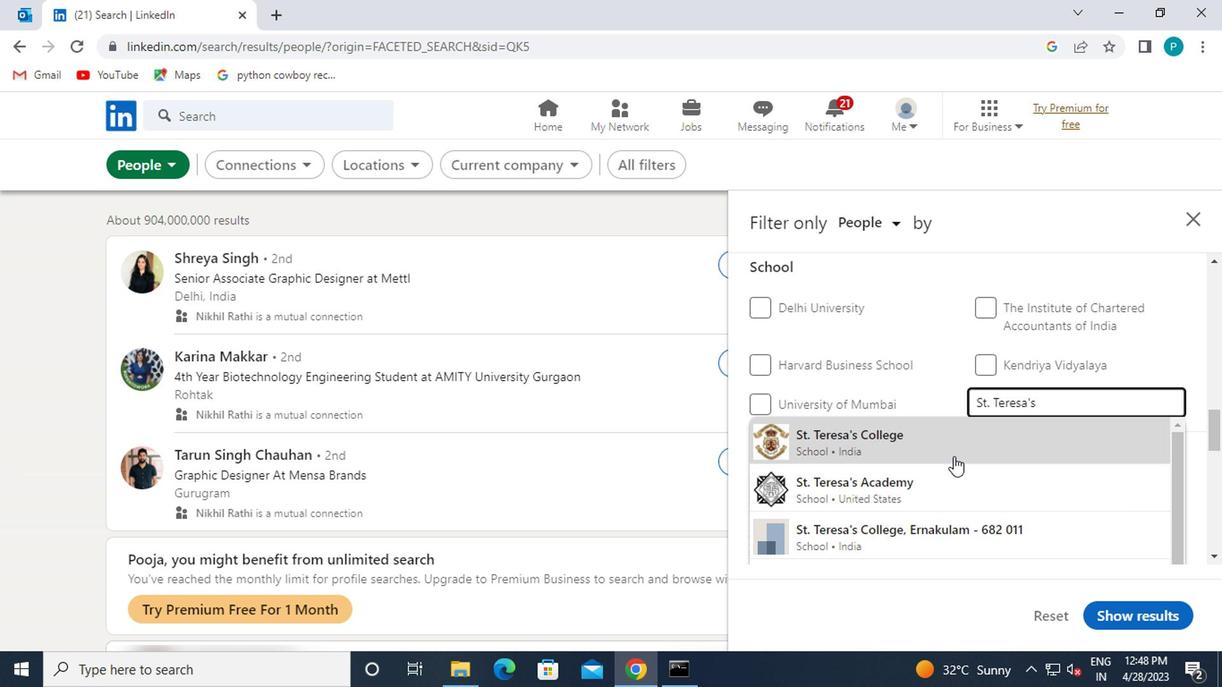 
Action: Mouse pressed left at (940, 438)
Screenshot: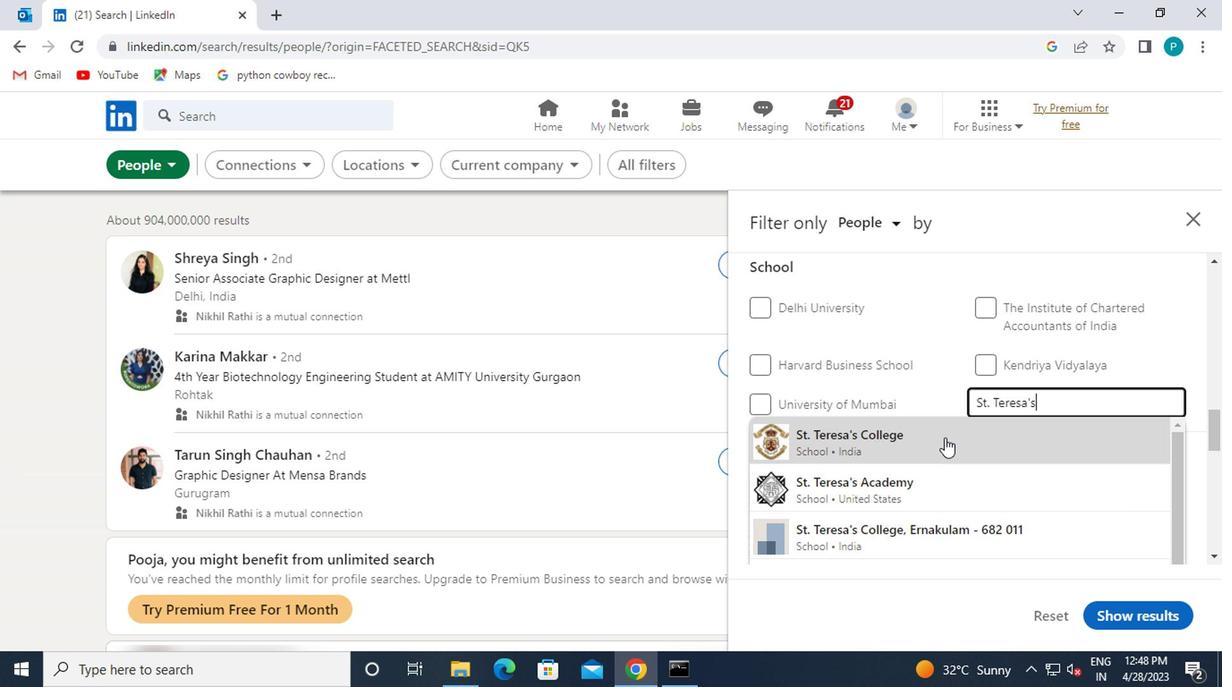 
Action: Mouse moved to (990, 438)
Screenshot: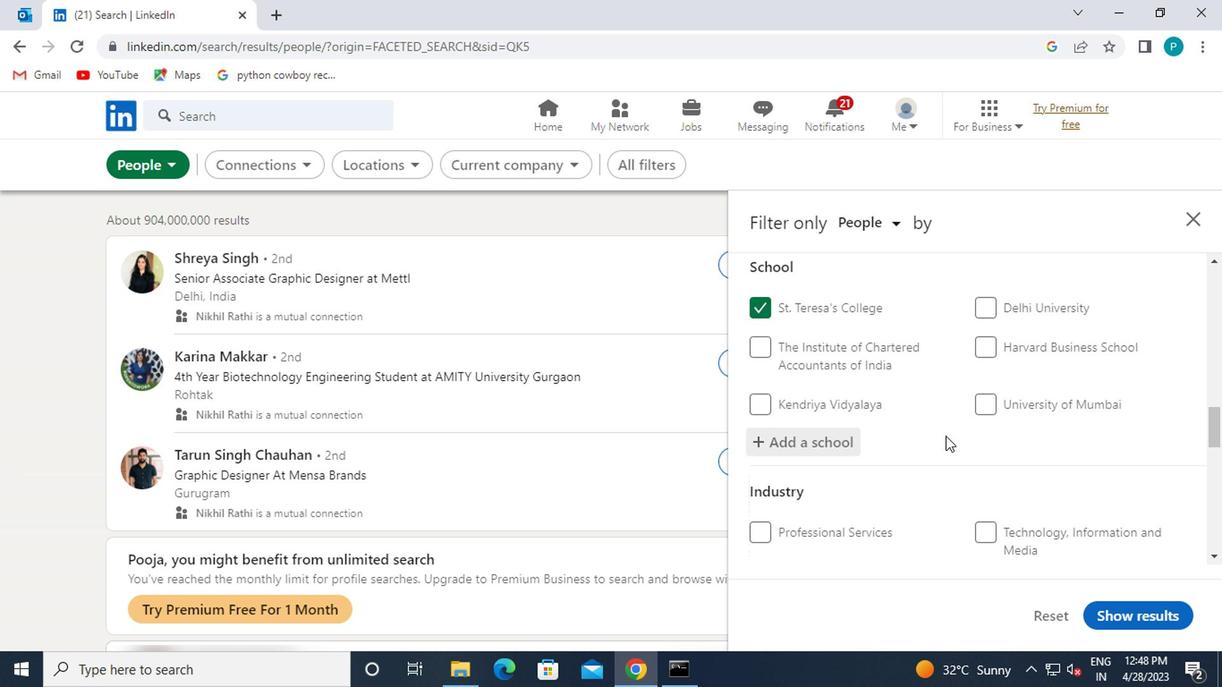 
Action: Mouse scrolled (990, 437) with delta (0, 0)
Screenshot: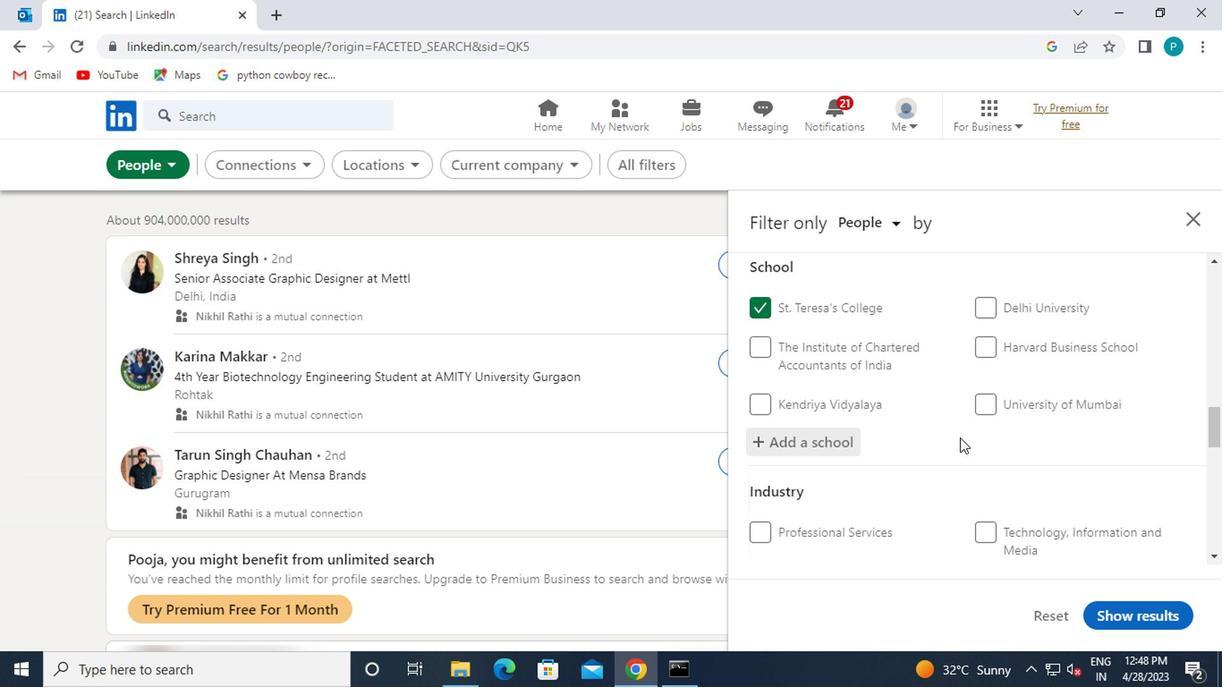 
Action: Mouse scrolled (990, 437) with delta (0, 0)
Screenshot: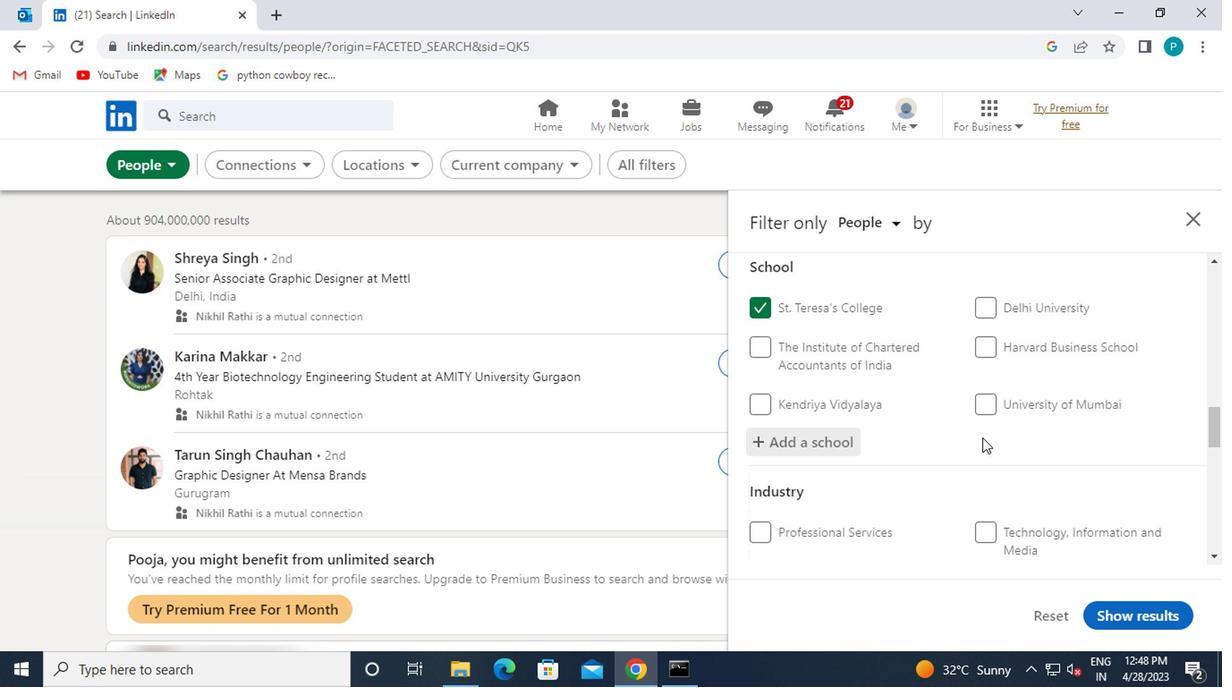 
Action: Mouse scrolled (990, 437) with delta (0, 0)
Screenshot: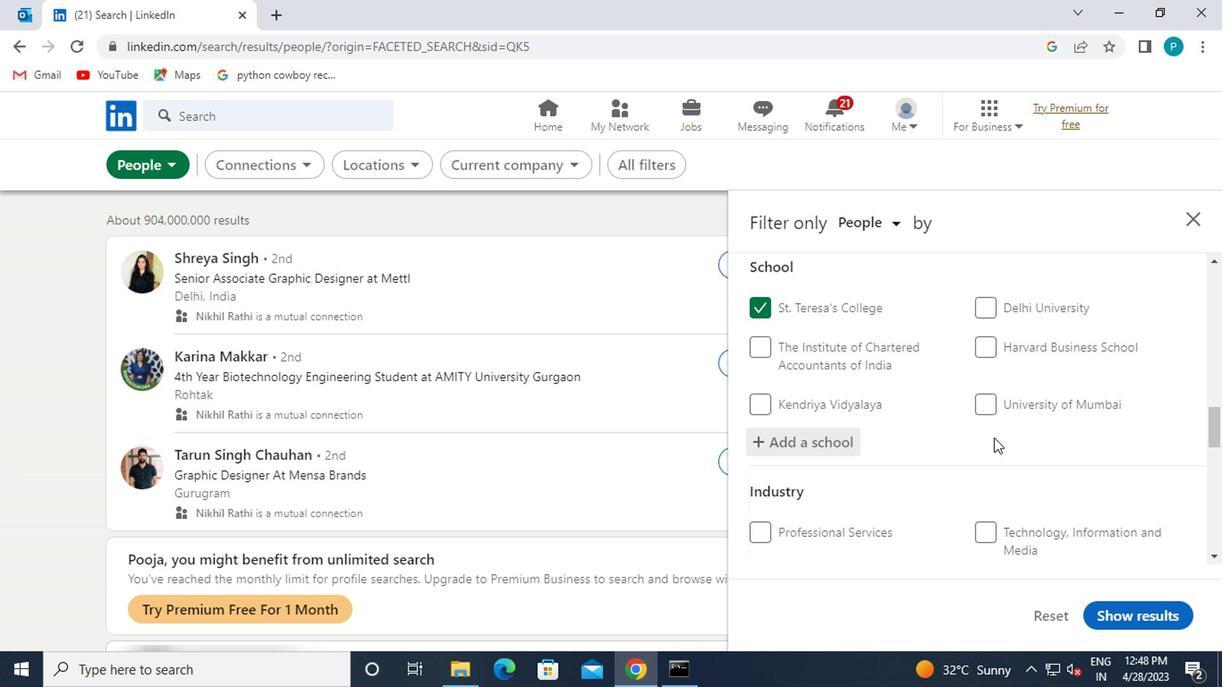 
Action: Mouse scrolled (990, 437) with delta (0, 0)
Screenshot: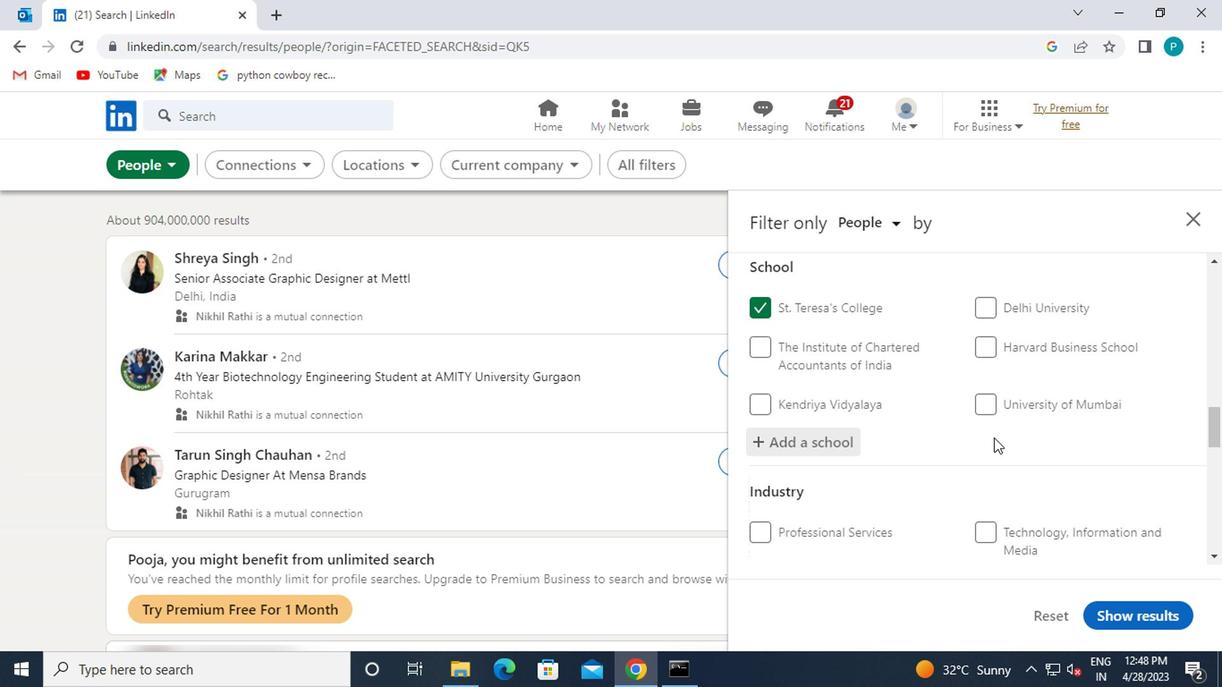 
Action: Mouse moved to (1016, 281)
Screenshot: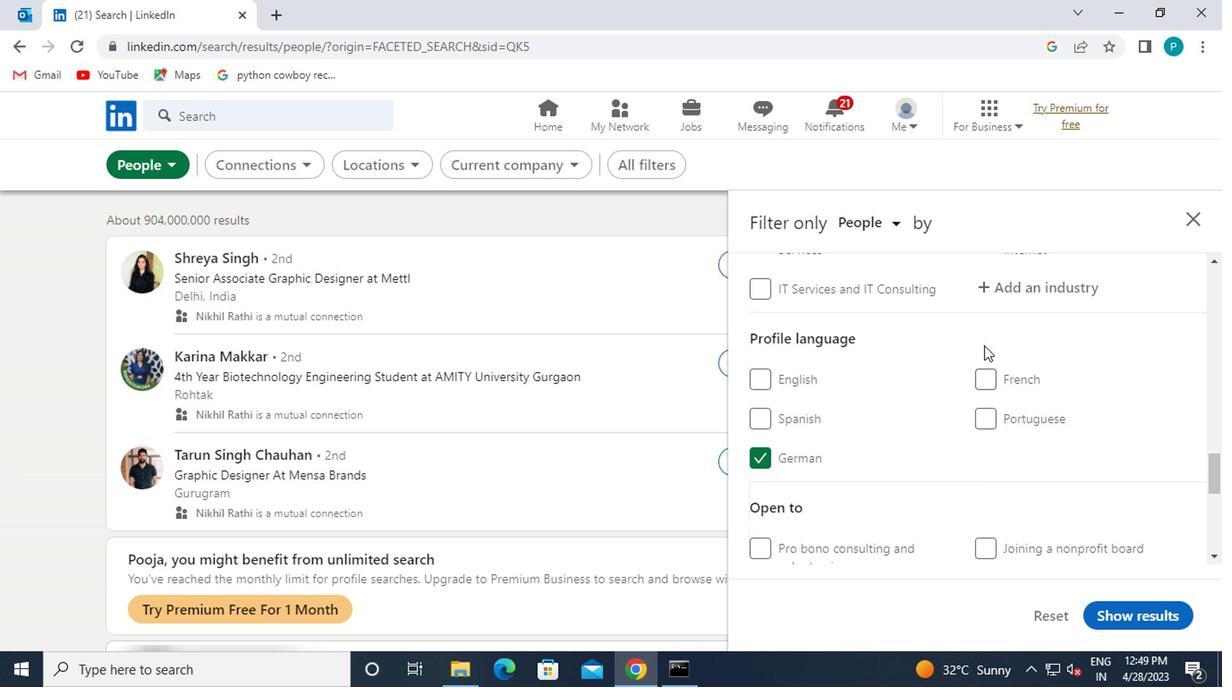 
Action: Mouse pressed left at (1016, 281)
Screenshot: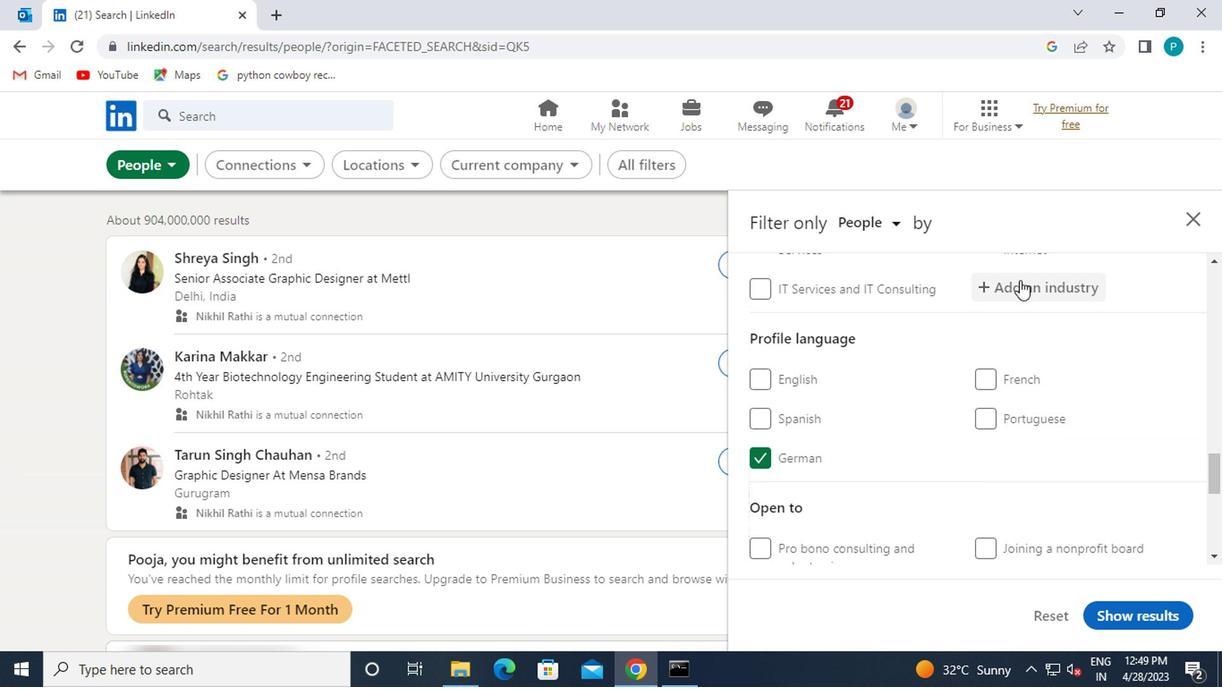 
Action: Mouse moved to (1026, 294)
Screenshot: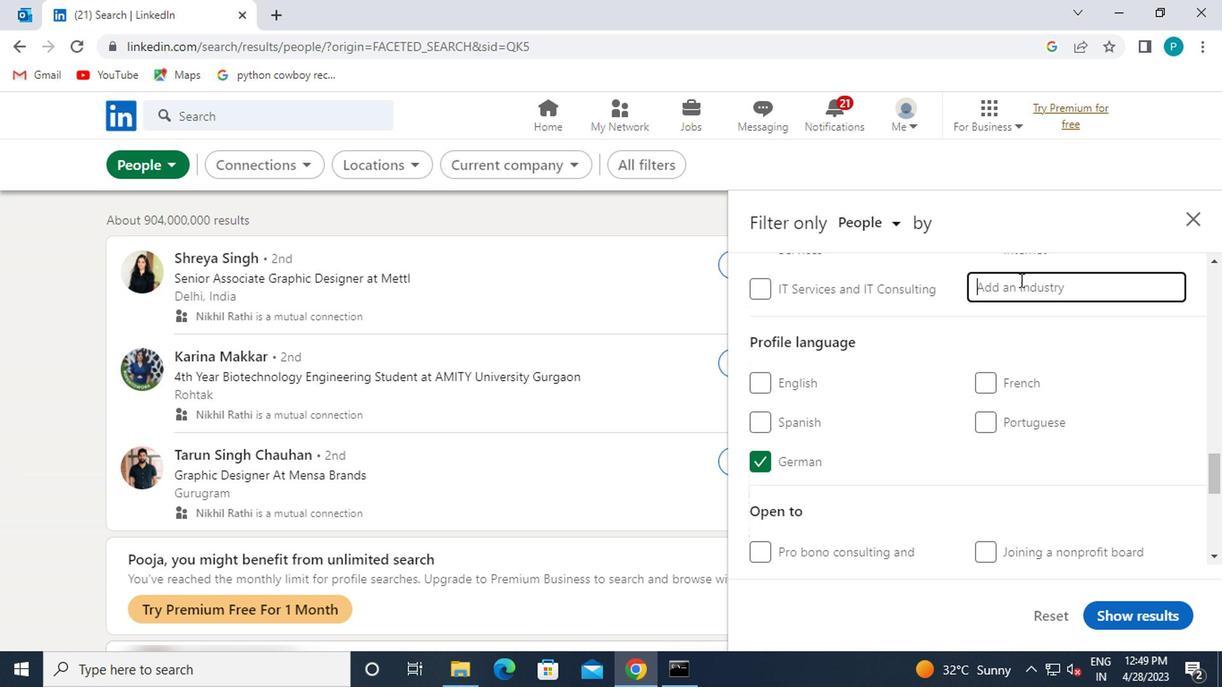 
Action: Key pressed <Key.caps_lock>P<Key.caps_lock>UBLIC
Screenshot: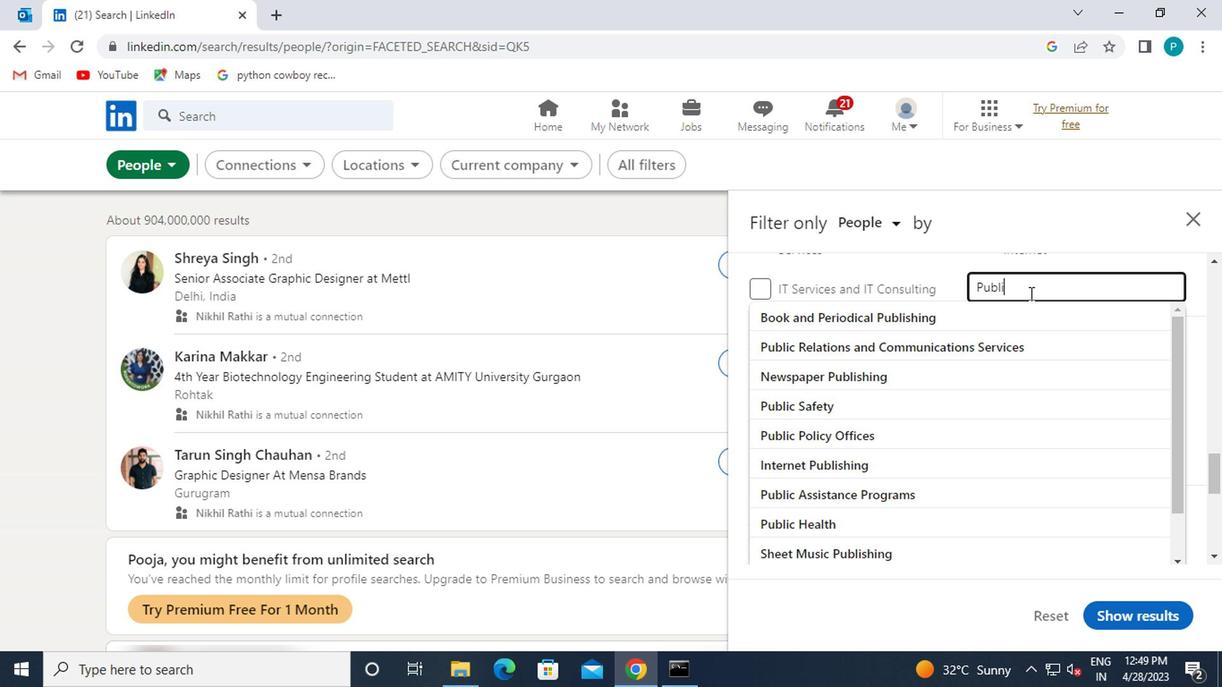 
Action: Mouse moved to (966, 424)
Screenshot: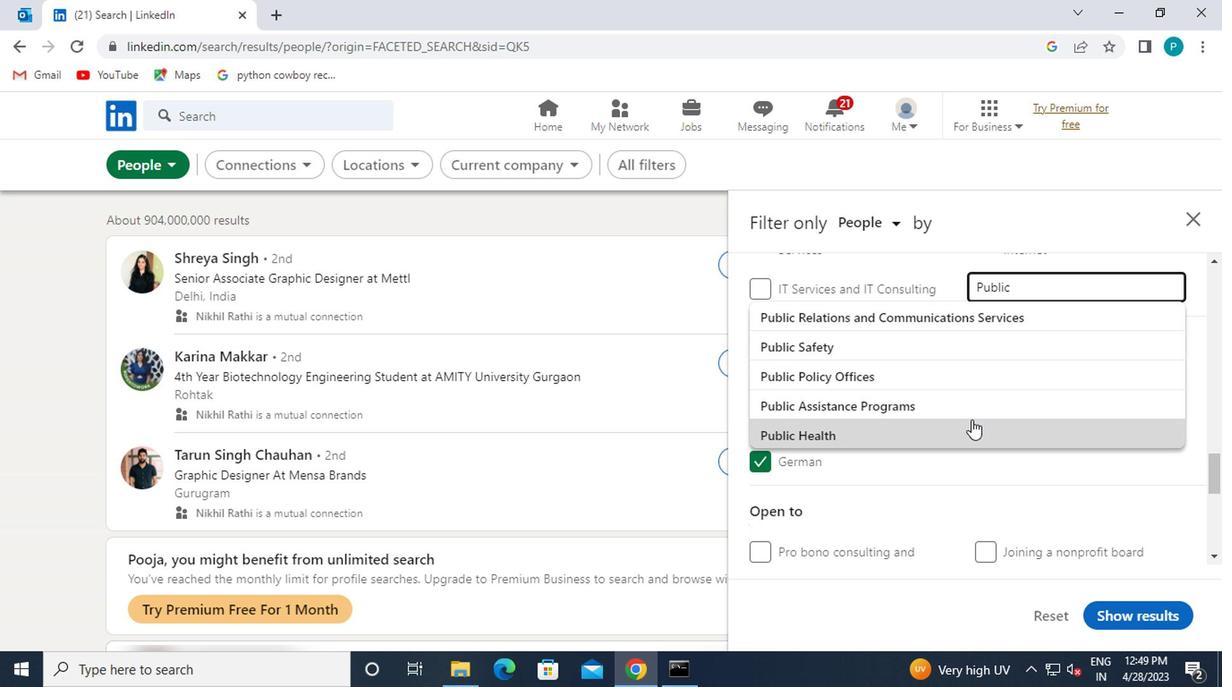 
Action: Mouse pressed left at (966, 424)
Screenshot: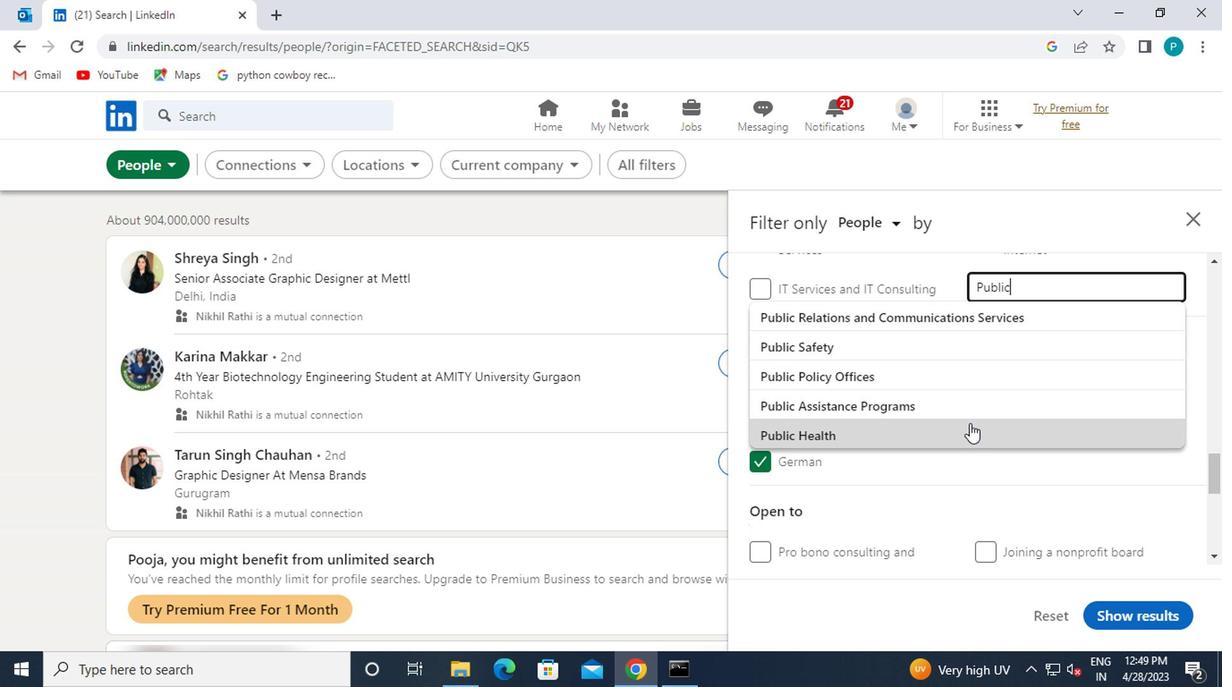 
Action: Mouse scrolled (966, 423) with delta (0, -1)
Screenshot: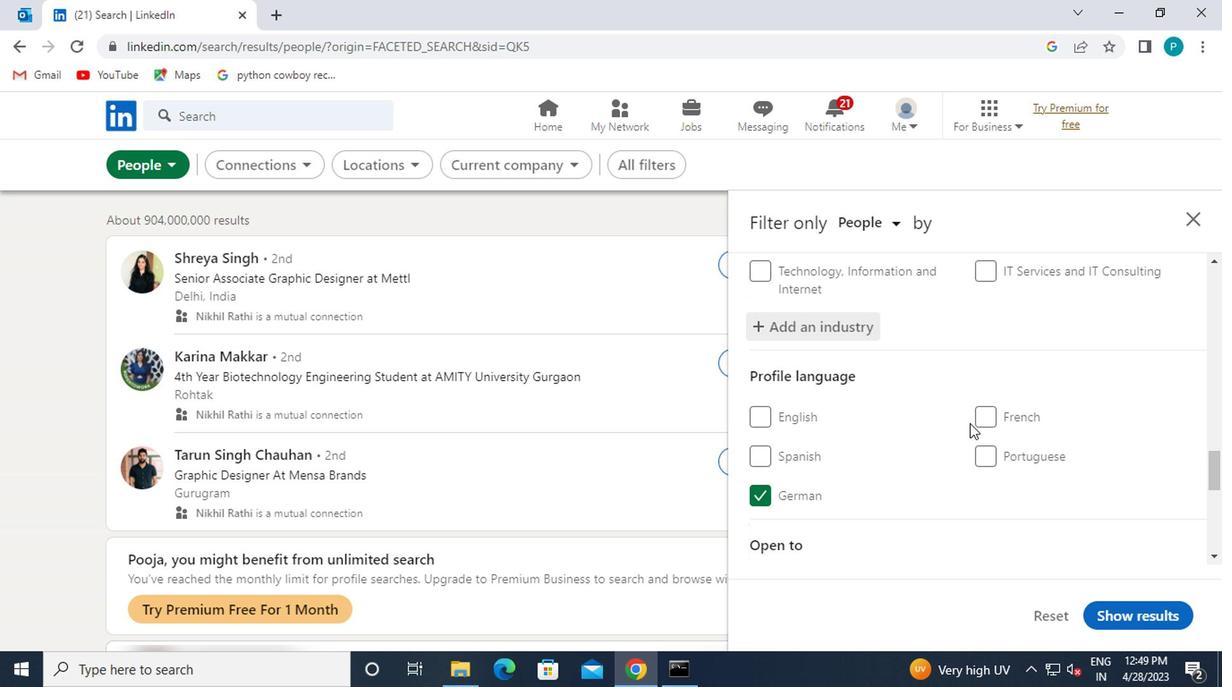 
Action: Mouse scrolled (966, 423) with delta (0, -1)
Screenshot: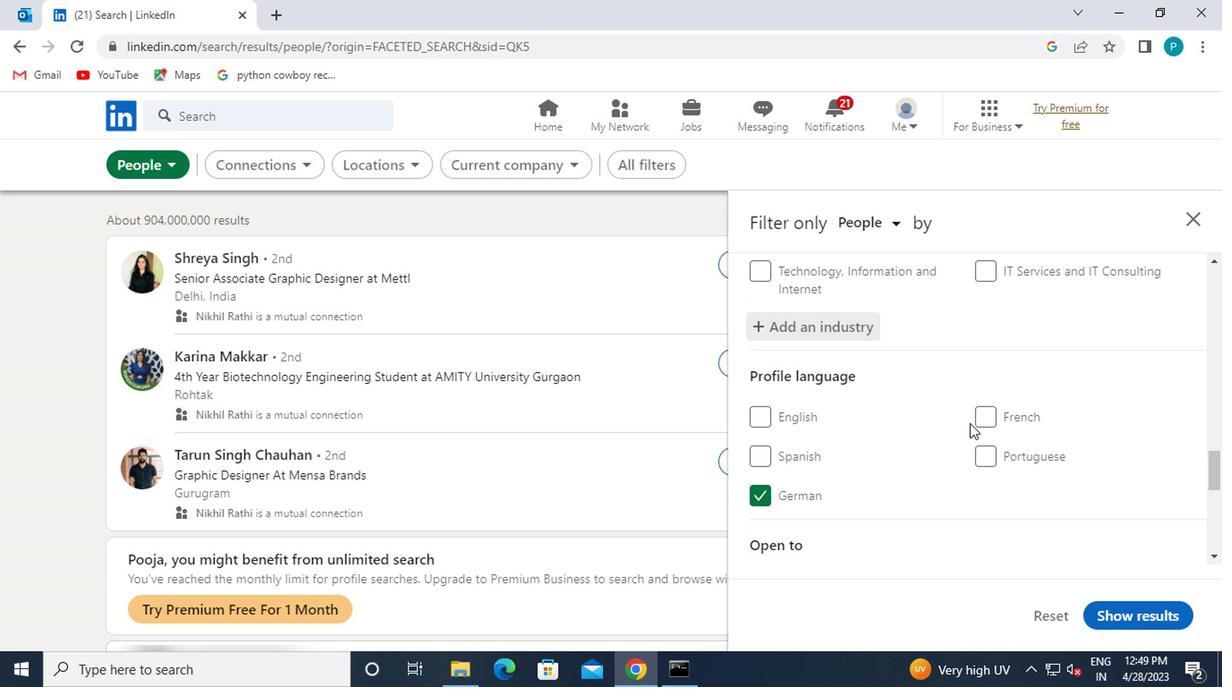 
Action: Mouse scrolled (966, 423) with delta (0, -1)
Screenshot: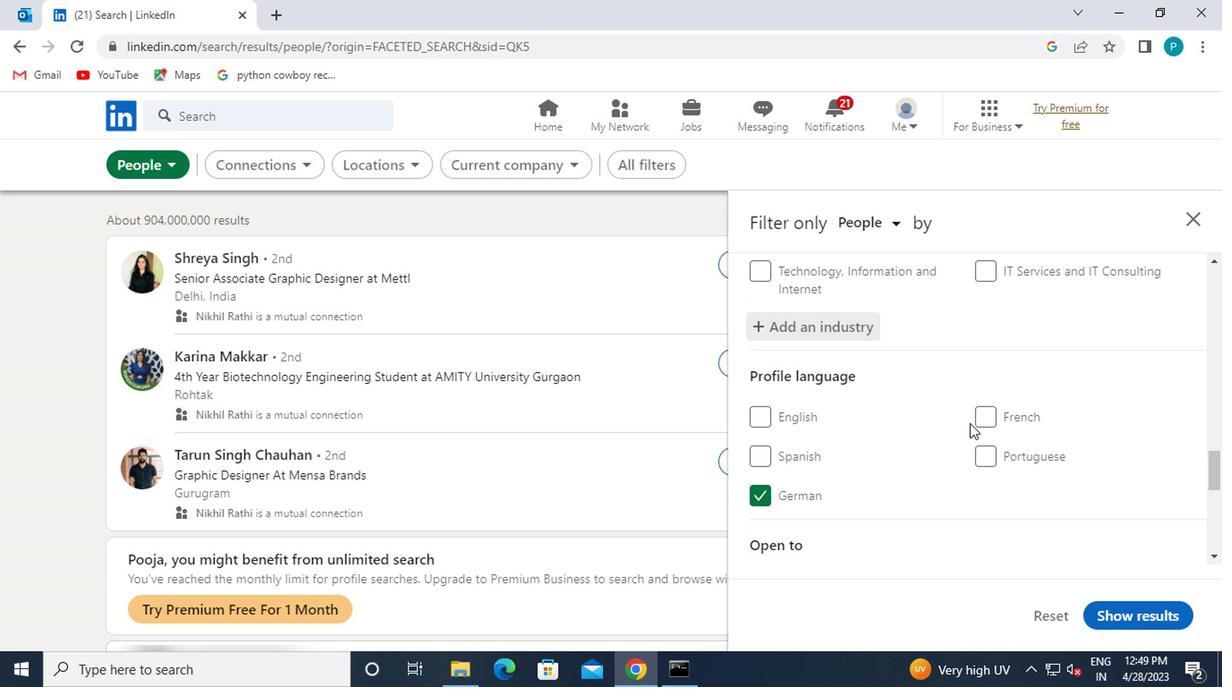 
Action: Mouse moved to (966, 425)
Screenshot: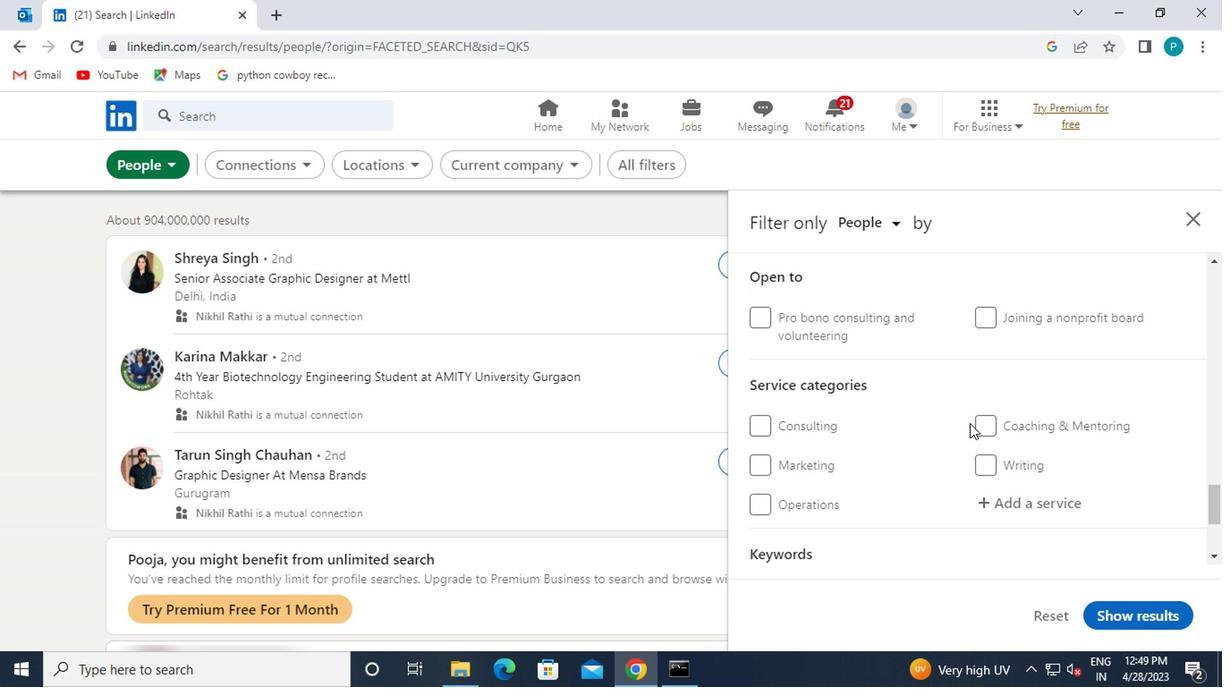 
Action: Mouse scrolled (966, 425) with delta (0, 0)
Screenshot: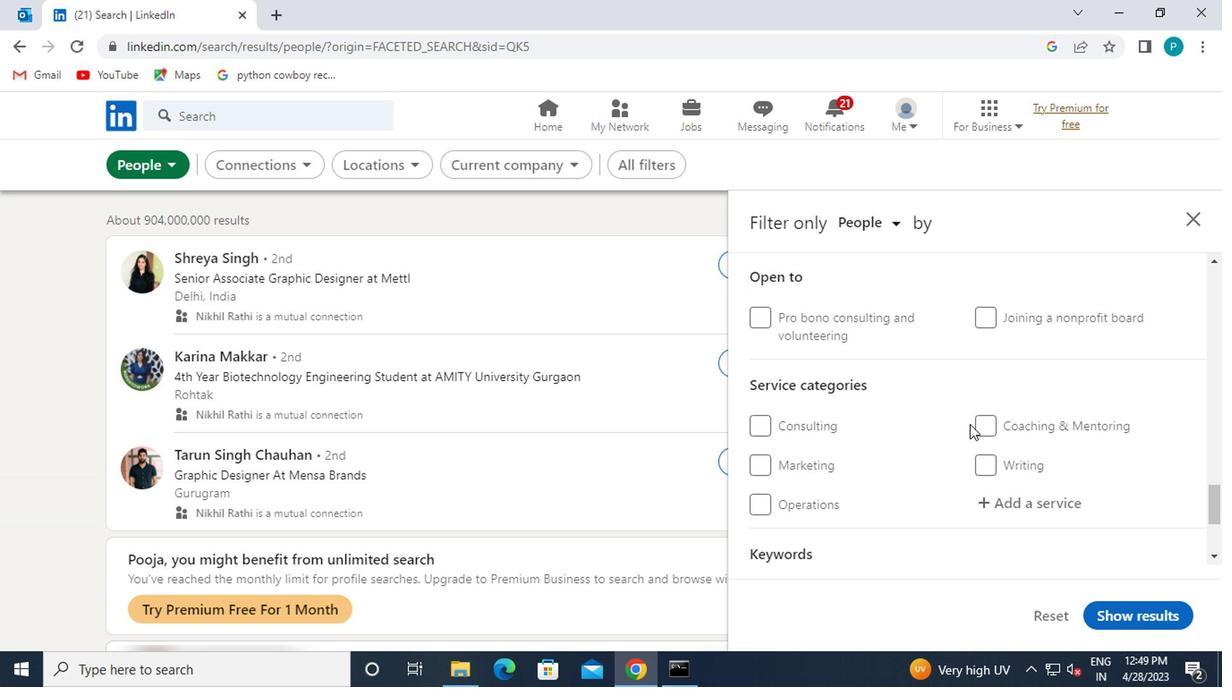 
Action: Mouse scrolled (966, 425) with delta (0, 0)
Screenshot: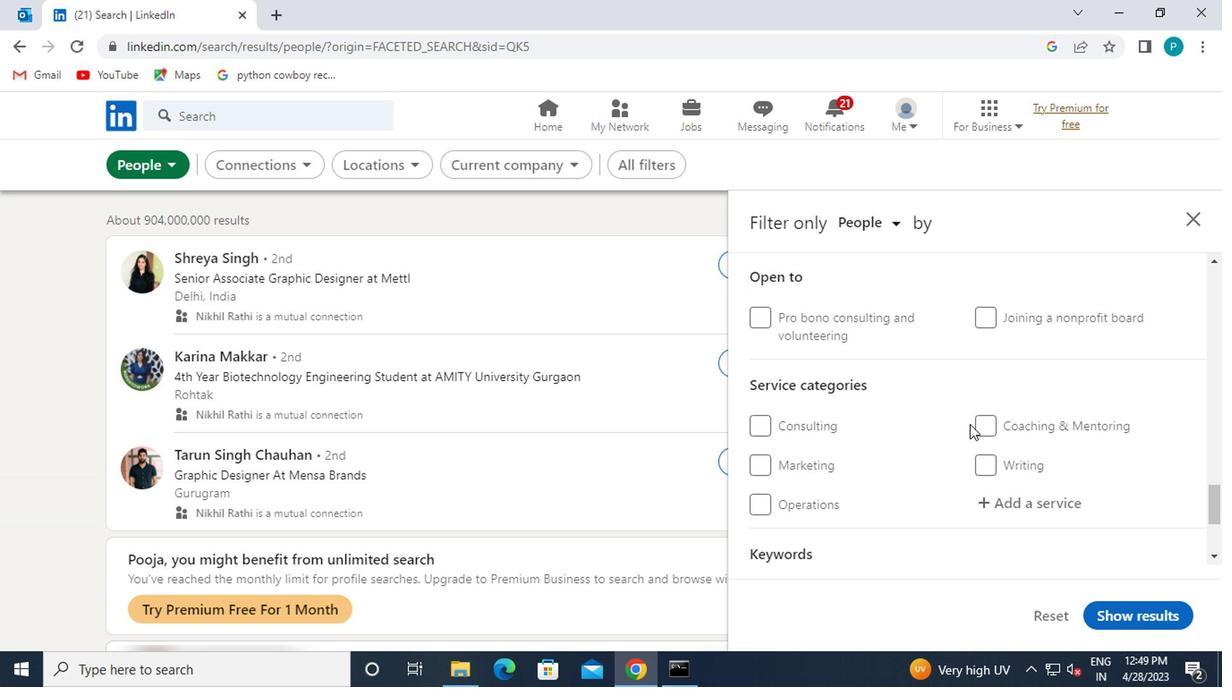 
Action: Mouse scrolled (966, 424) with delta (0, 0)
Screenshot: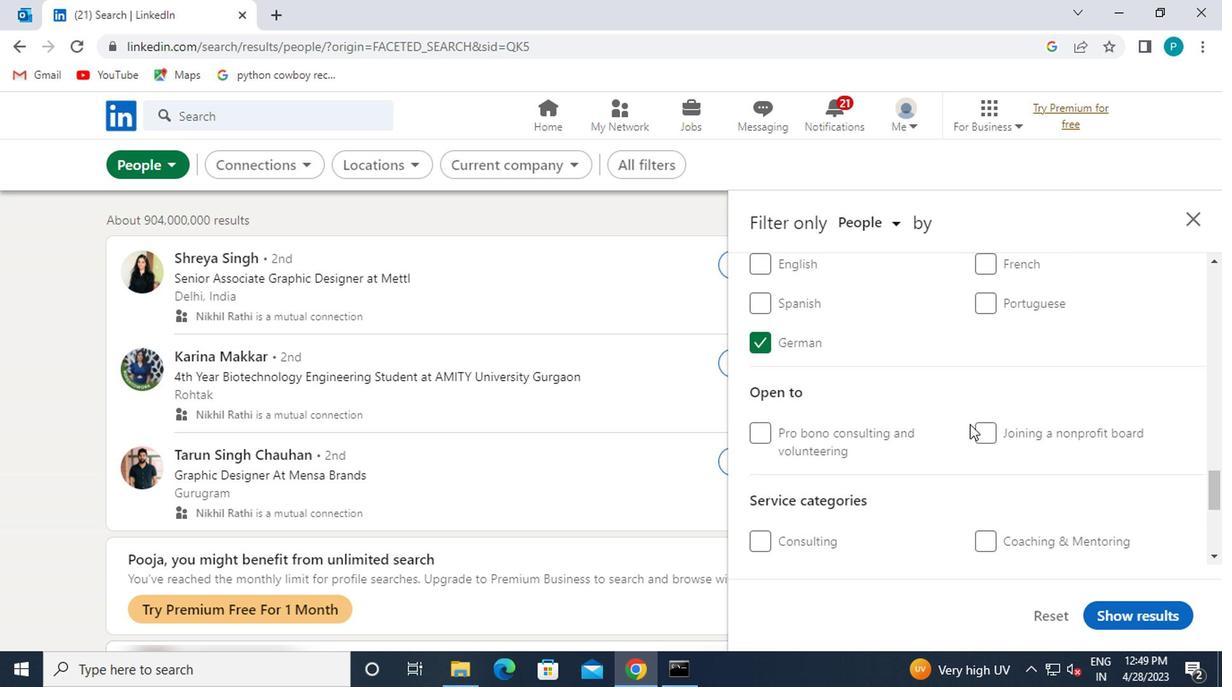 
Action: Mouse scrolled (966, 424) with delta (0, 0)
Screenshot: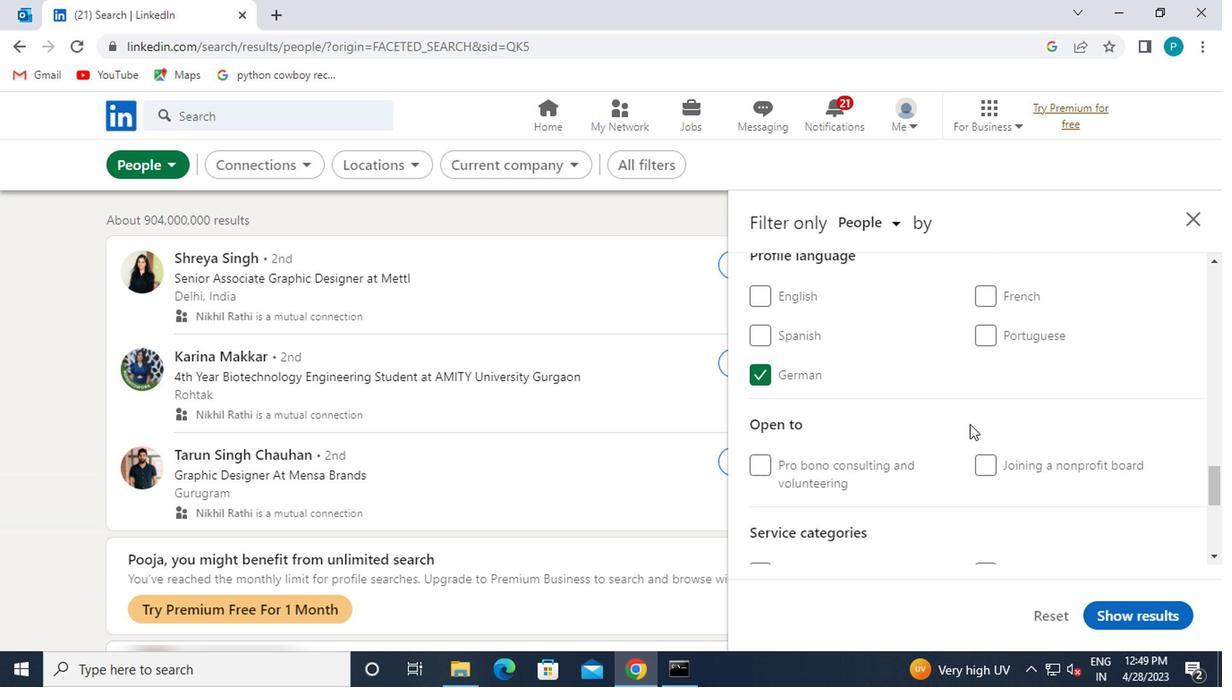
Action: Mouse moved to (1040, 494)
Screenshot: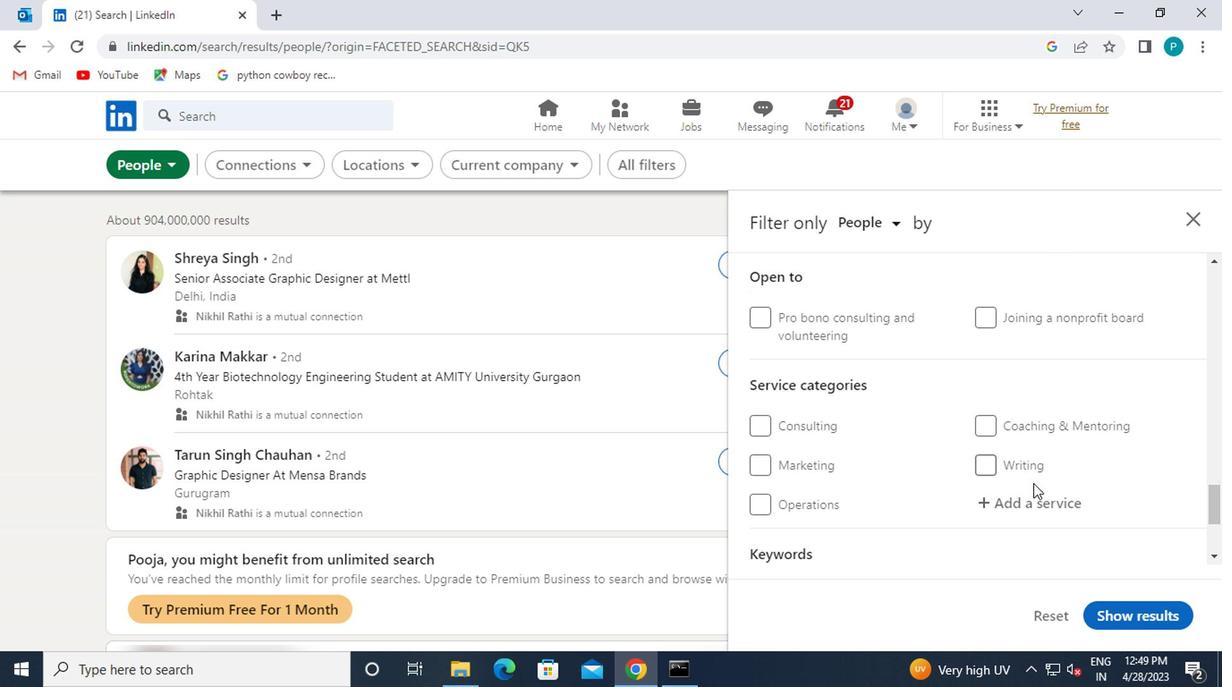 
Action: Mouse pressed left at (1040, 494)
Screenshot: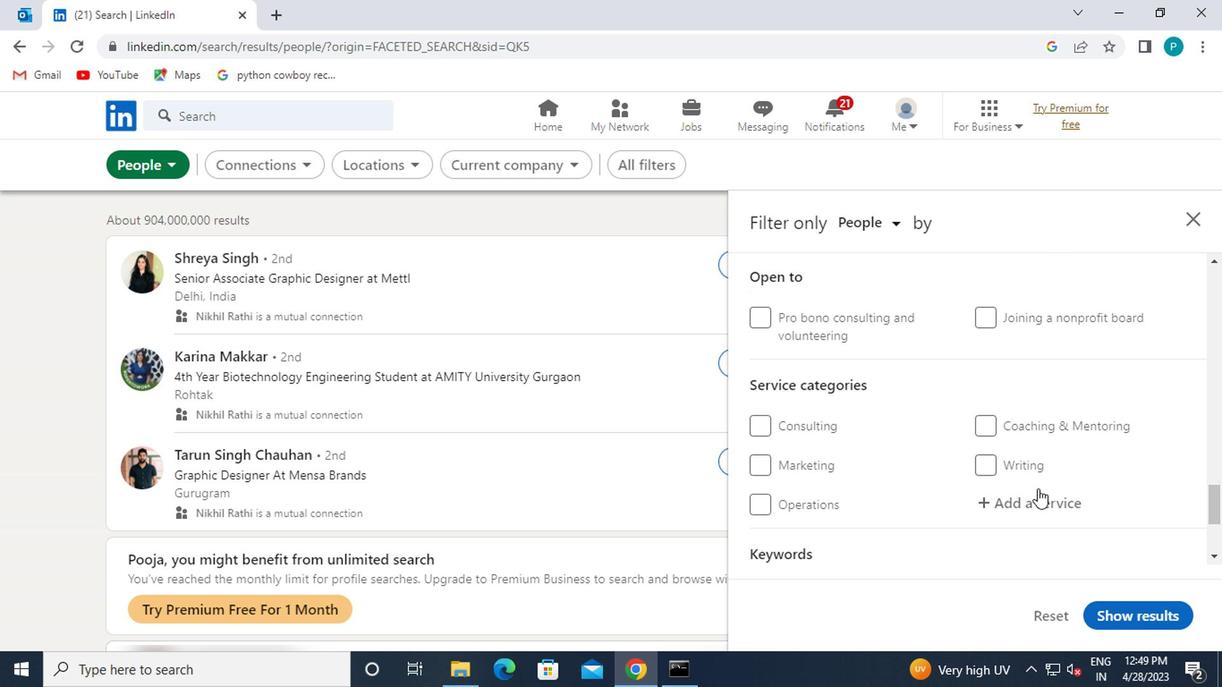
Action: Mouse moved to (1028, 473)
Screenshot: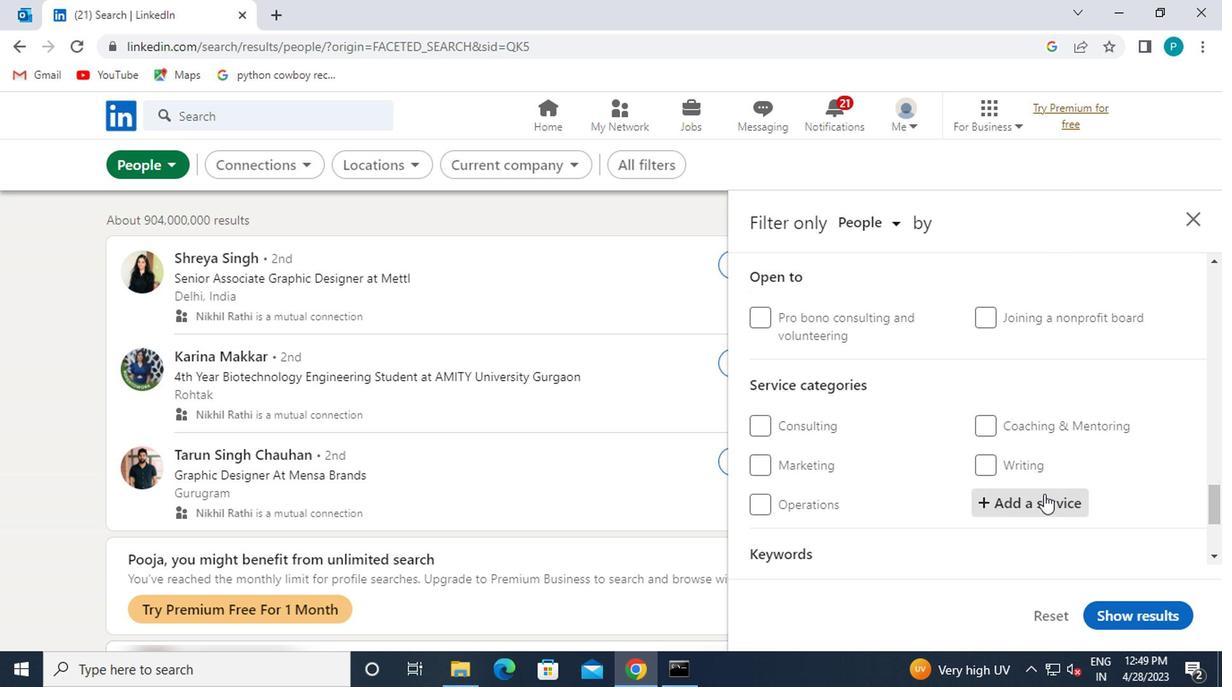 
Action: Key pressed <Key.caps_lock>C<Key.caps_lock>OPY
Screenshot: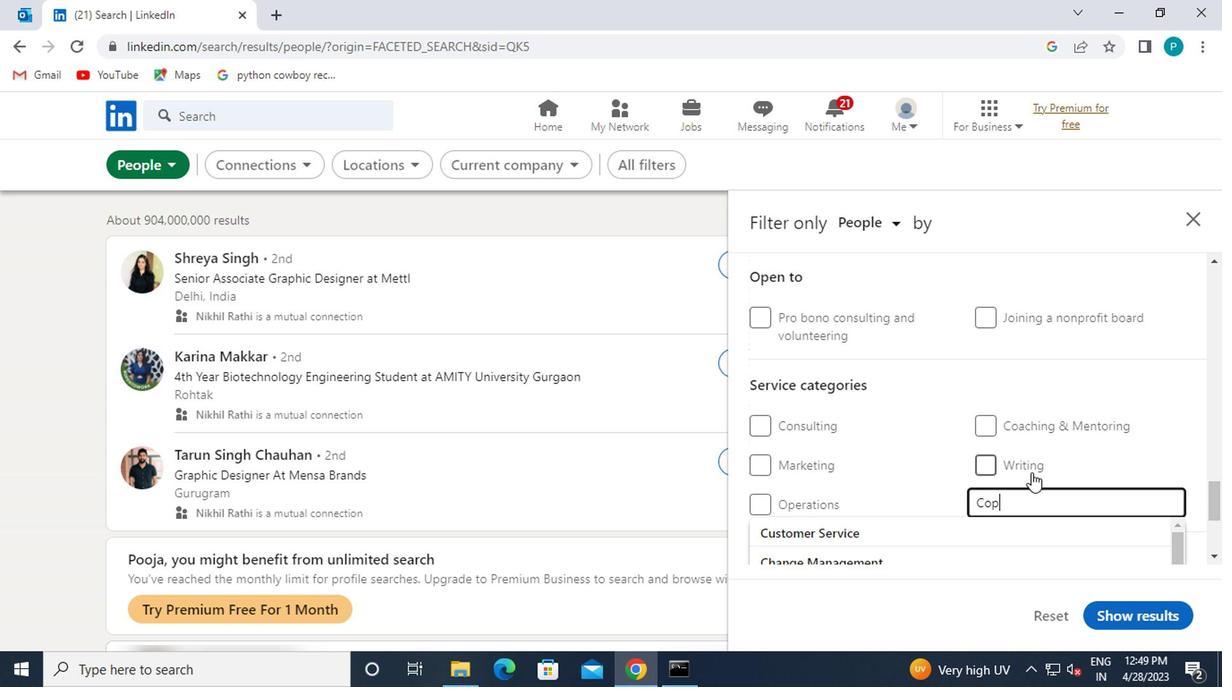 
Action: Mouse moved to (903, 496)
Screenshot: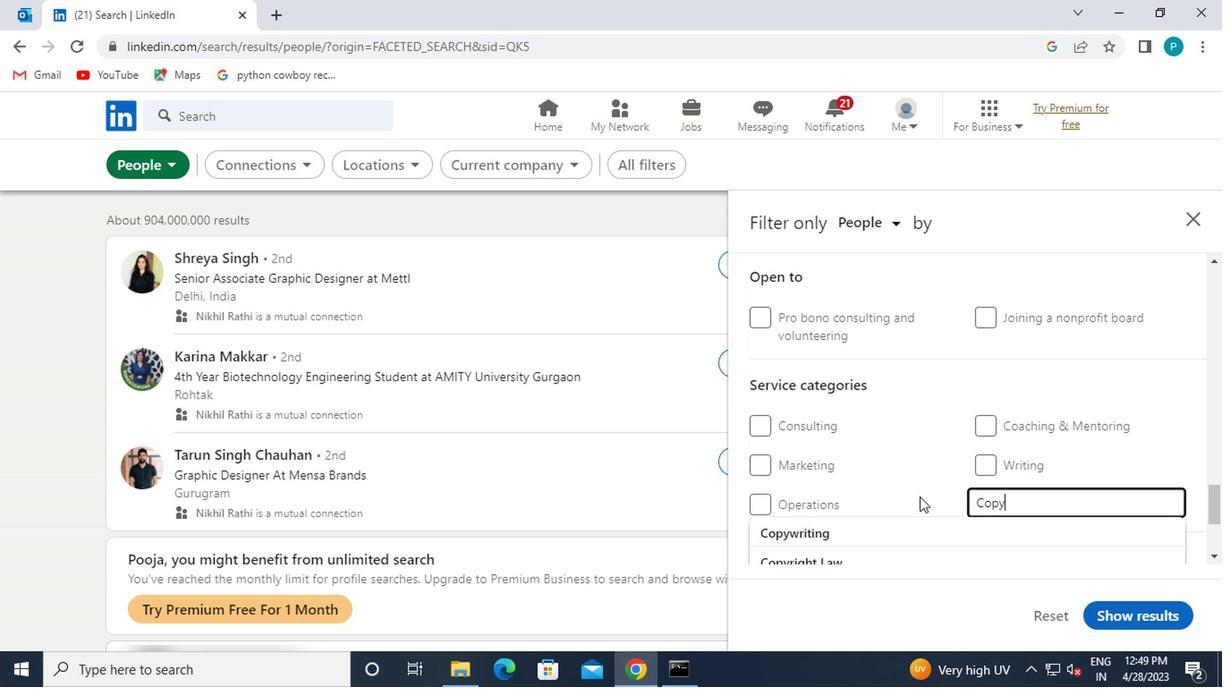 
Action: Mouse scrolled (903, 495) with delta (0, 0)
Screenshot: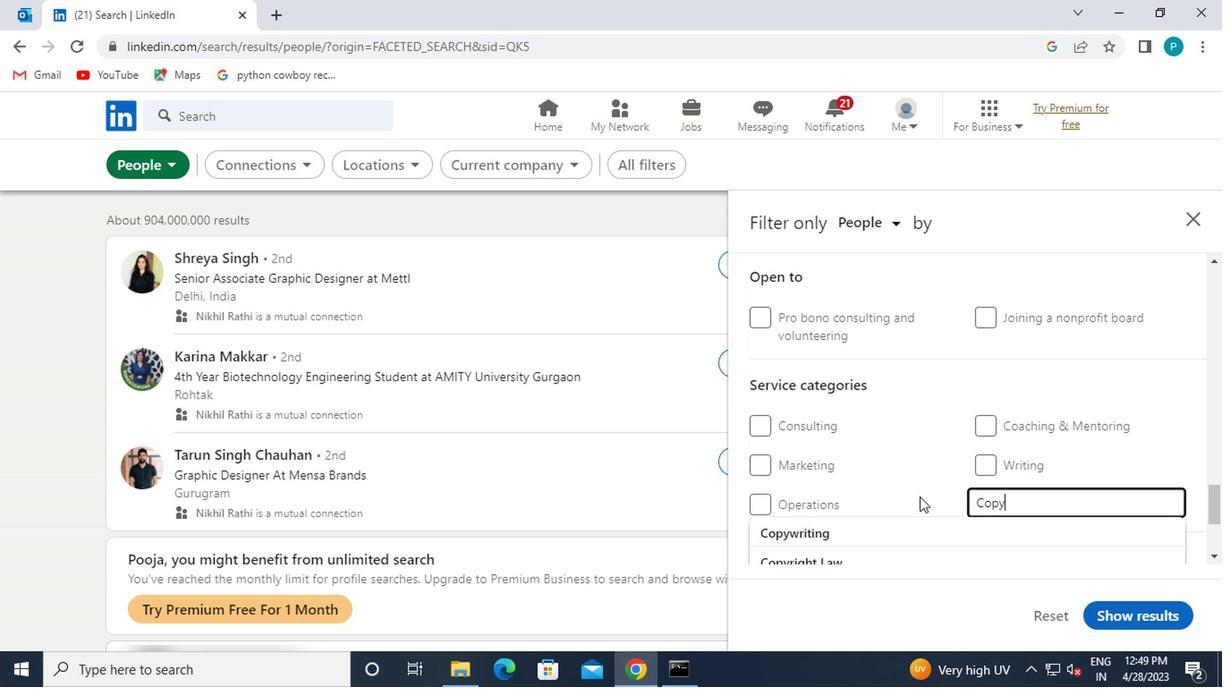 
Action: Mouse moved to (828, 447)
Screenshot: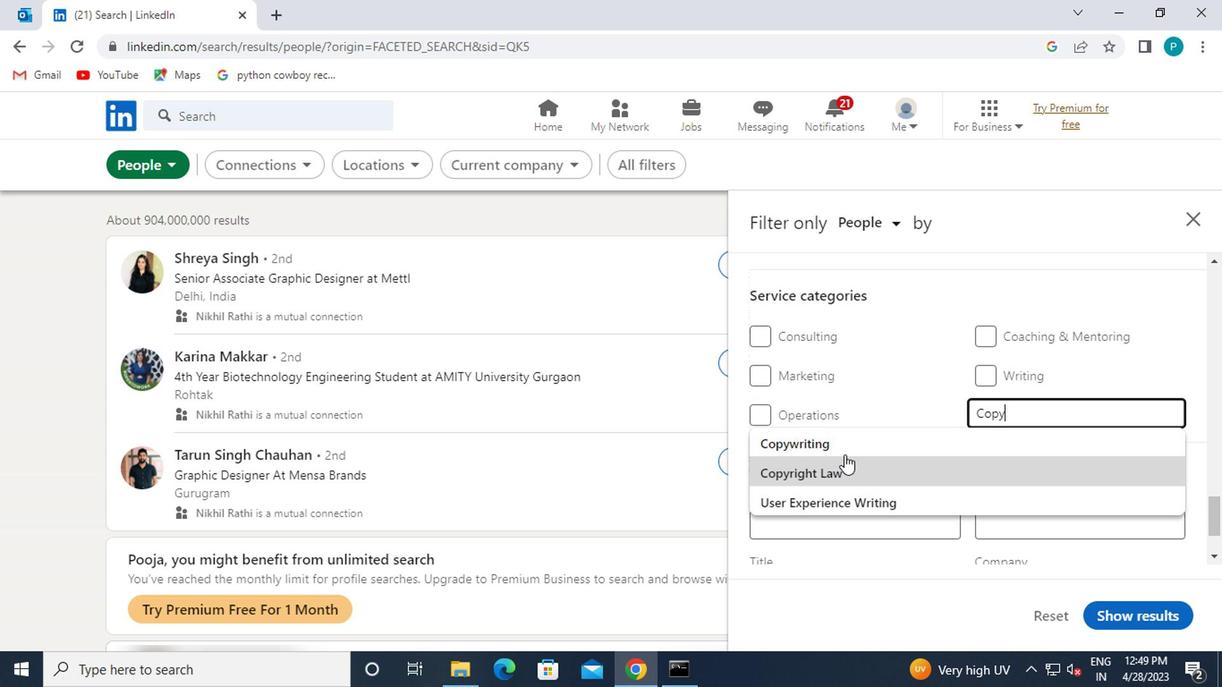 
Action: Mouse pressed left at (828, 447)
Screenshot: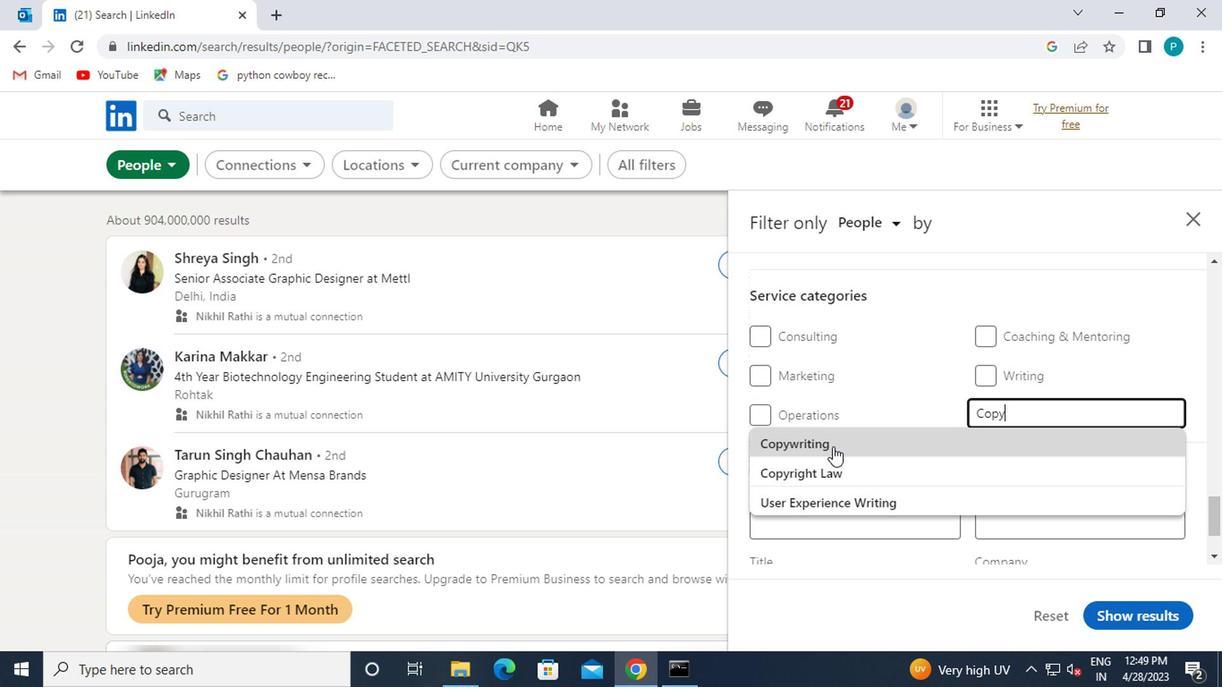 
Action: Mouse moved to (867, 473)
Screenshot: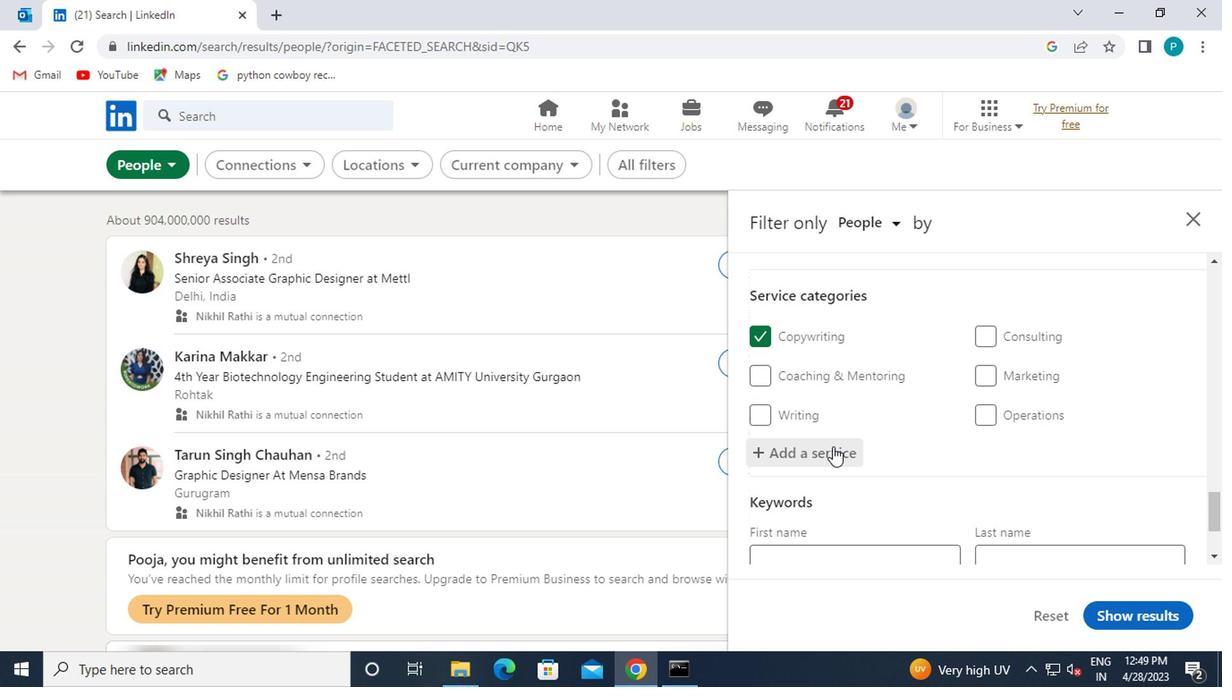 
Action: Mouse scrolled (867, 472) with delta (0, -1)
Screenshot: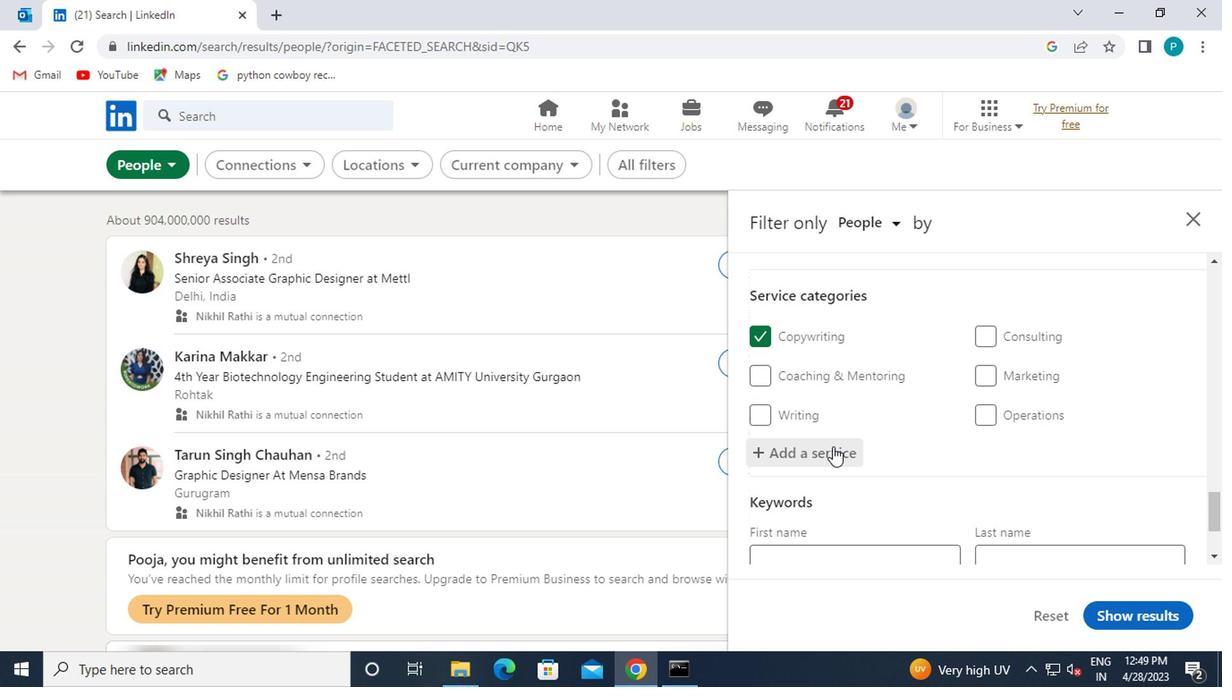 
Action: Mouse moved to (872, 478)
Screenshot: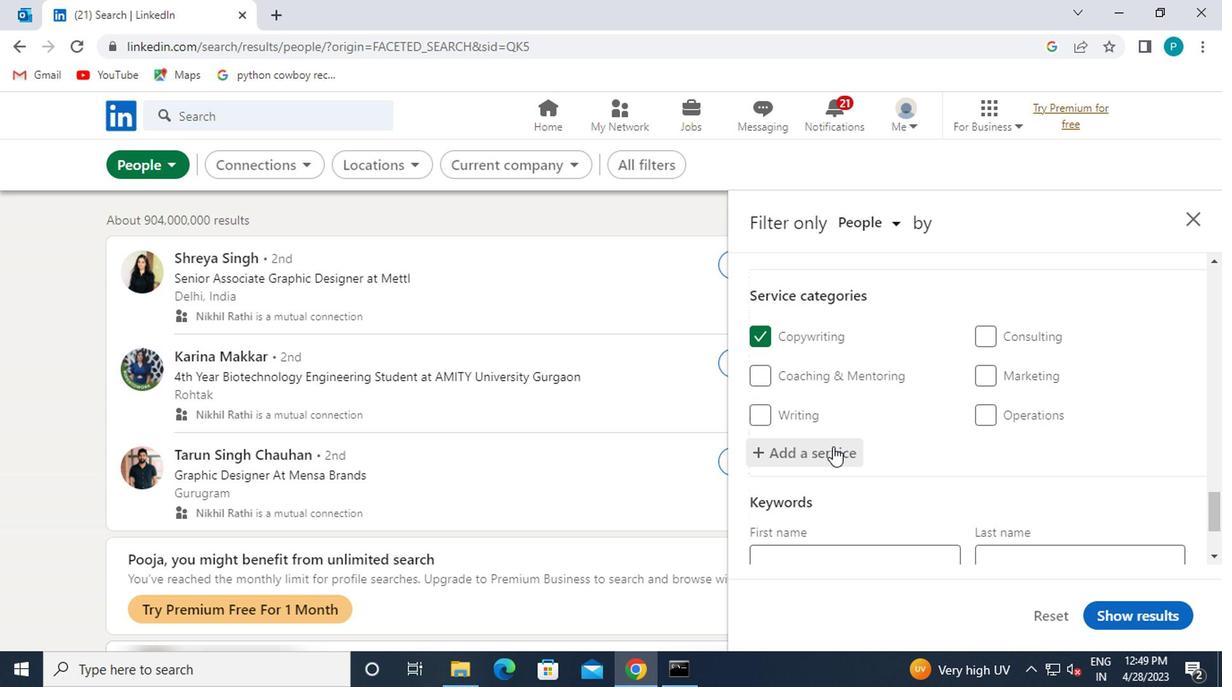 
Action: Mouse scrolled (872, 478) with delta (0, 0)
Screenshot: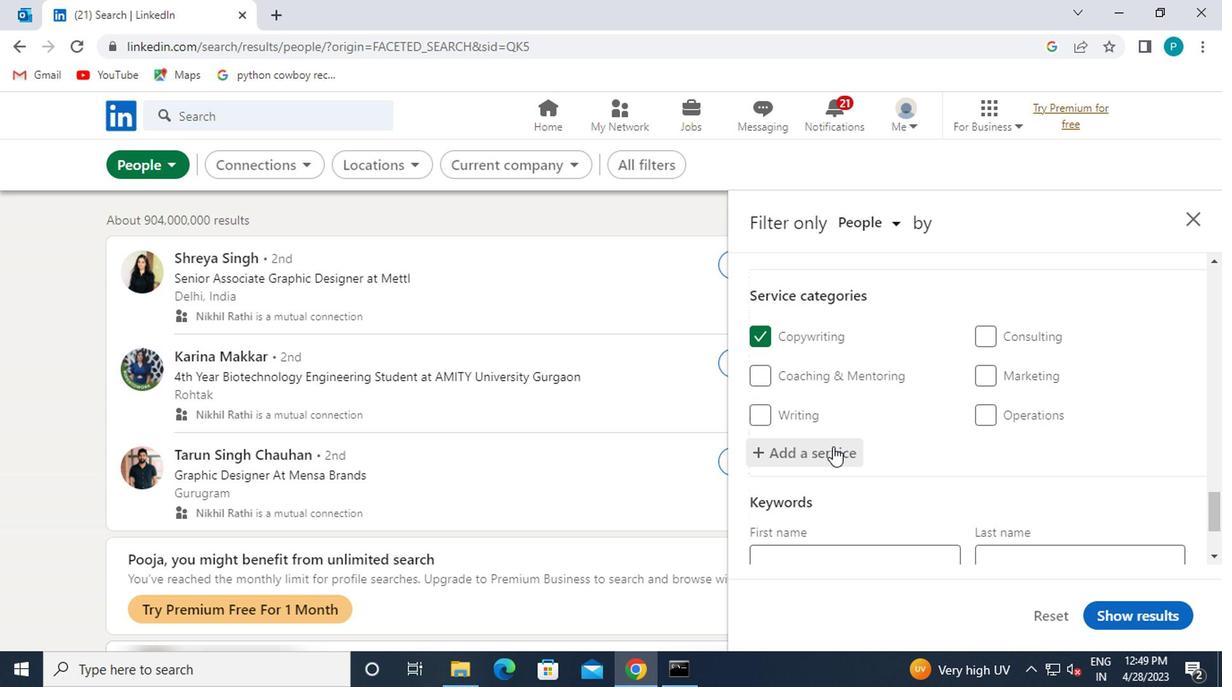 
Action: Mouse scrolled (872, 478) with delta (0, 0)
Screenshot: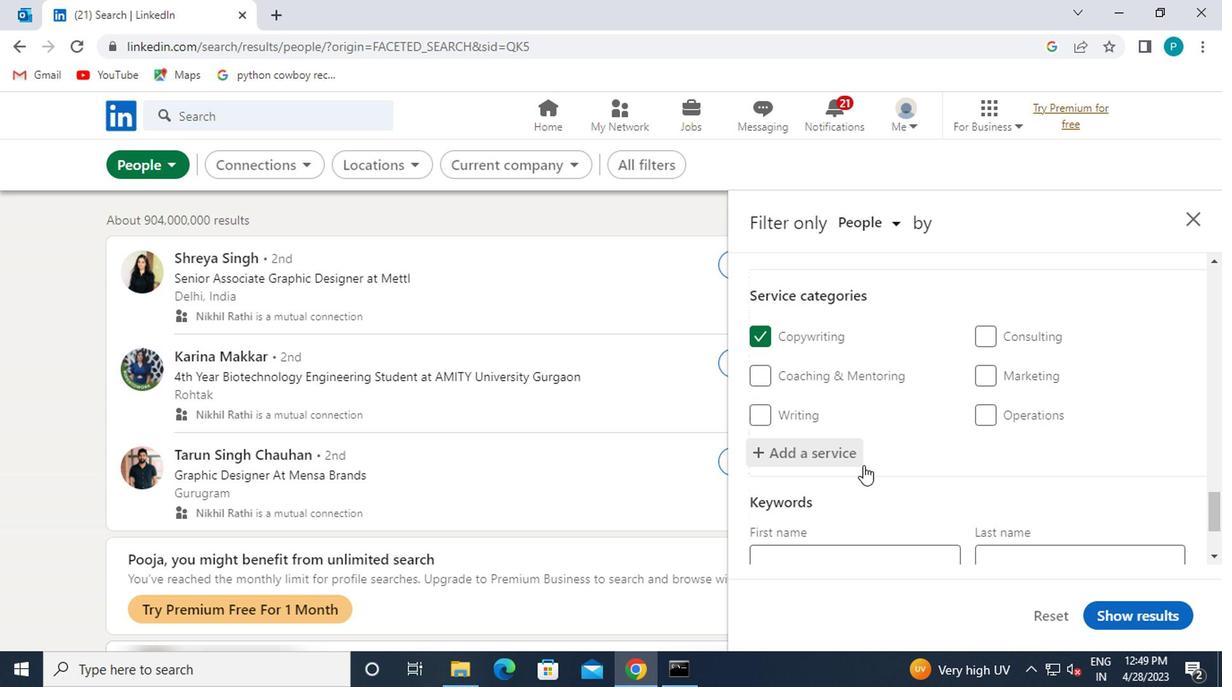 
Action: Mouse pressed left at (872, 478)
Screenshot: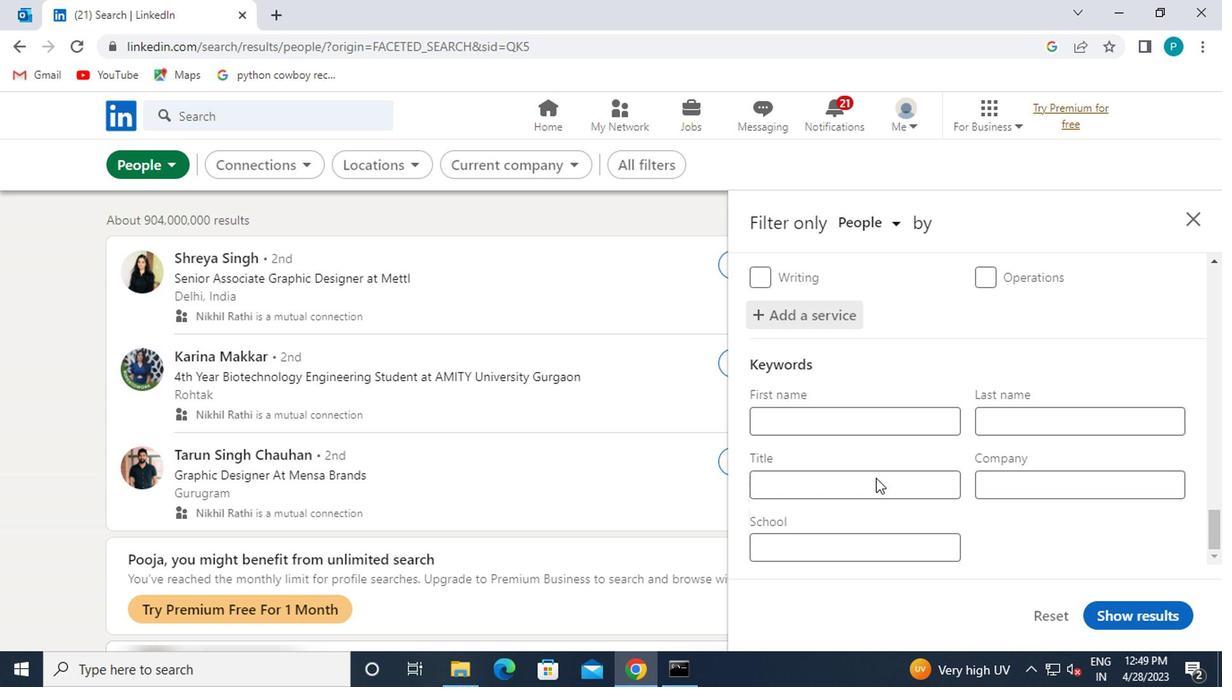 
Action: Mouse moved to (880, 548)
Screenshot: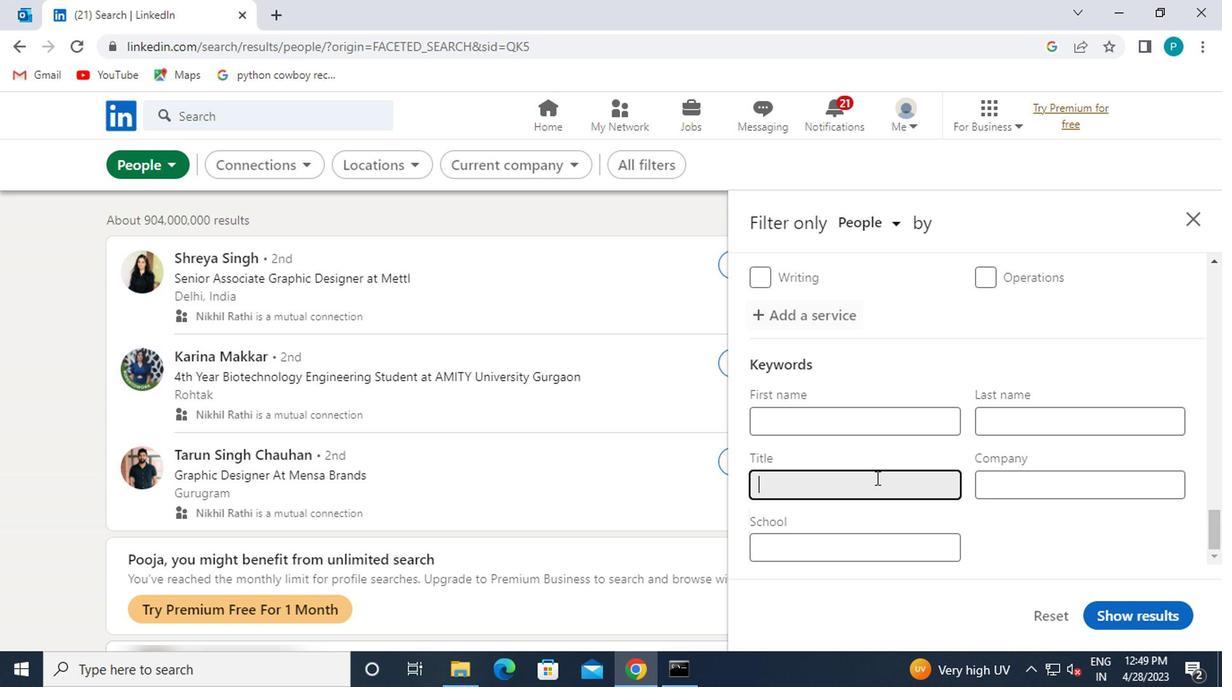 
Action: Key pressed <Key.caps_lock>A<Key.caps_lock>DMINISTRATIVE<Key.space><Key.caps_lock>M<Key.caps_lock>ANAGER
Screenshot: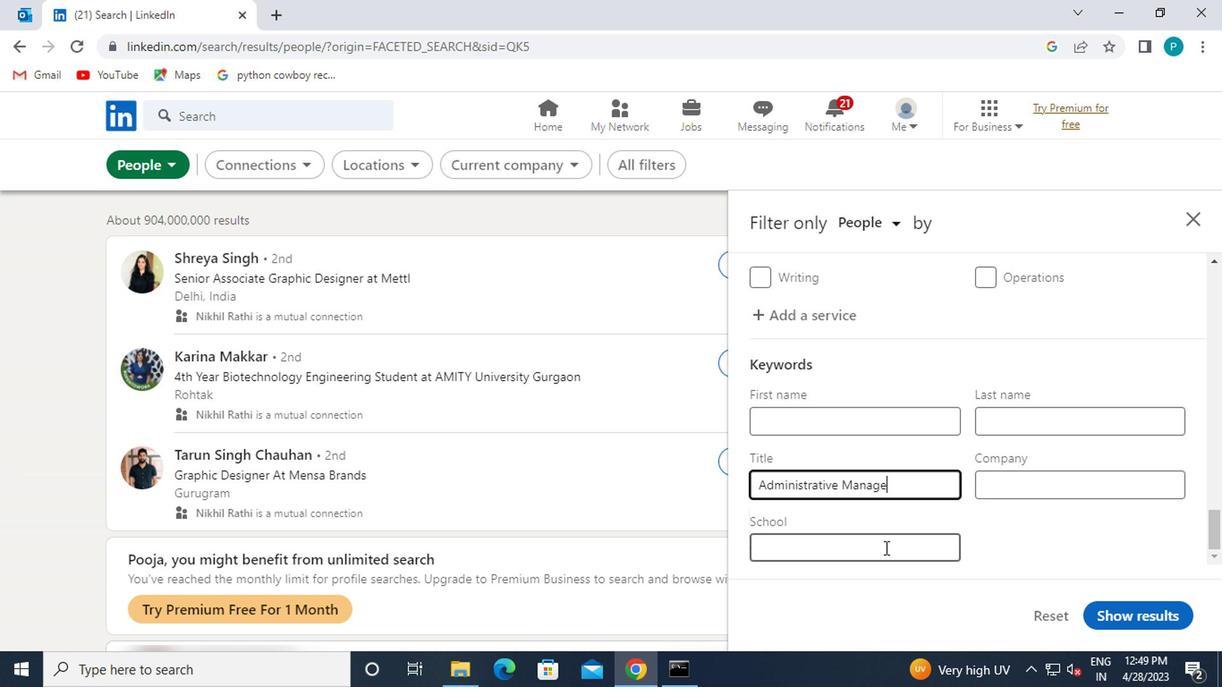 
Action: Mouse moved to (1094, 614)
Screenshot: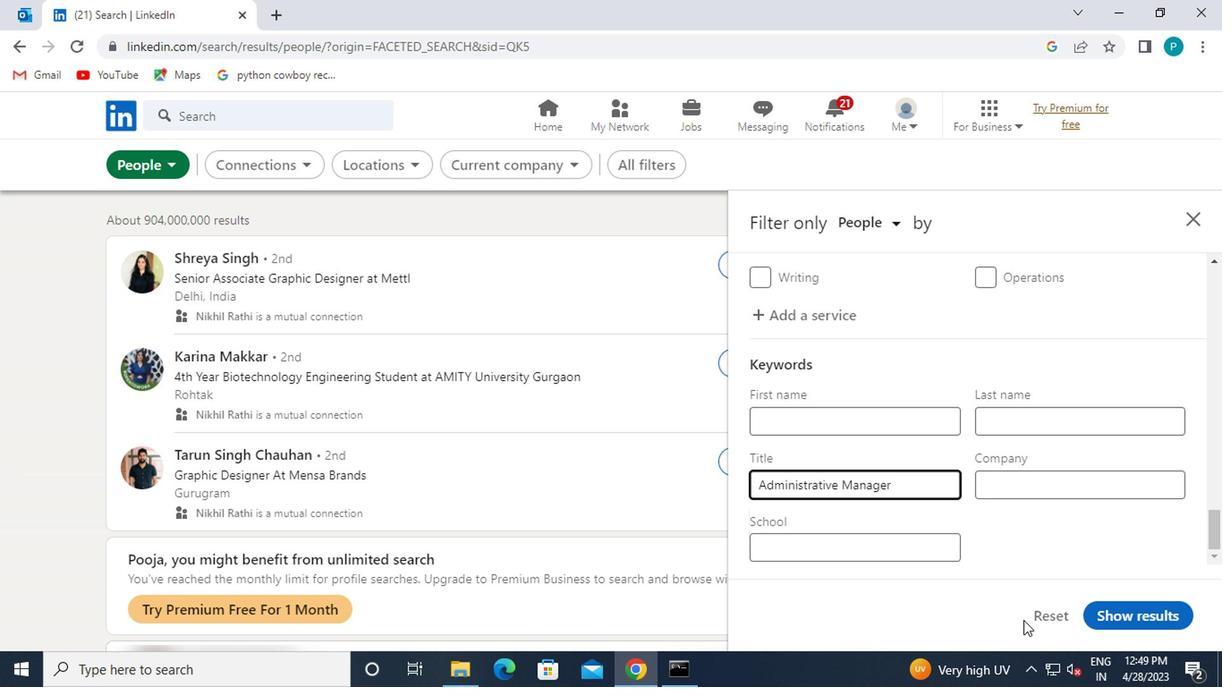 
Action: Mouse pressed left at (1094, 614)
Screenshot: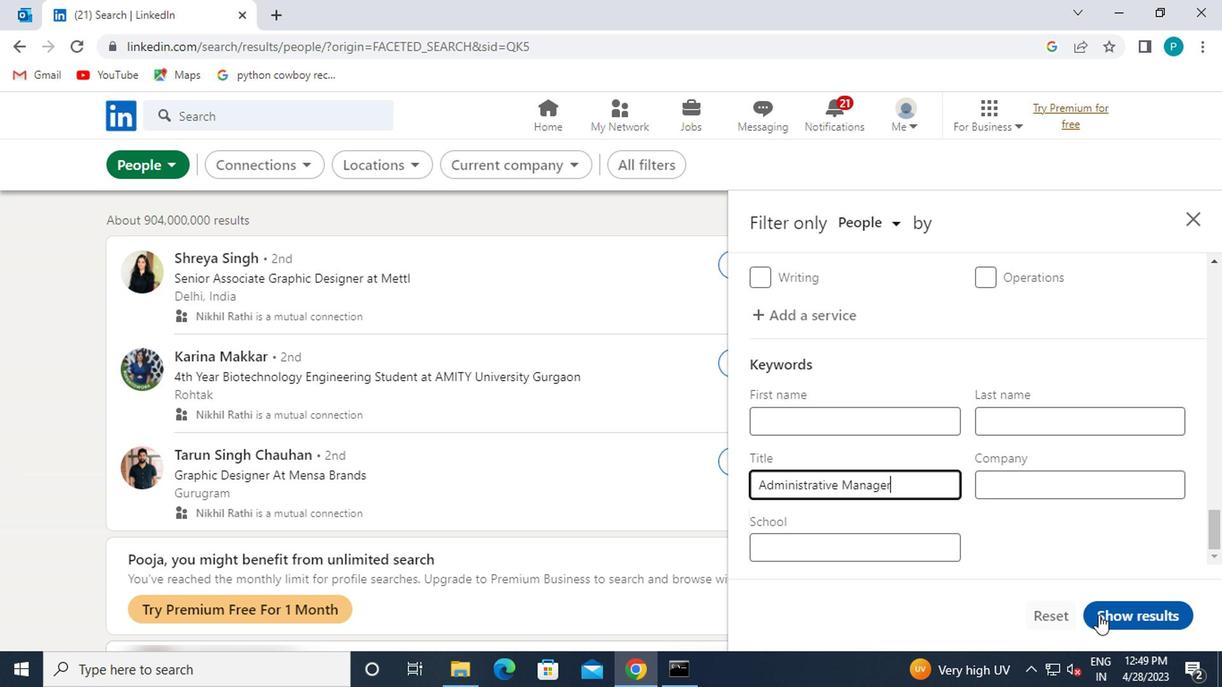 
Action: Mouse moved to (1096, 614)
Screenshot: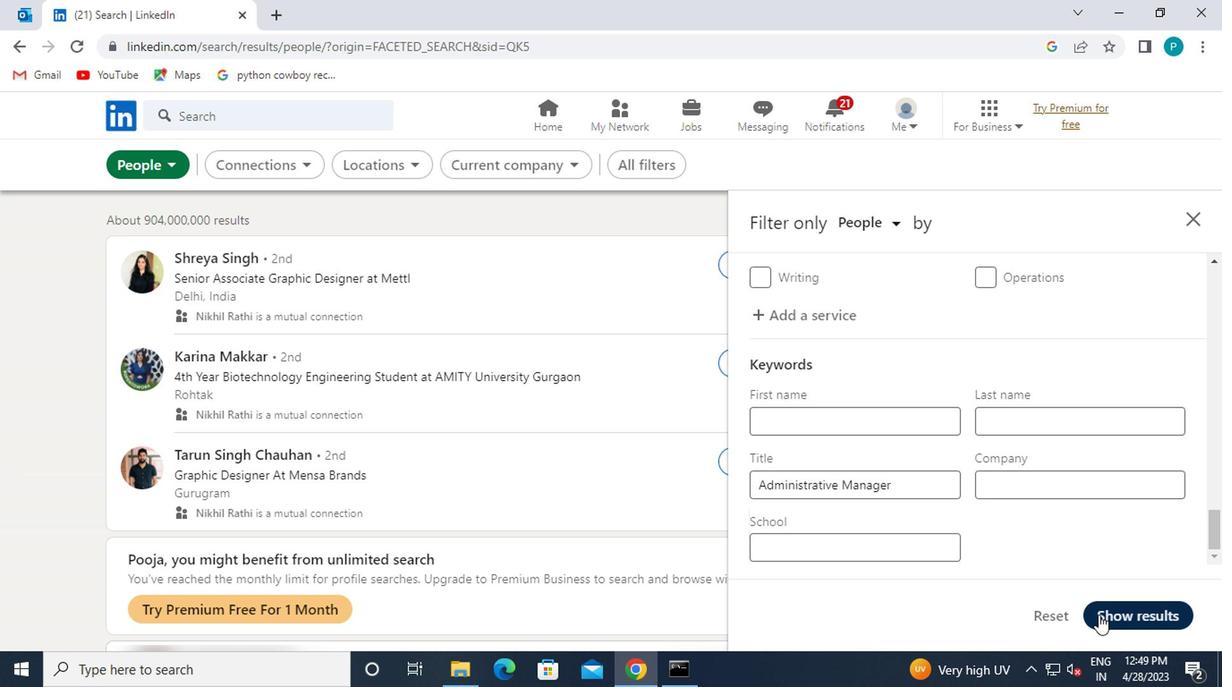 
